 Task: Find connections with filter location Purbalingga with filter topic #CEOwith filter profile language German with filter current company Notion with filter school Goa Engineering College - Government of Goa with filter industry Market Research with filter service category Information Management with filter keywords title Physicist
Action: Mouse moved to (704, 72)
Screenshot: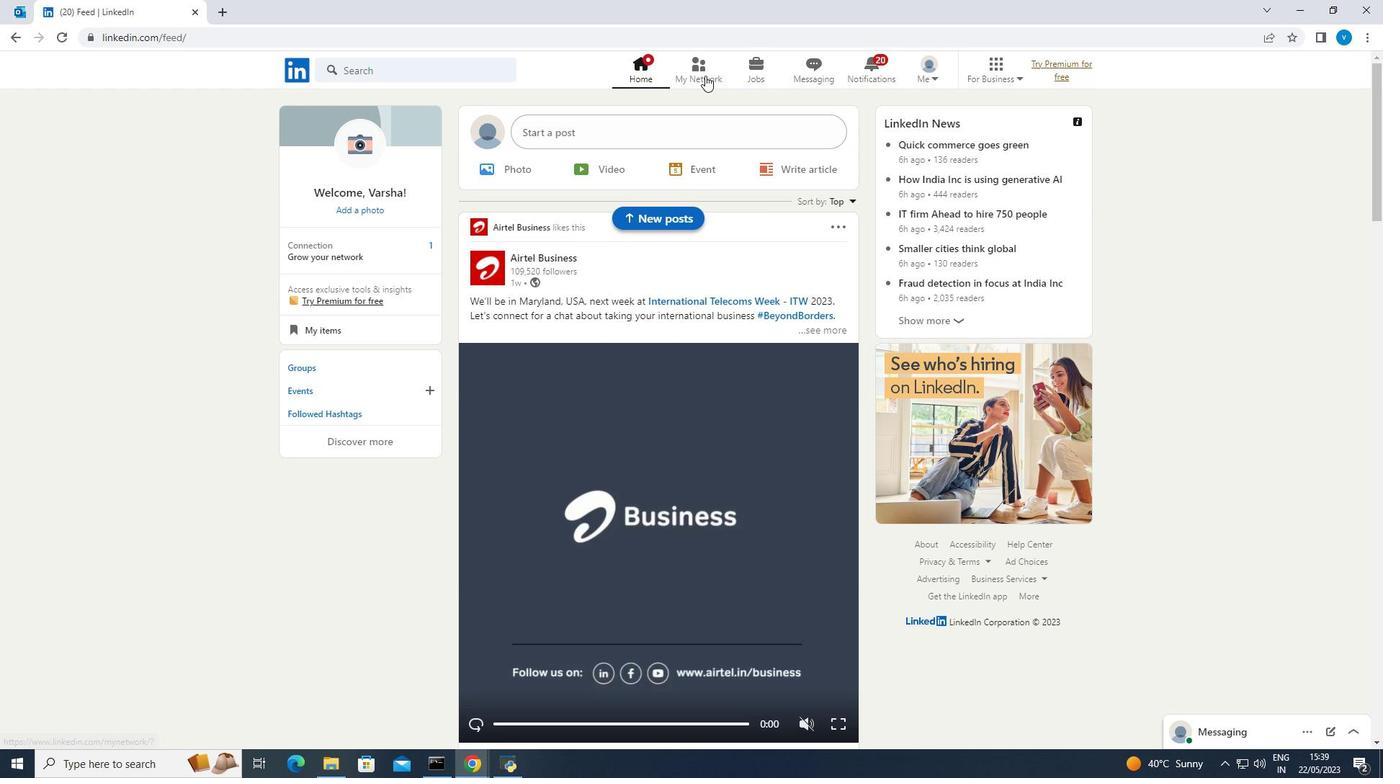
Action: Mouse pressed left at (704, 72)
Screenshot: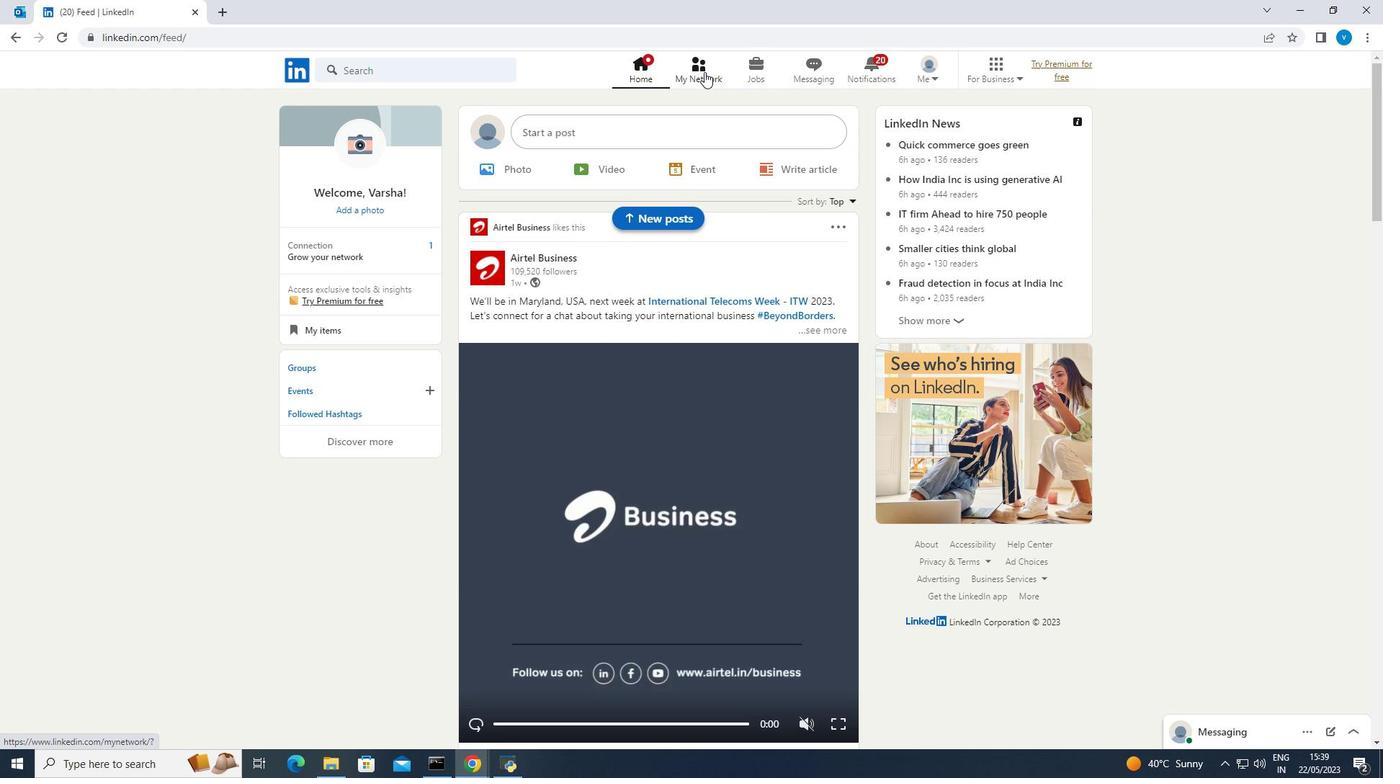 
Action: Mouse moved to (370, 155)
Screenshot: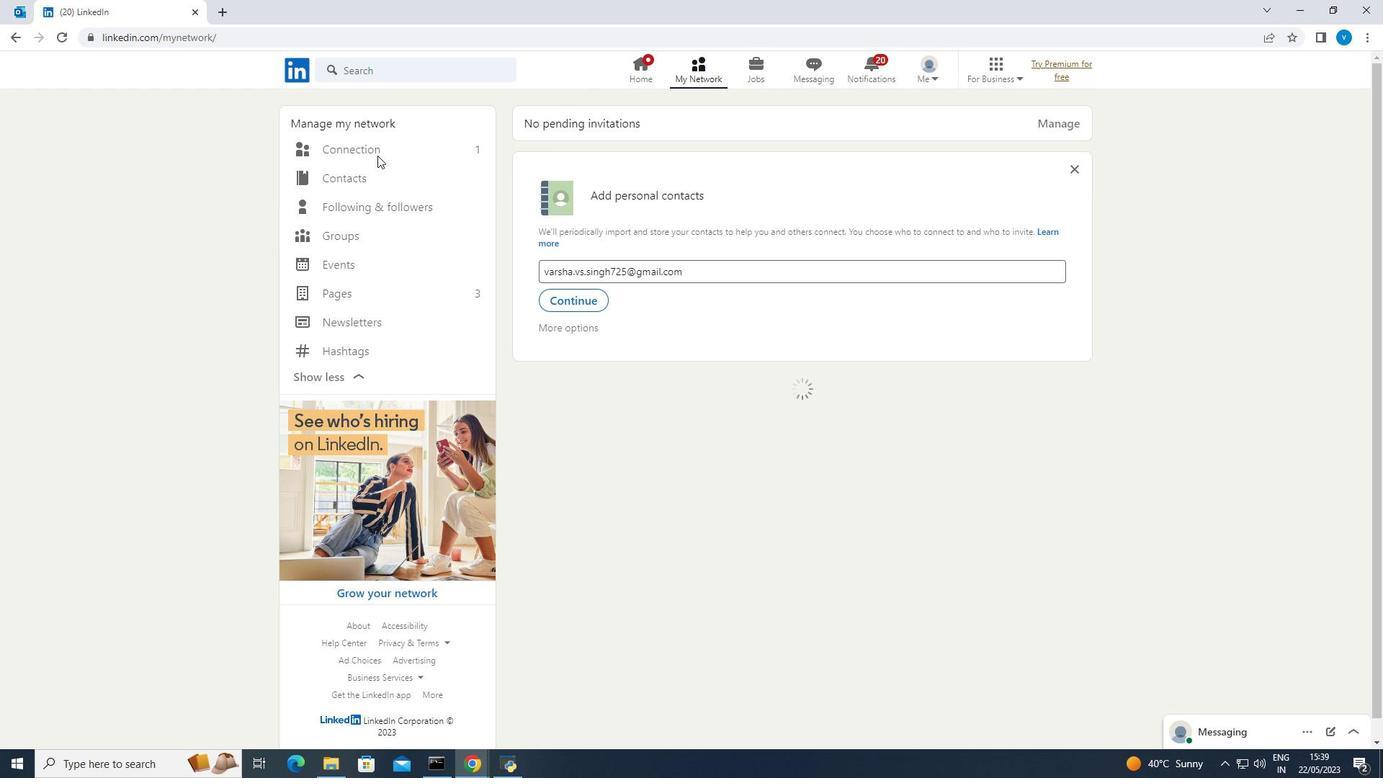 
Action: Mouse pressed left at (370, 155)
Screenshot: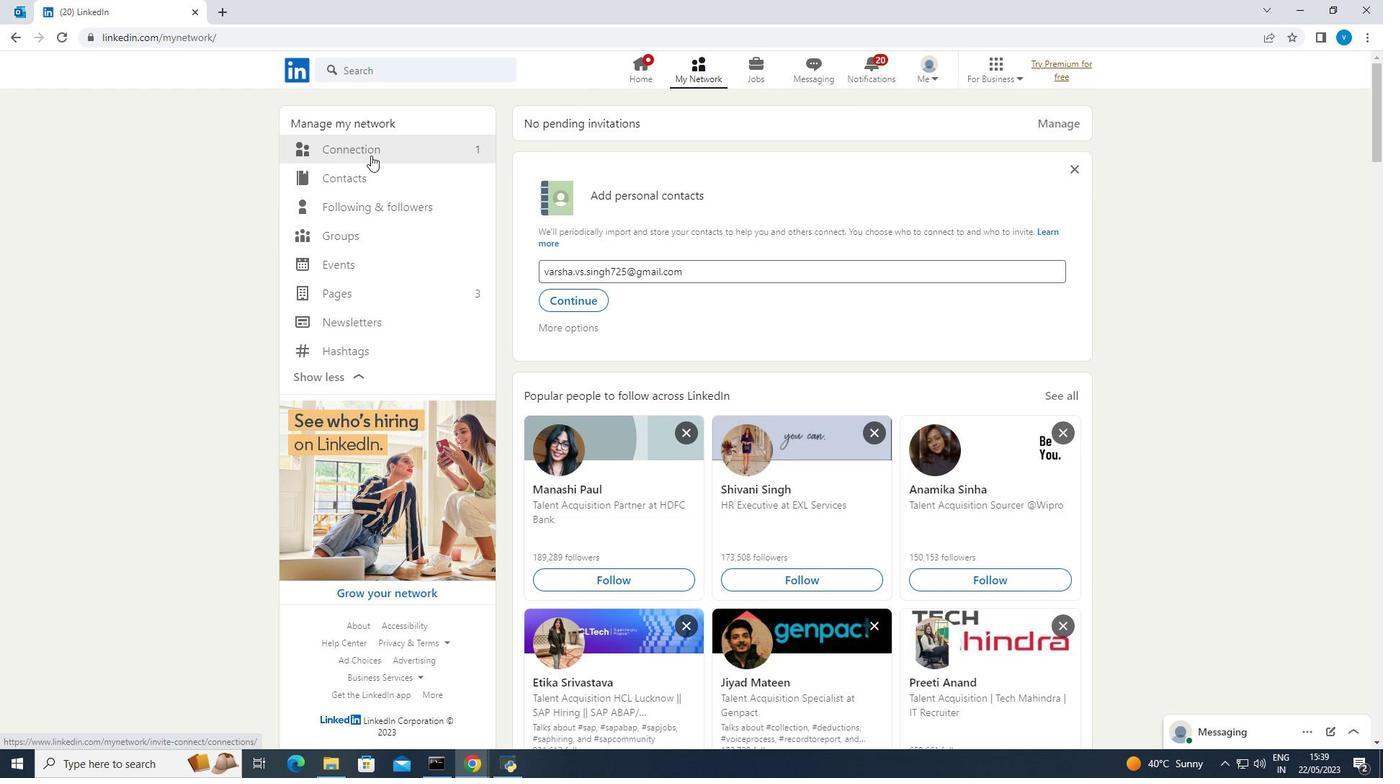 
Action: Mouse moved to (768, 154)
Screenshot: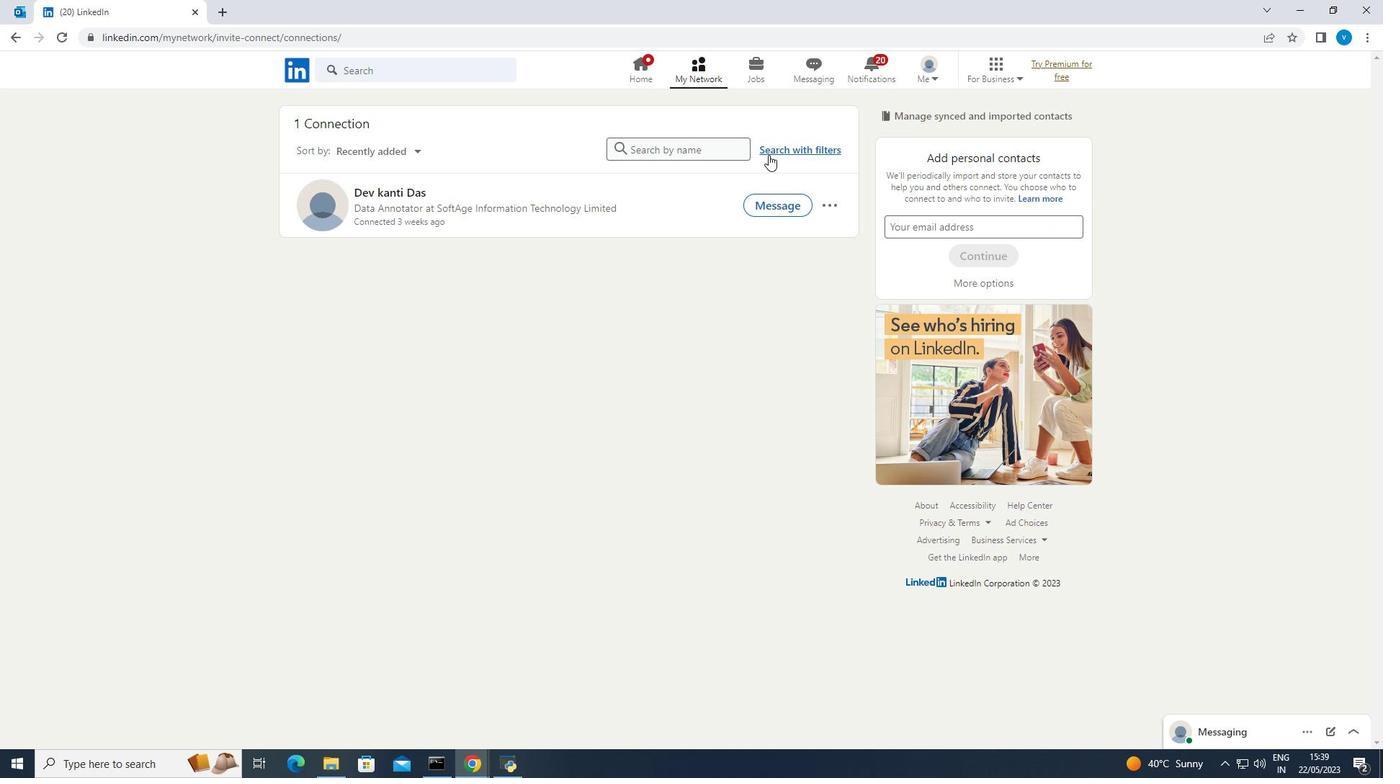 
Action: Mouse pressed left at (768, 154)
Screenshot: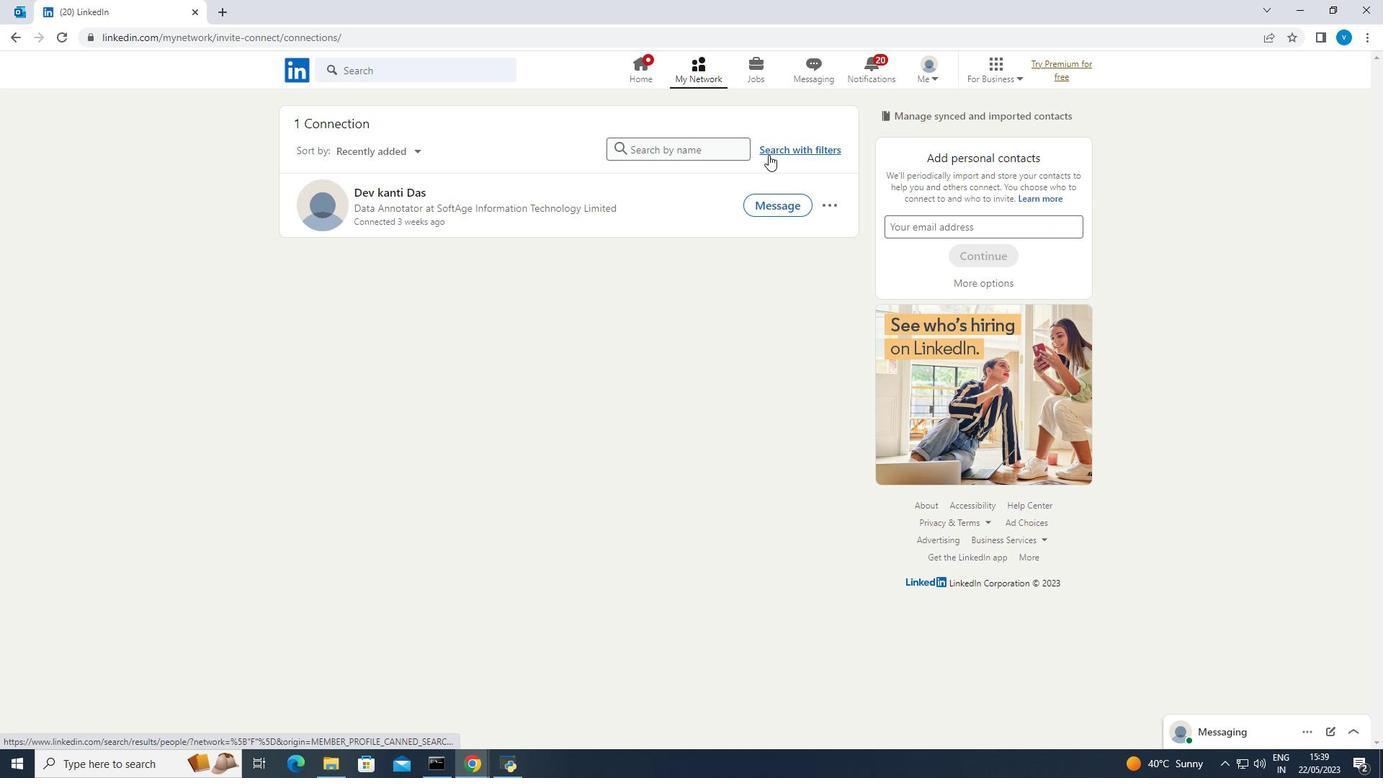 
Action: Mouse moved to (738, 110)
Screenshot: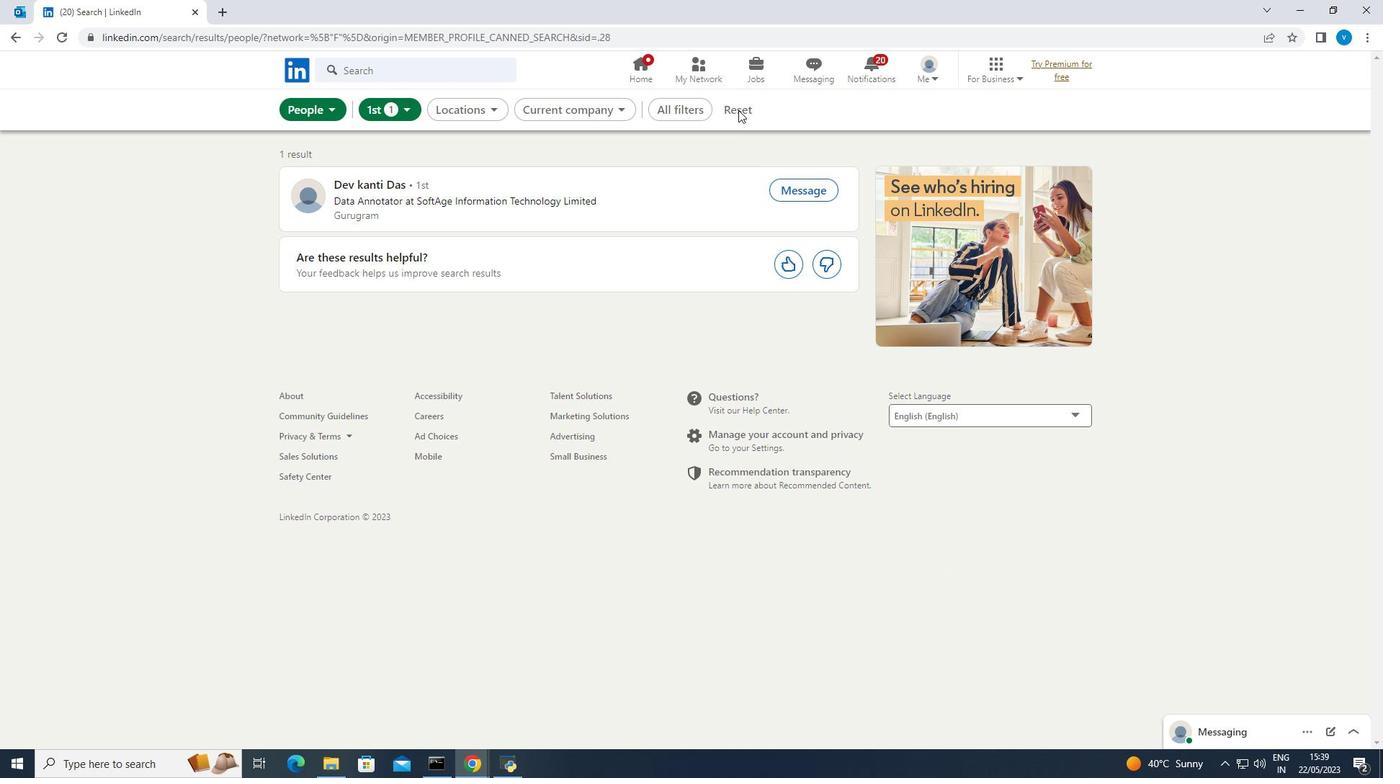 
Action: Mouse pressed left at (738, 110)
Screenshot: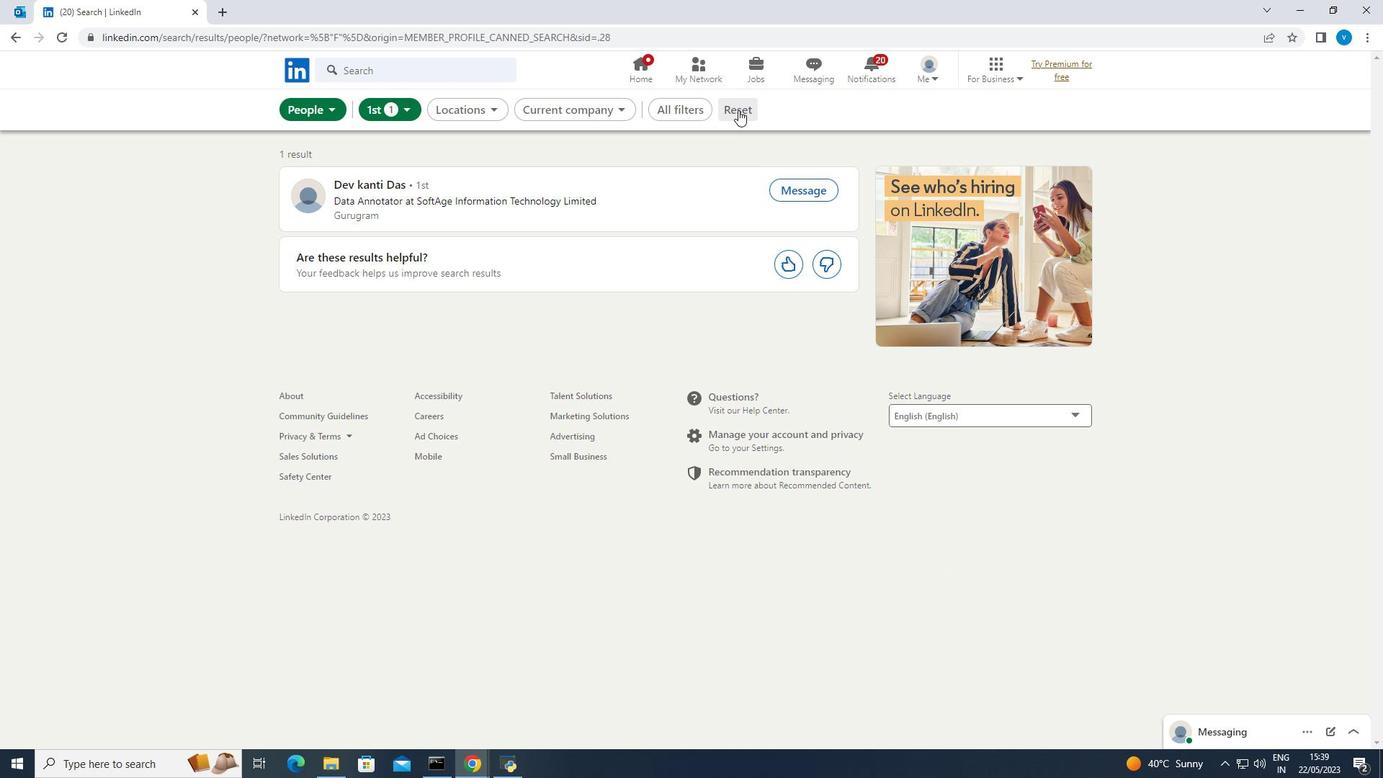 
Action: Mouse moved to (731, 111)
Screenshot: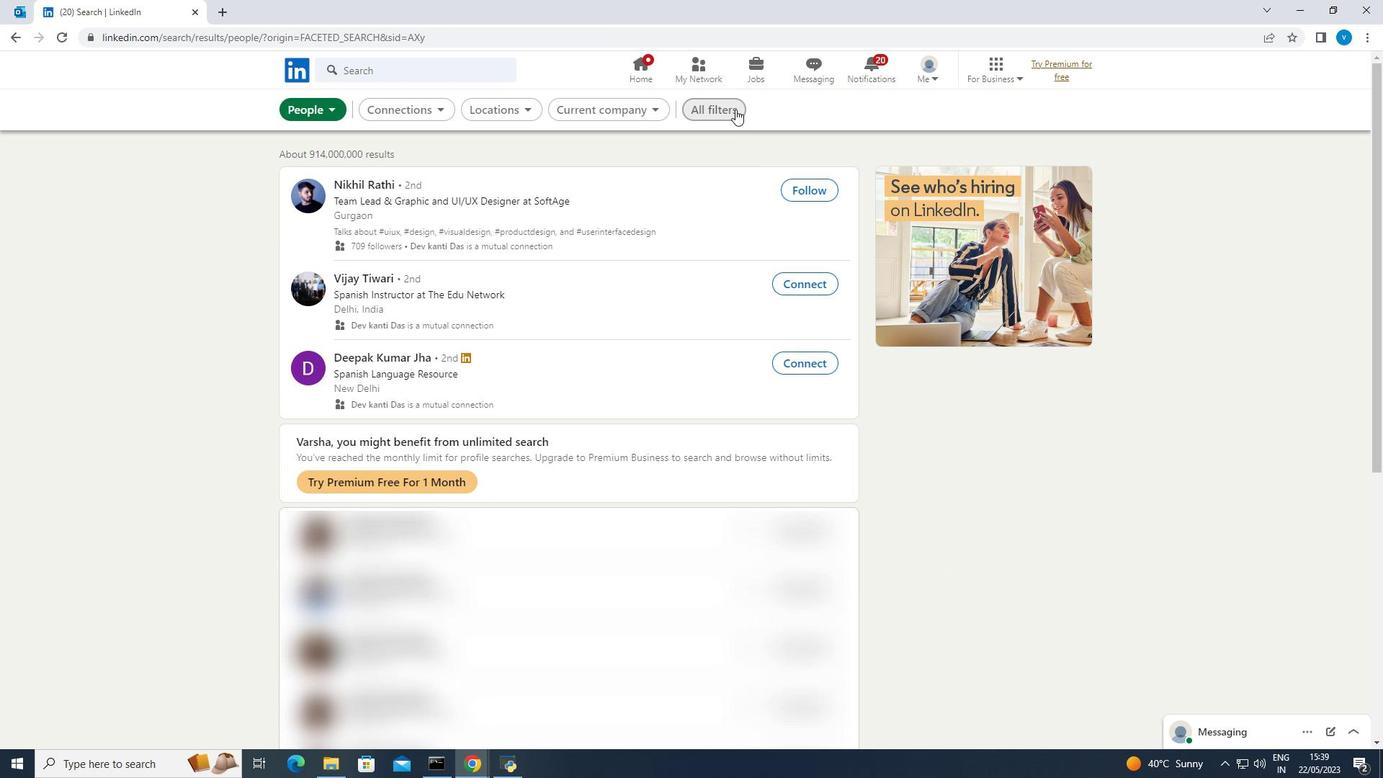 
Action: Mouse pressed left at (731, 111)
Screenshot: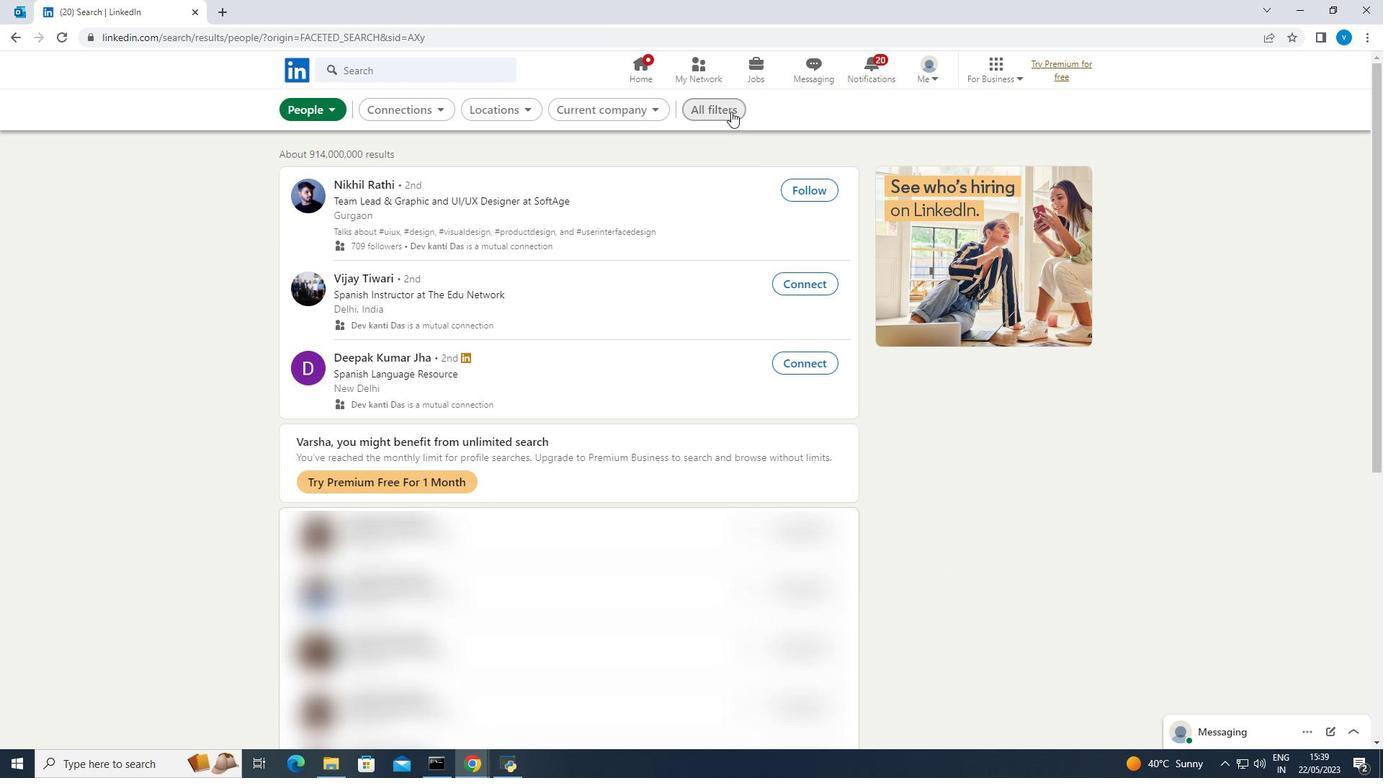 
Action: Mouse moved to (1078, 341)
Screenshot: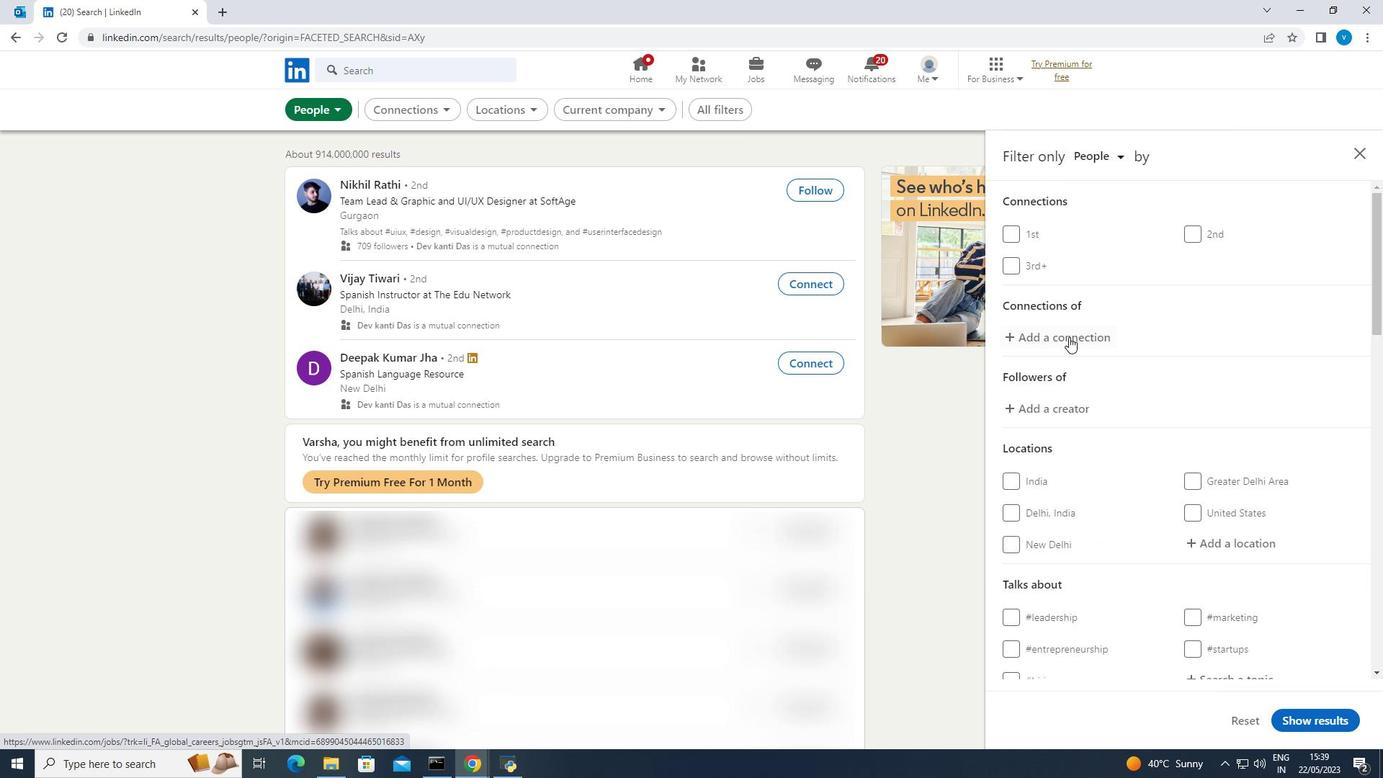 
Action: Mouse scrolled (1078, 340) with delta (0, 0)
Screenshot: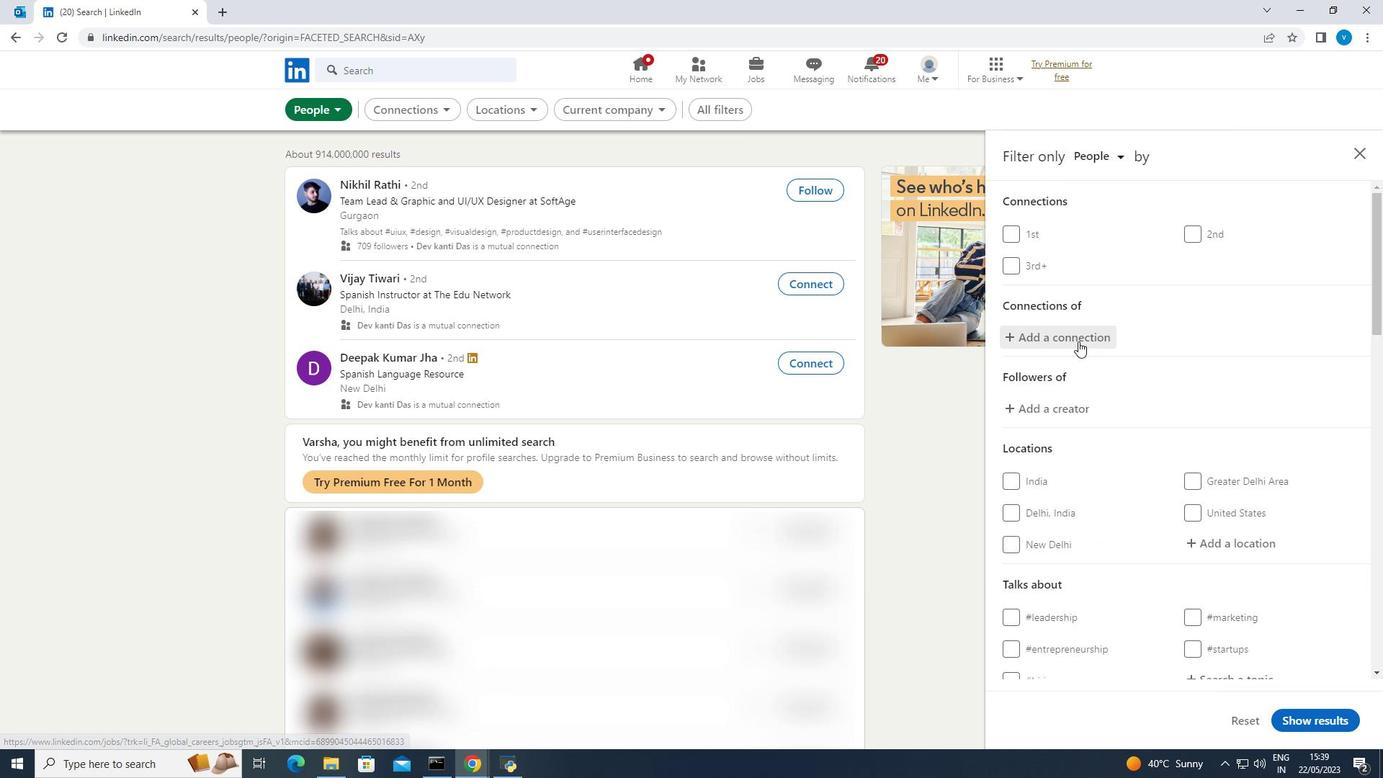 
Action: Mouse scrolled (1078, 340) with delta (0, 0)
Screenshot: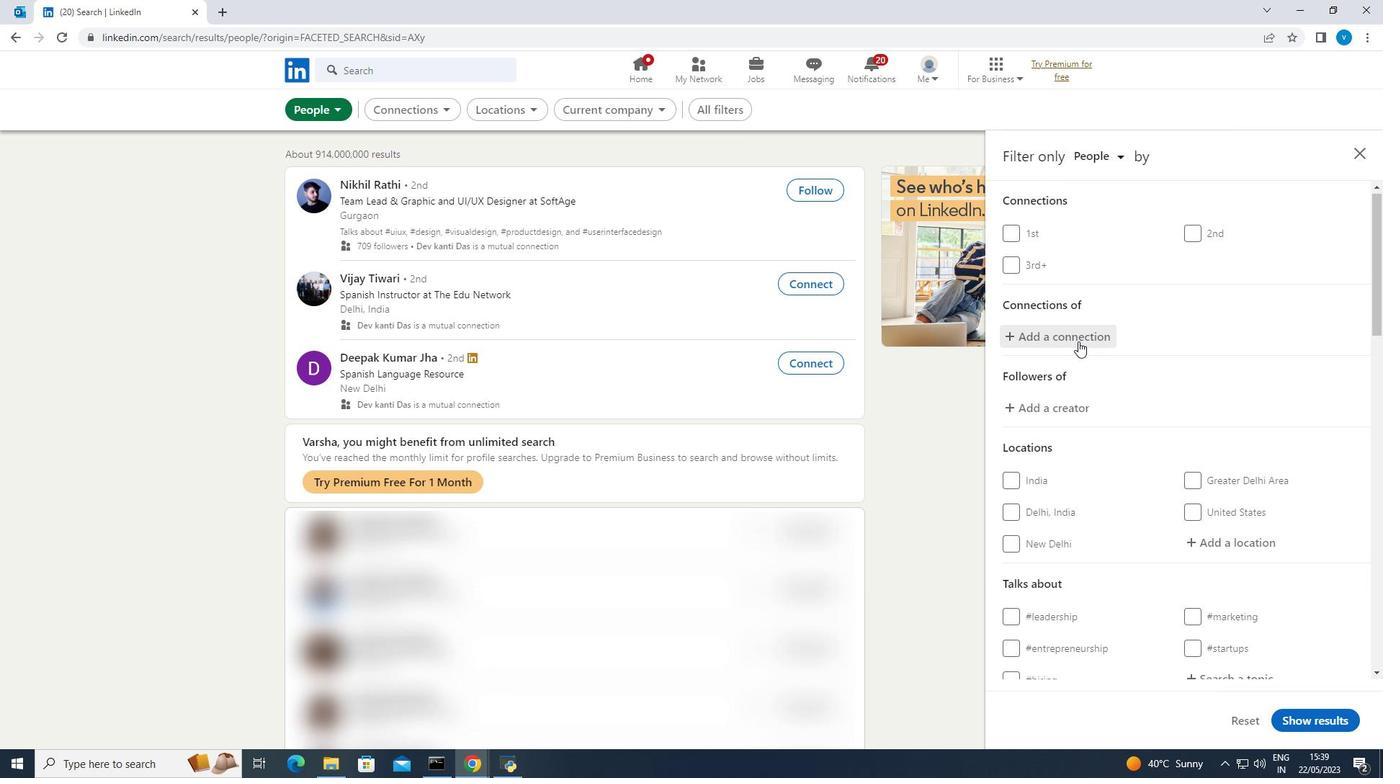 
Action: Mouse moved to (1221, 401)
Screenshot: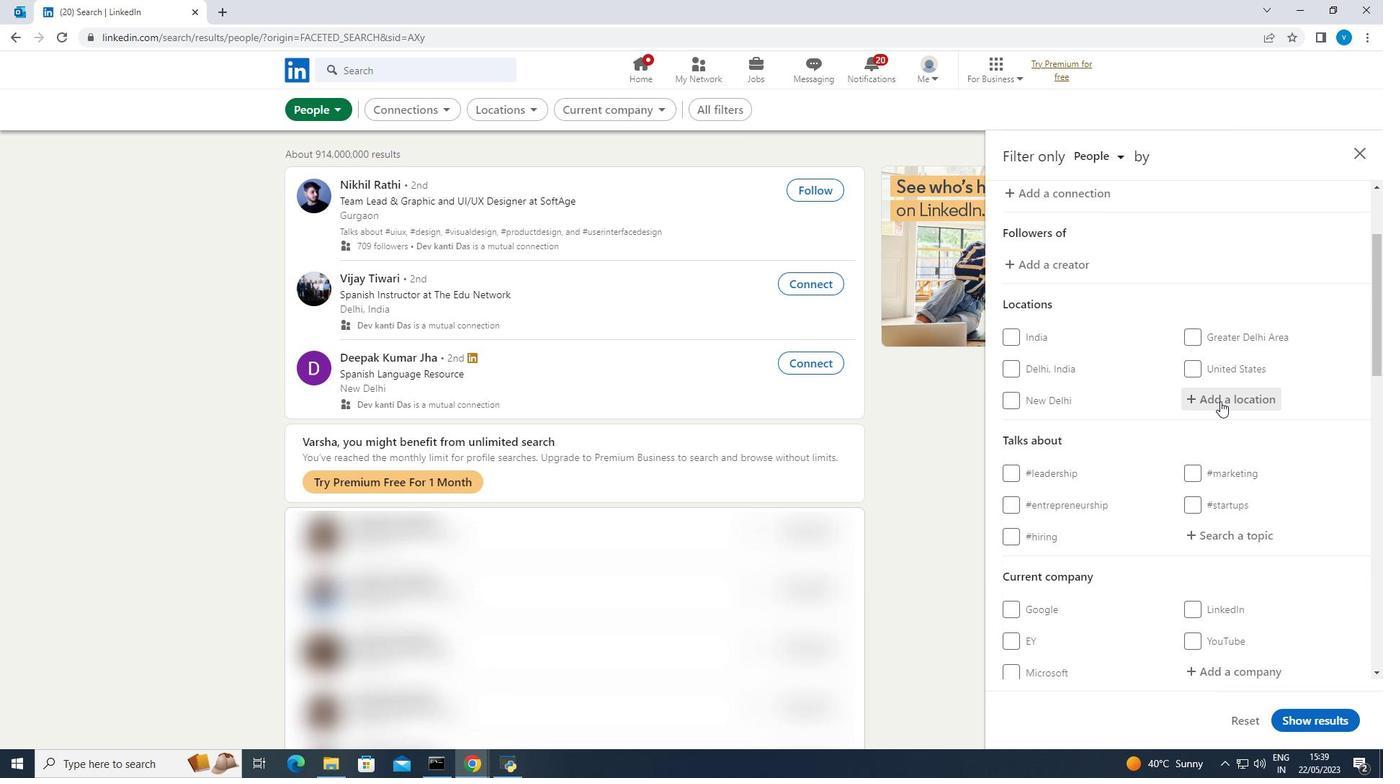 
Action: Mouse pressed left at (1221, 401)
Screenshot: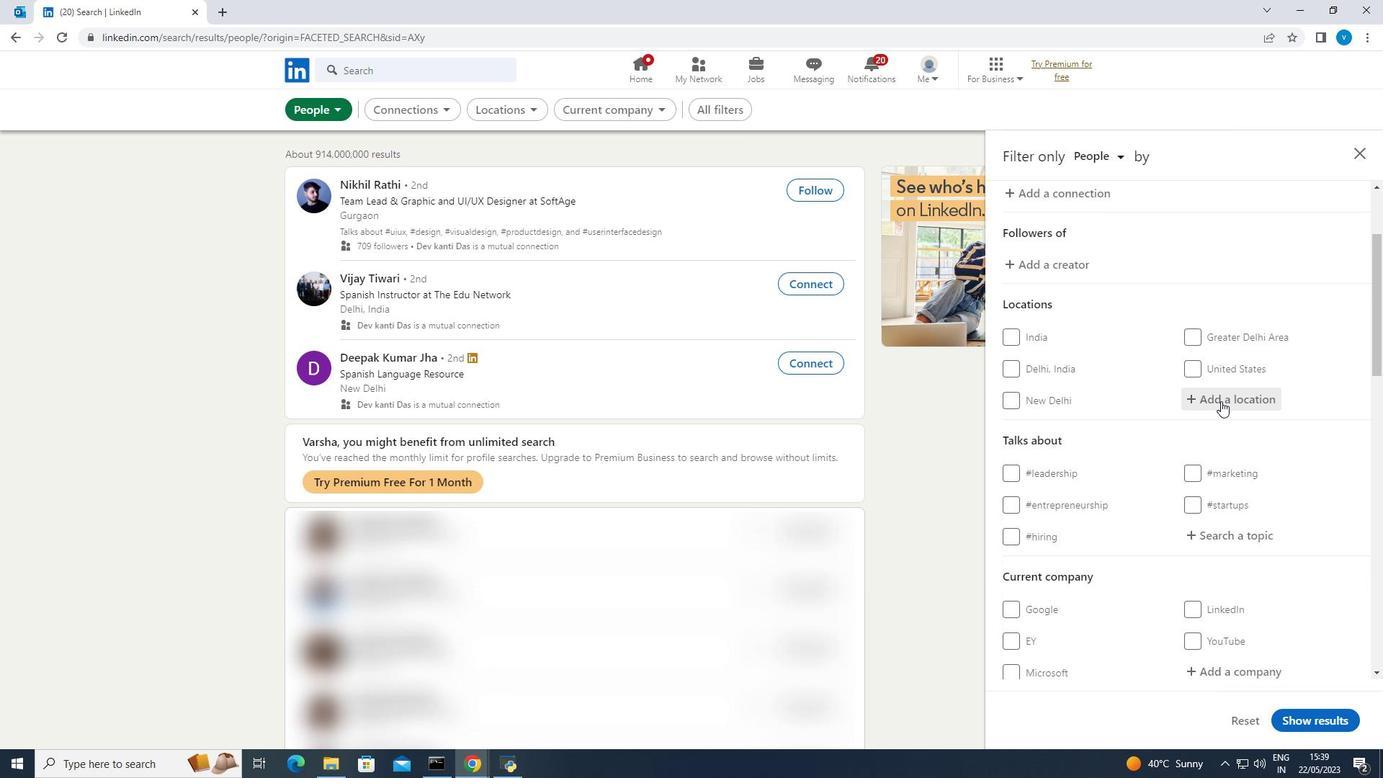 
Action: Mouse moved to (1132, 278)
Screenshot: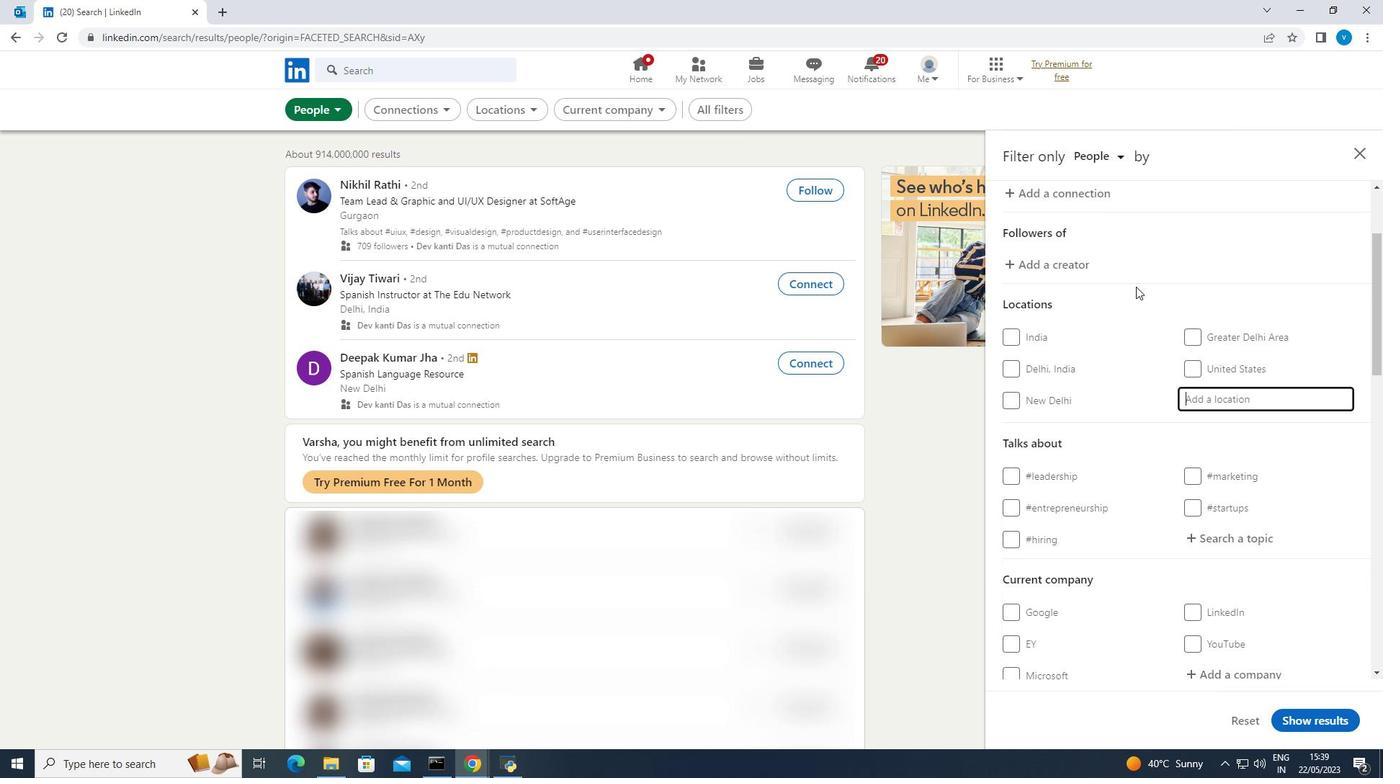 
Action: Key pressed <Key.shift><Key.shift><Key.shift><Key.shift><Key.shift><Key.shift><Key.shift><Key.shift><Key.shift><Key.shift><Key.shift><Key.shift>Purbalingga
Screenshot: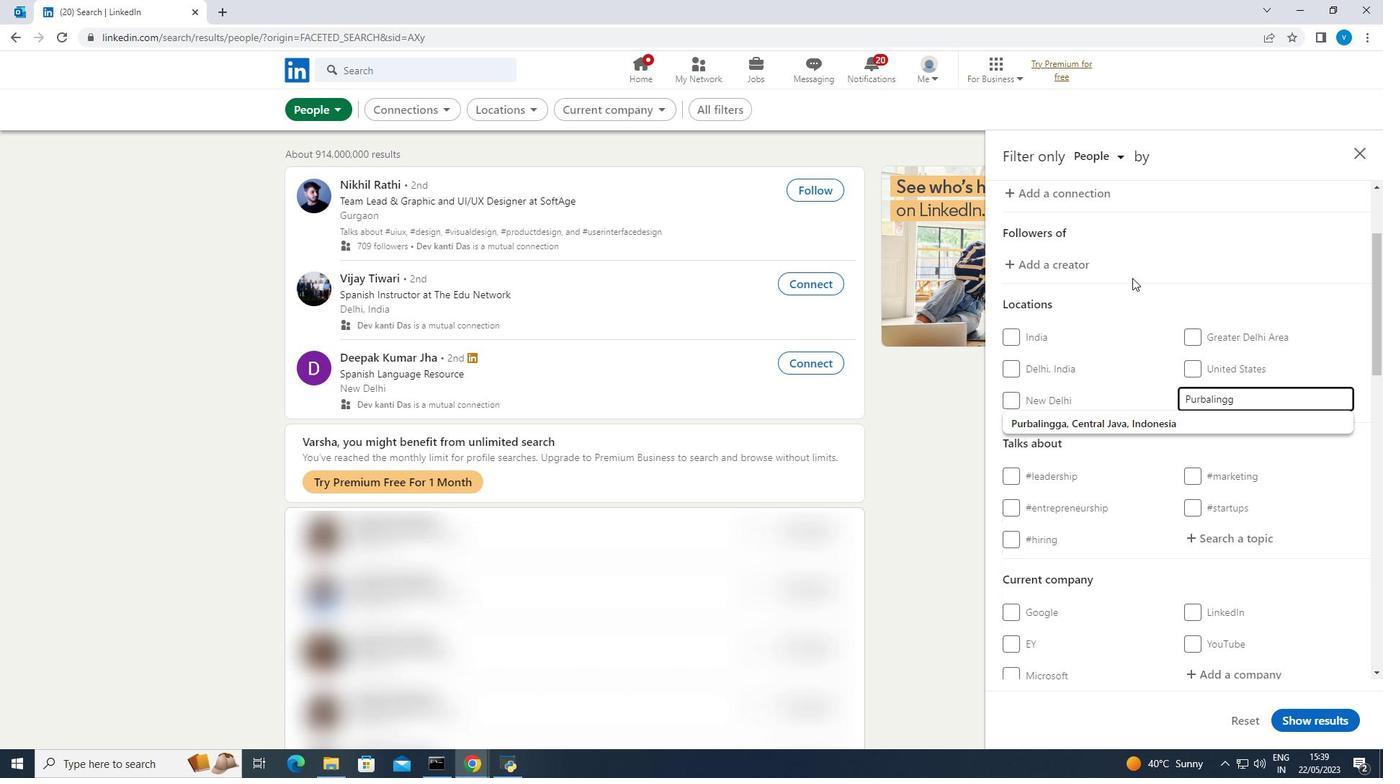 
Action: Mouse moved to (1205, 532)
Screenshot: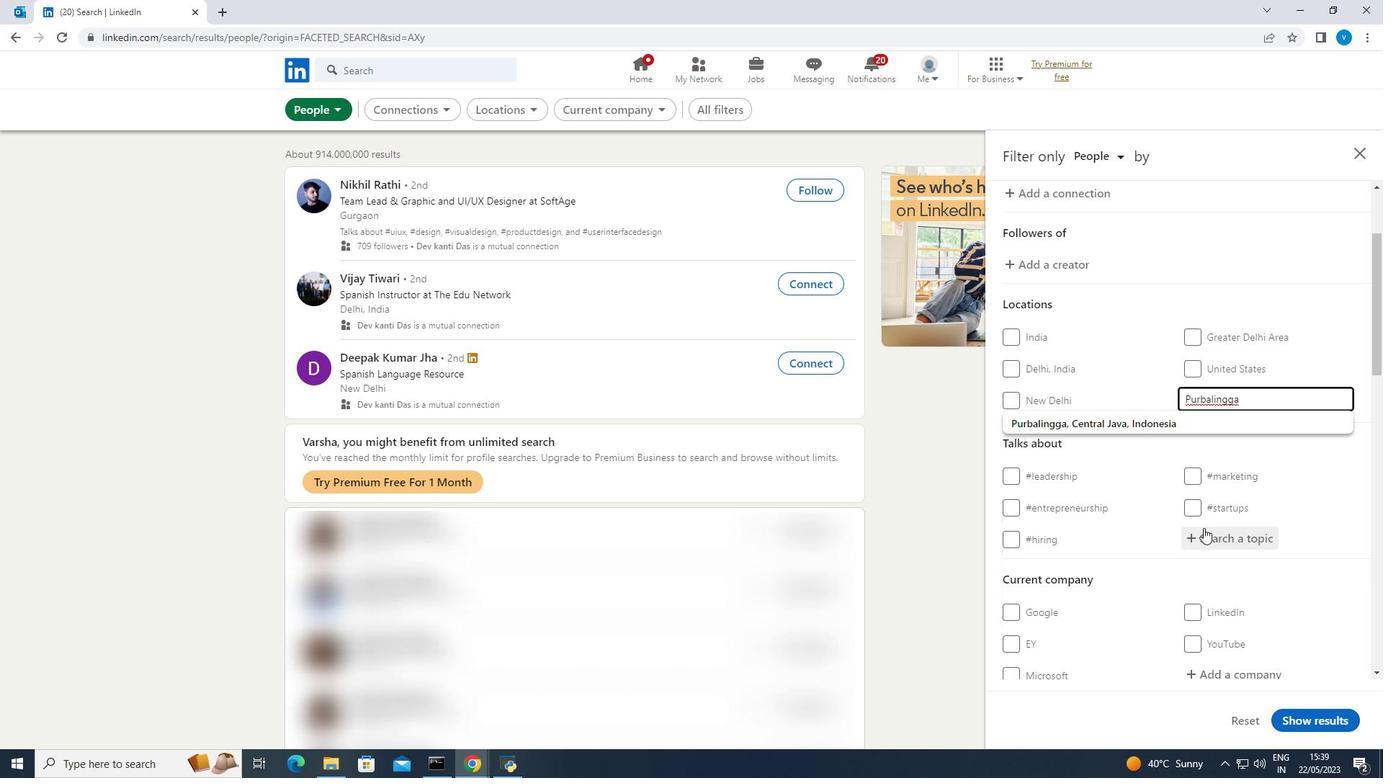 
Action: Mouse pressed left at (1205, 532)
Screenshot: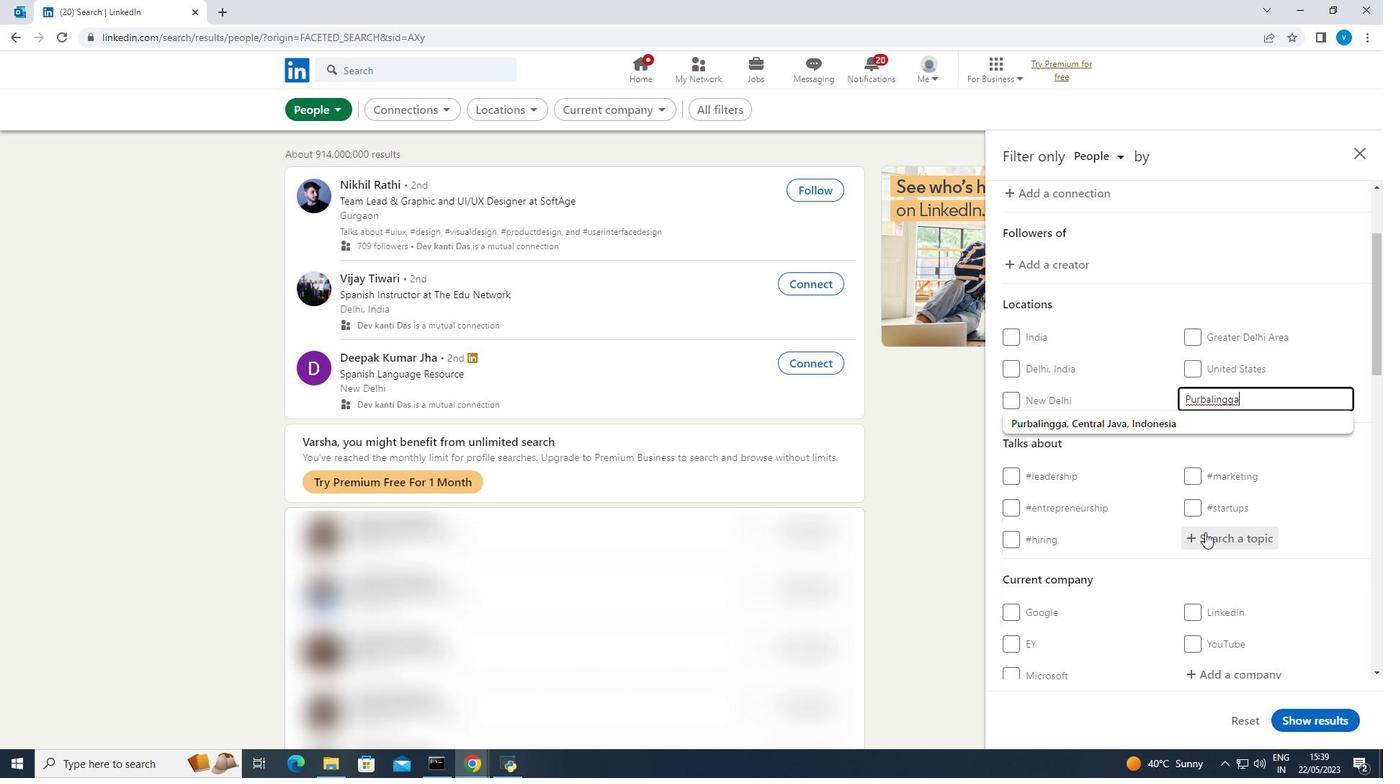 
Action: Mouse moved to (1270, 497)
Screenshot: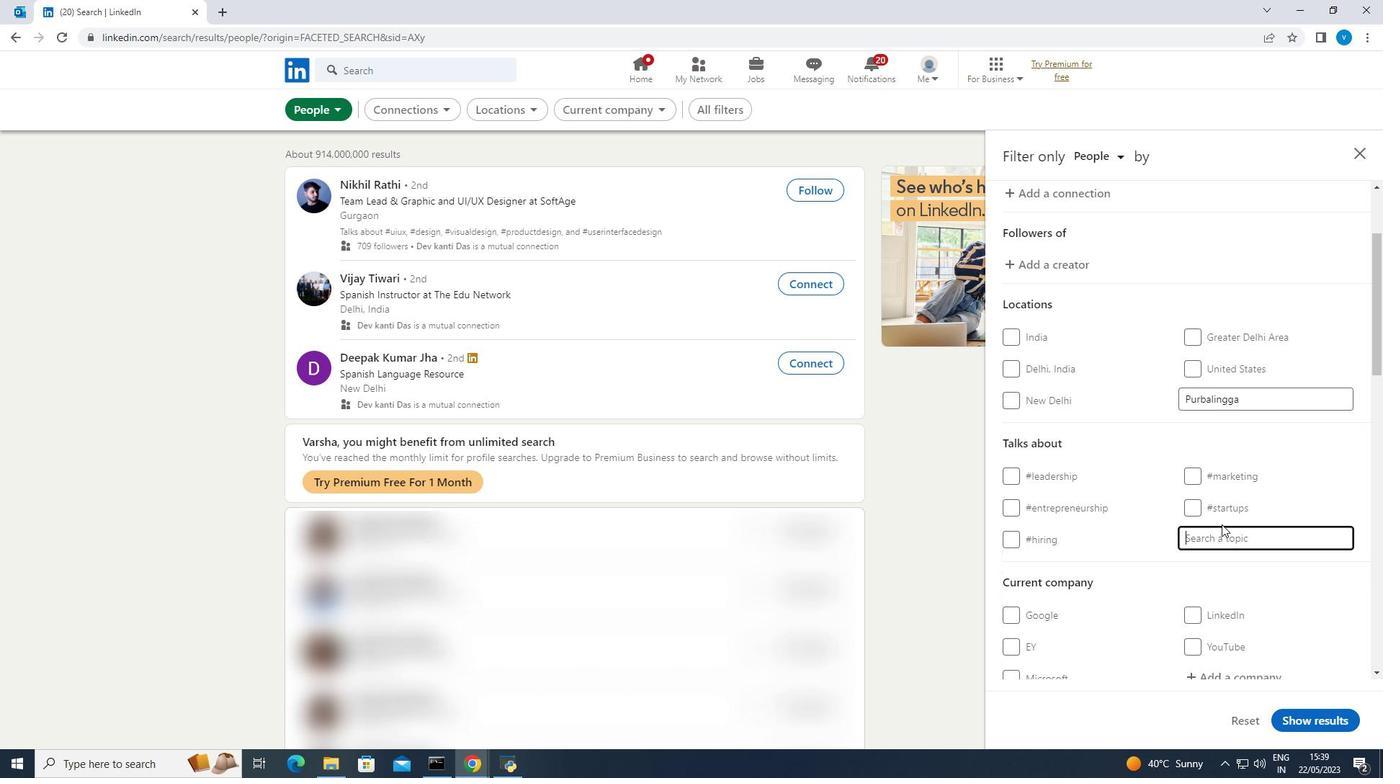 
Action: Key pressed <Key.shift><Key.shift><Key.shift><Key.shift><Key.shift><Key.shift><Key.shift><Key.shift><Key.shift>#<Key.shift><Key.shift><Key.shift><Key.shift><Key.shift><Key.shift><Key.shift><Key.shift>CEO
Screenshot: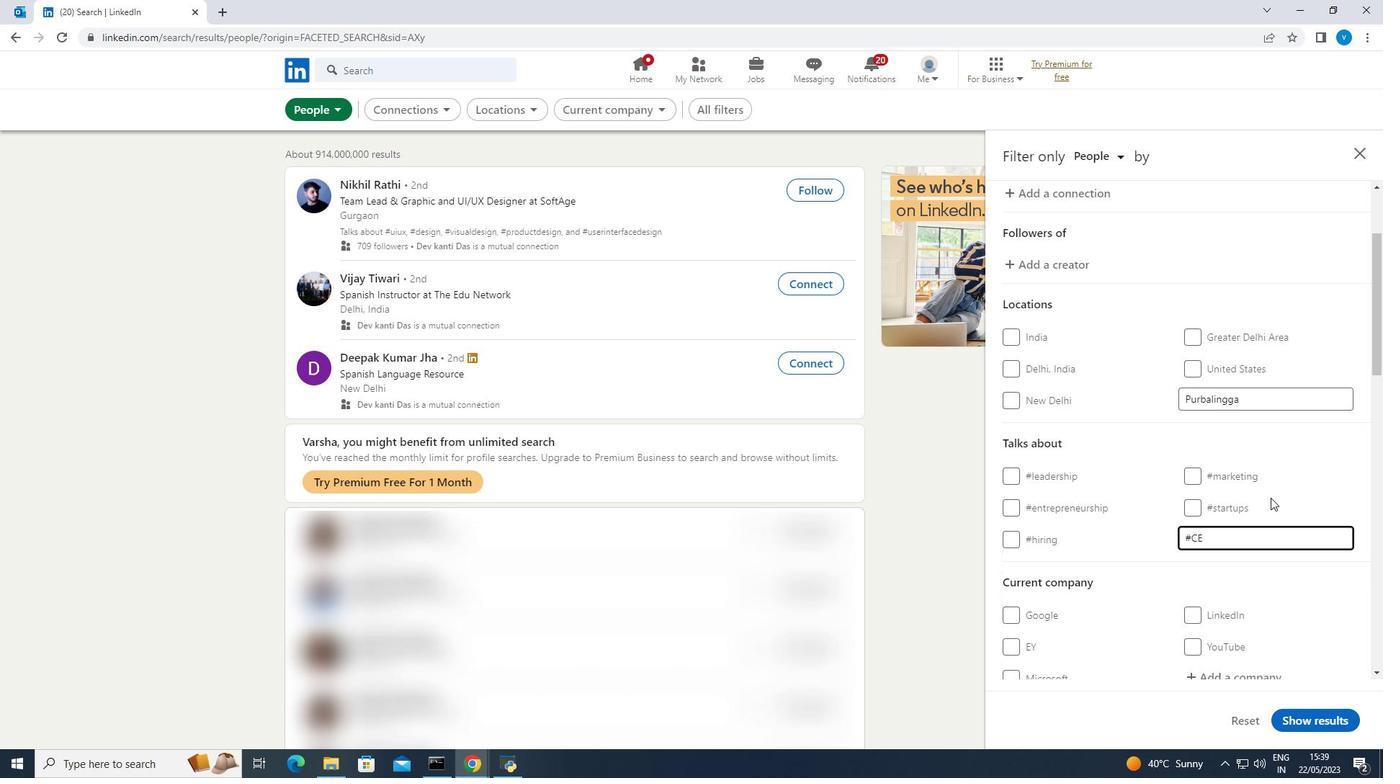 
Action: Mouse moved to (1183, 515)
Screenshot: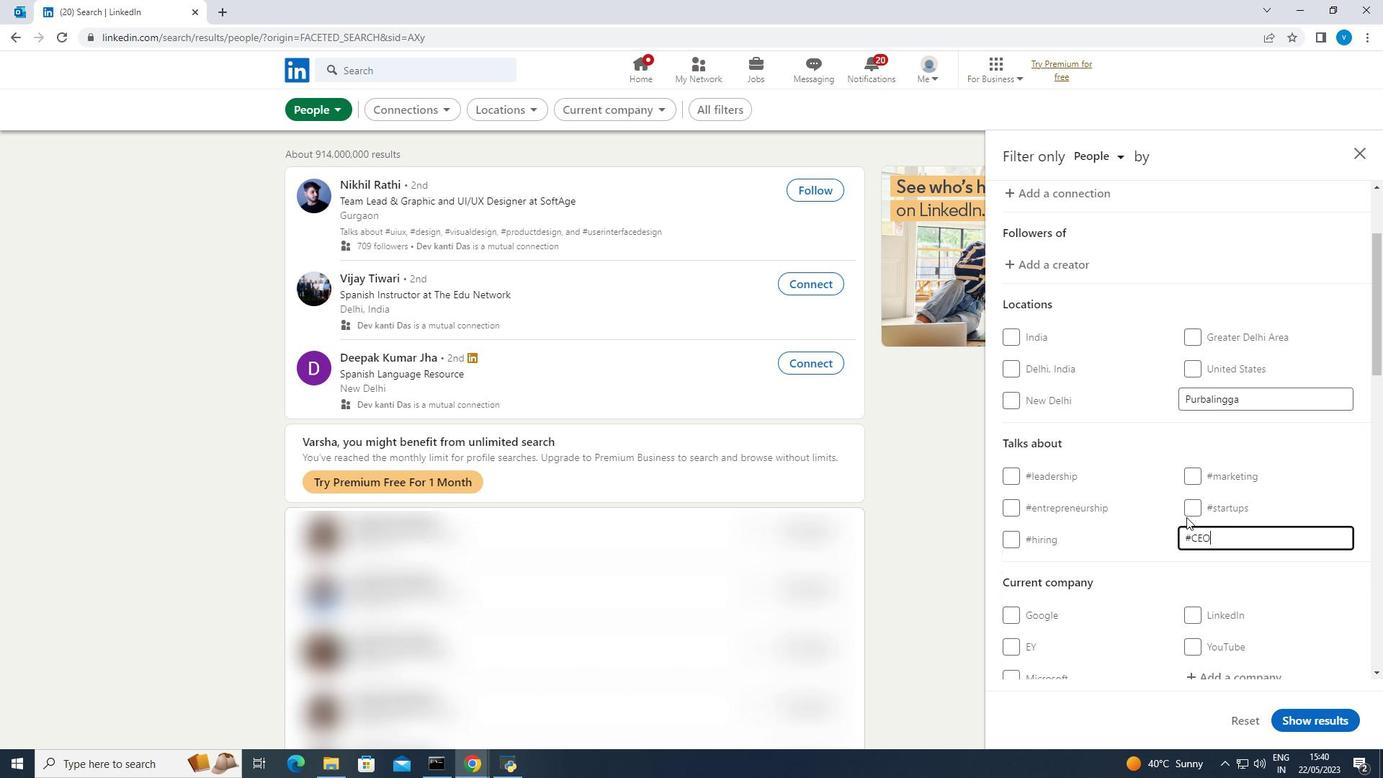 
Action: Mouse scrolled (1183, 515) with delta (0, 0)
Screenshot: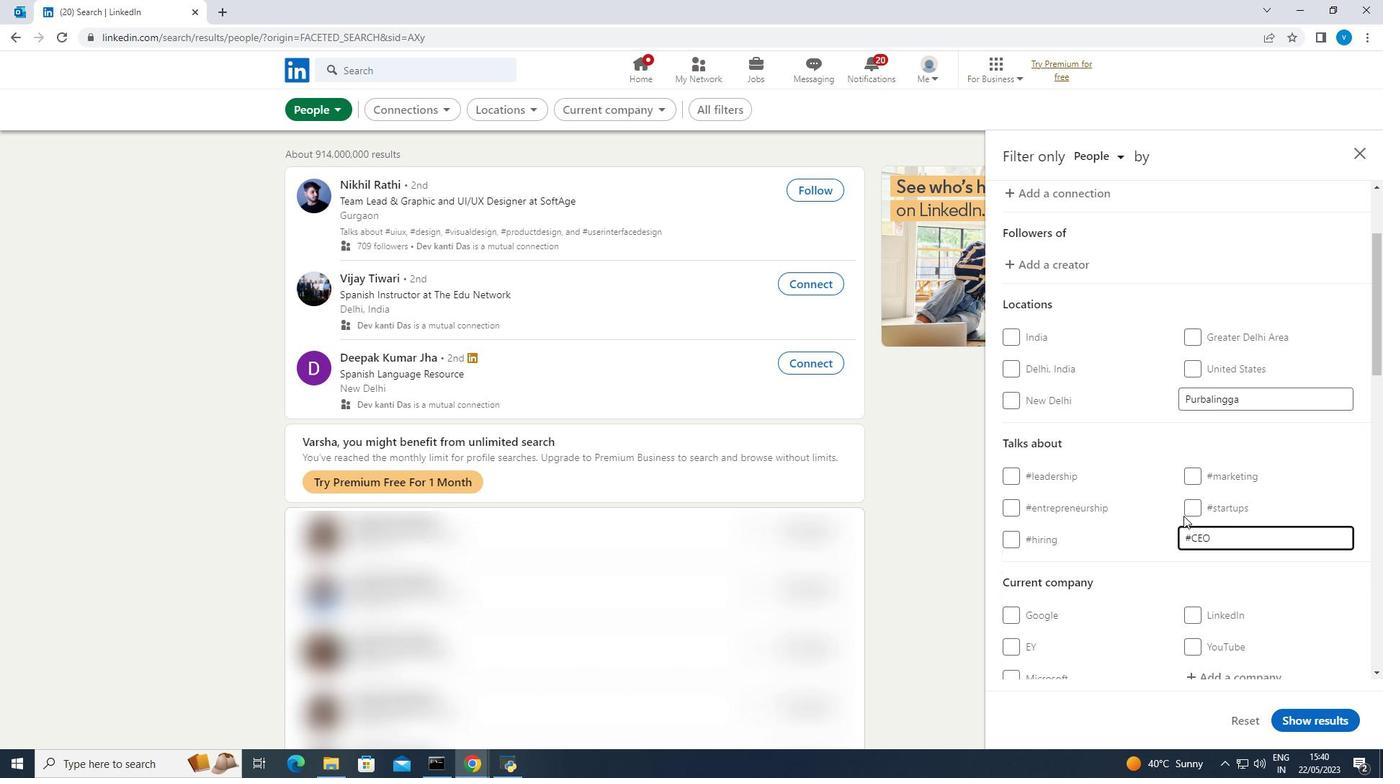 
Action: Mouse scrolled (1183, 515) with delta (0, 0)
Screenshot: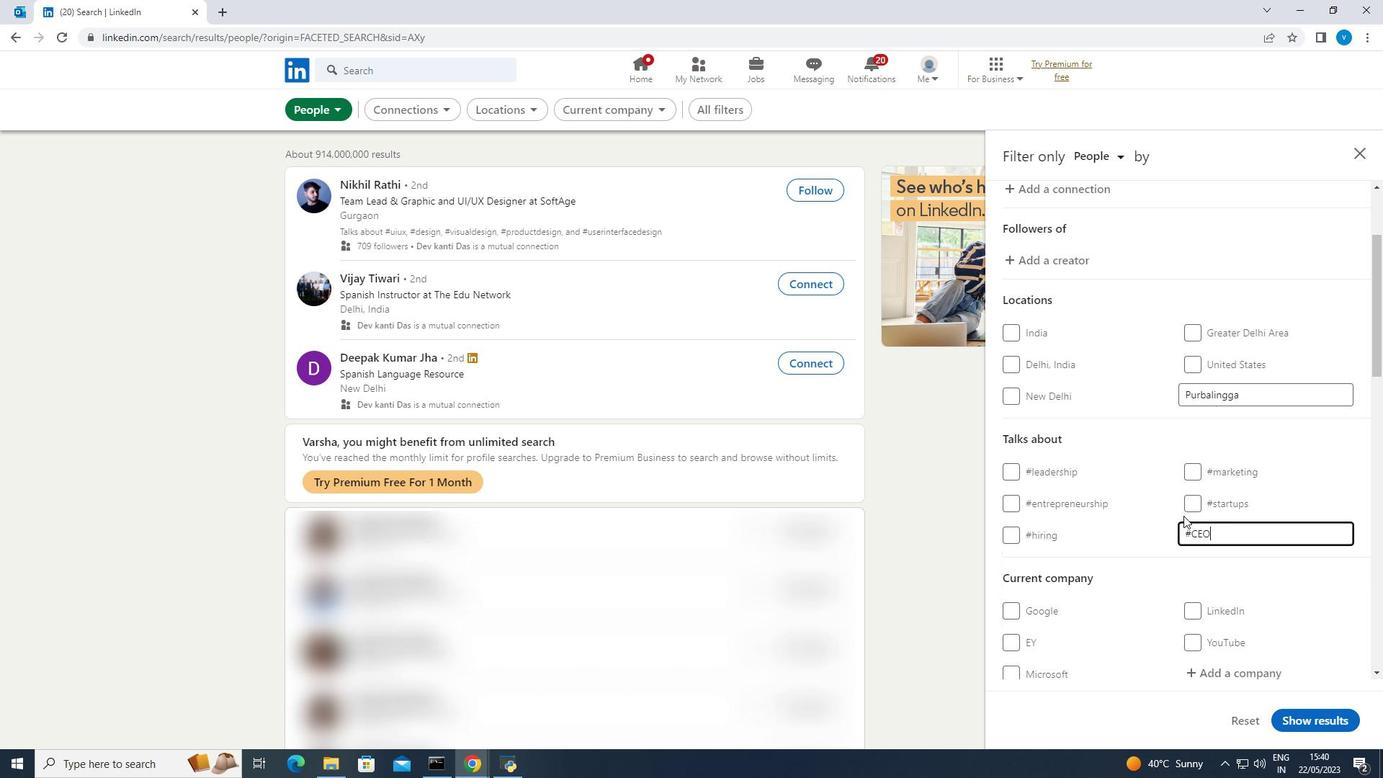 
Action: Mouse scrolled (1183, 515) with delta (0, 0)
Screenshot: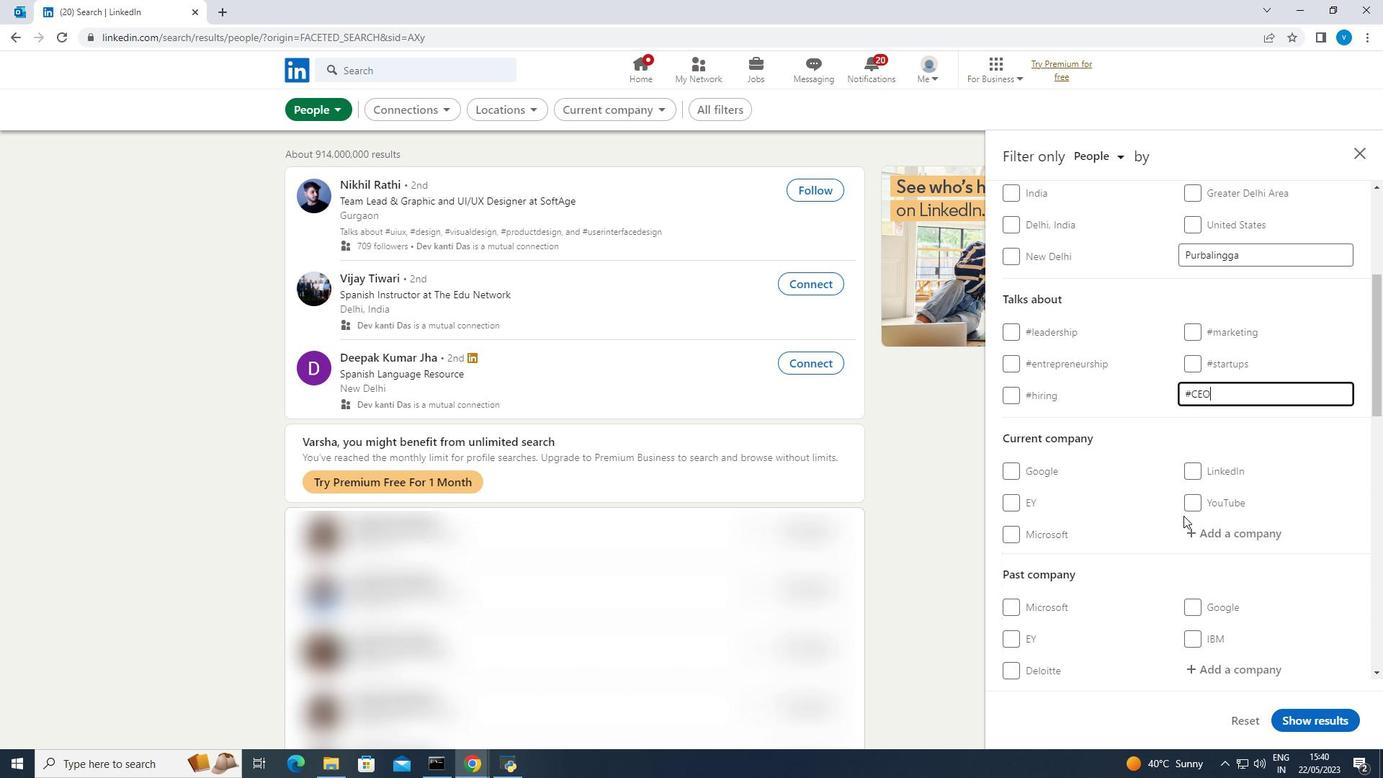 
Action: Mouse scrolled (1183, 515) with delta (0, 0)
Screenshot: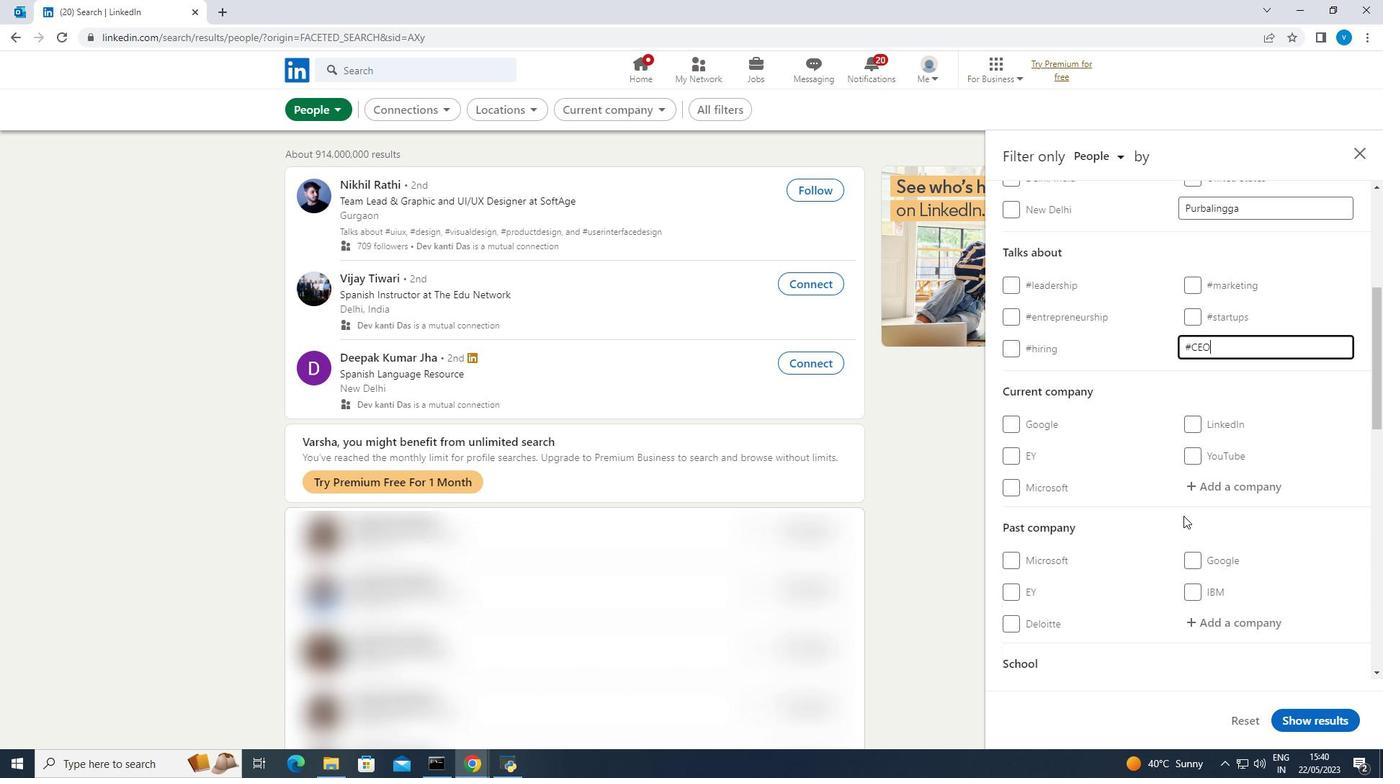 
Action: Mouse moved to (1211, 522)
Screenshot: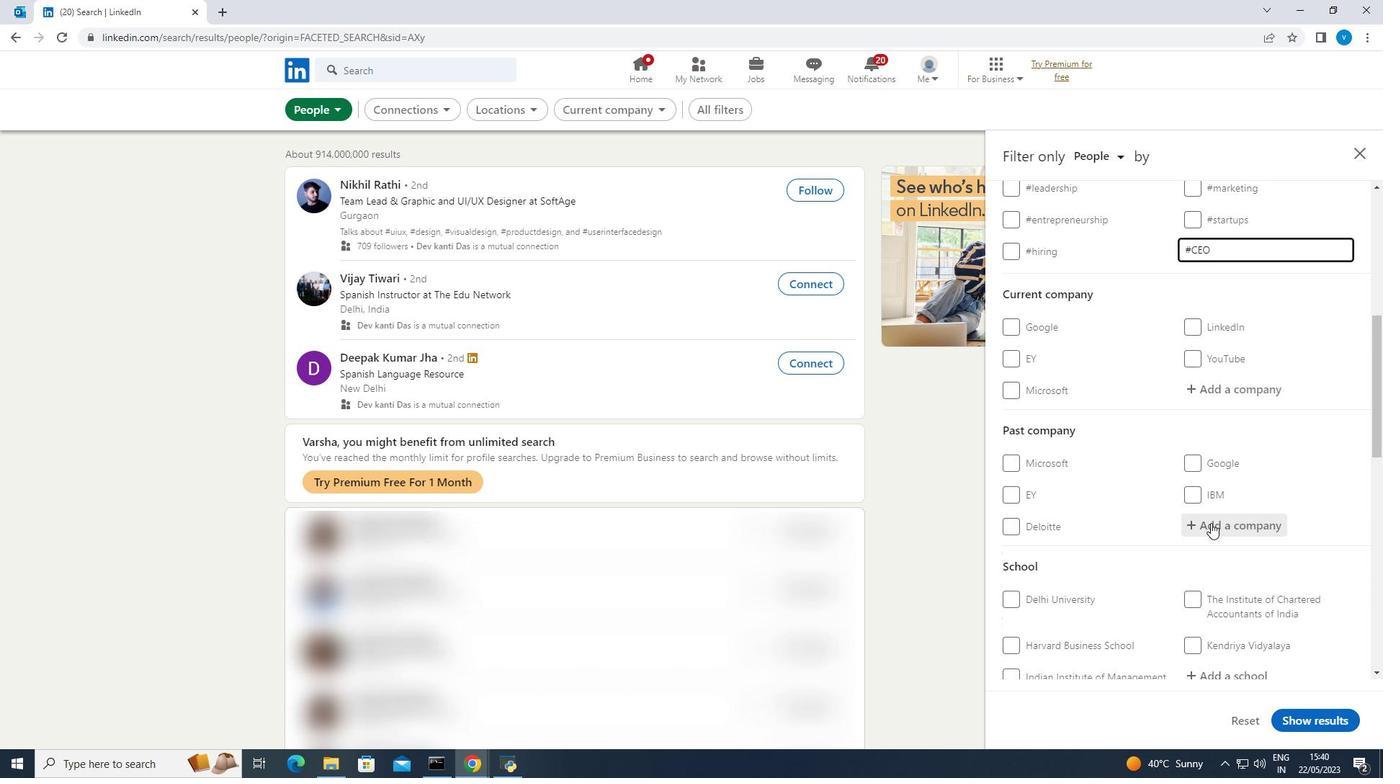 
Action: Mouse scrolled (1211, 521) with delta (0, 0)
Screenshot: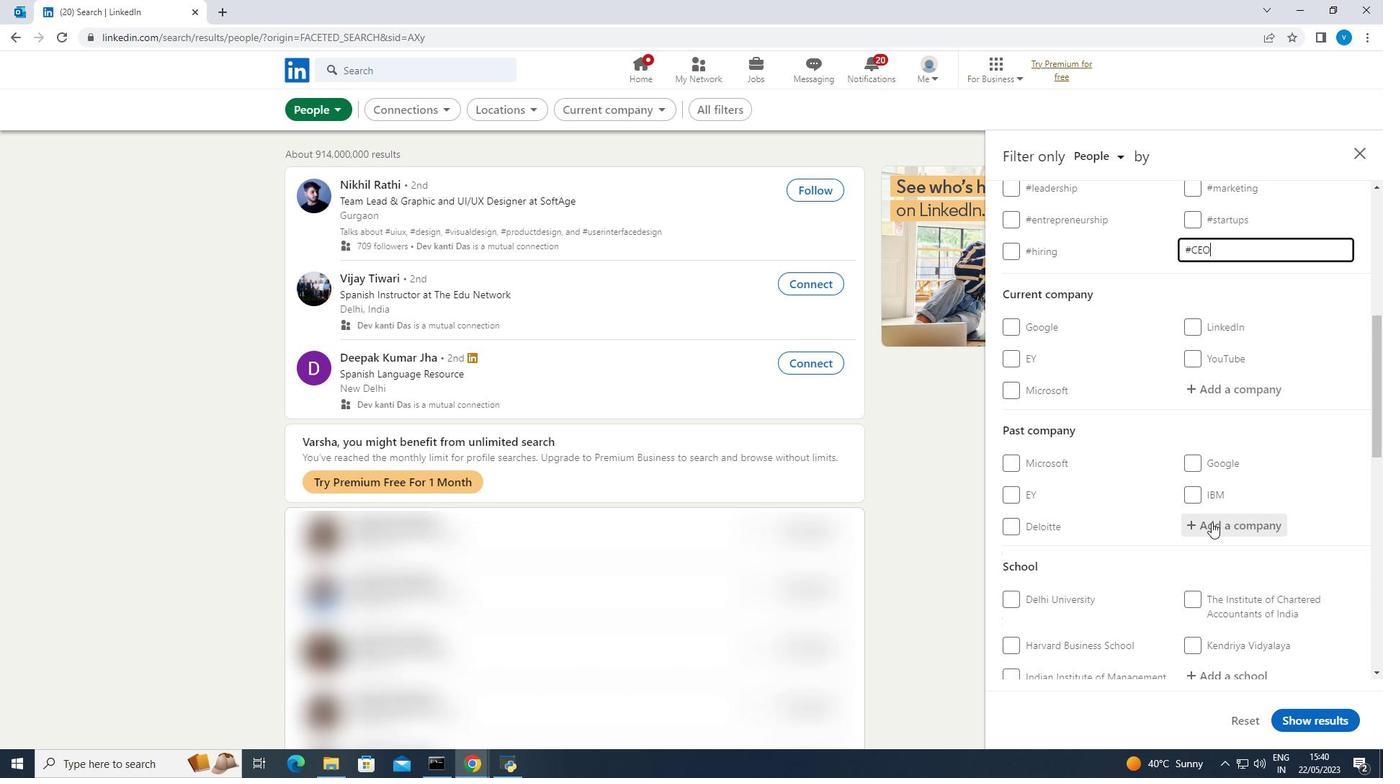 
Action: Mouse scrolled (1211, 521) with delta (0, 0)
Screenshot: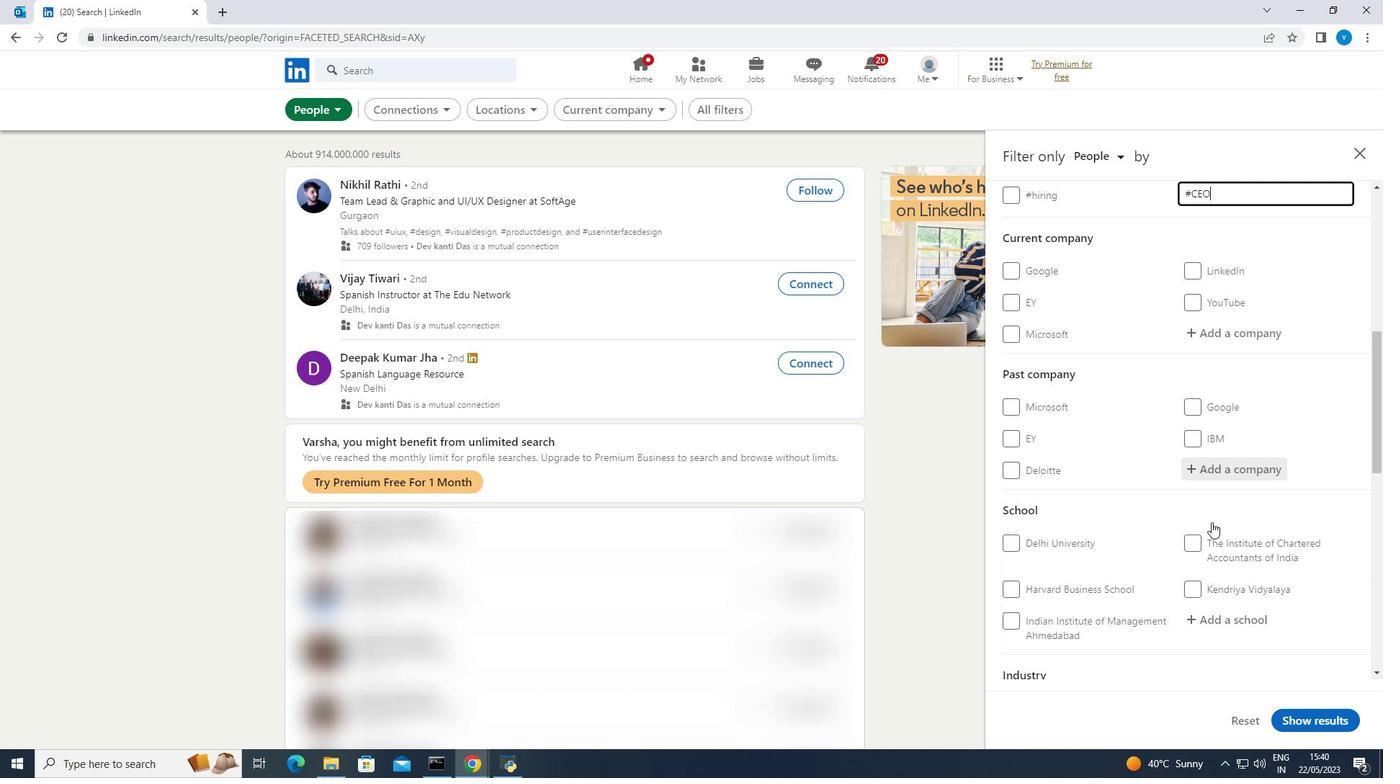 
Action: Mouse scrolled (1211, 521) with delta (0, 0)
Screenshot: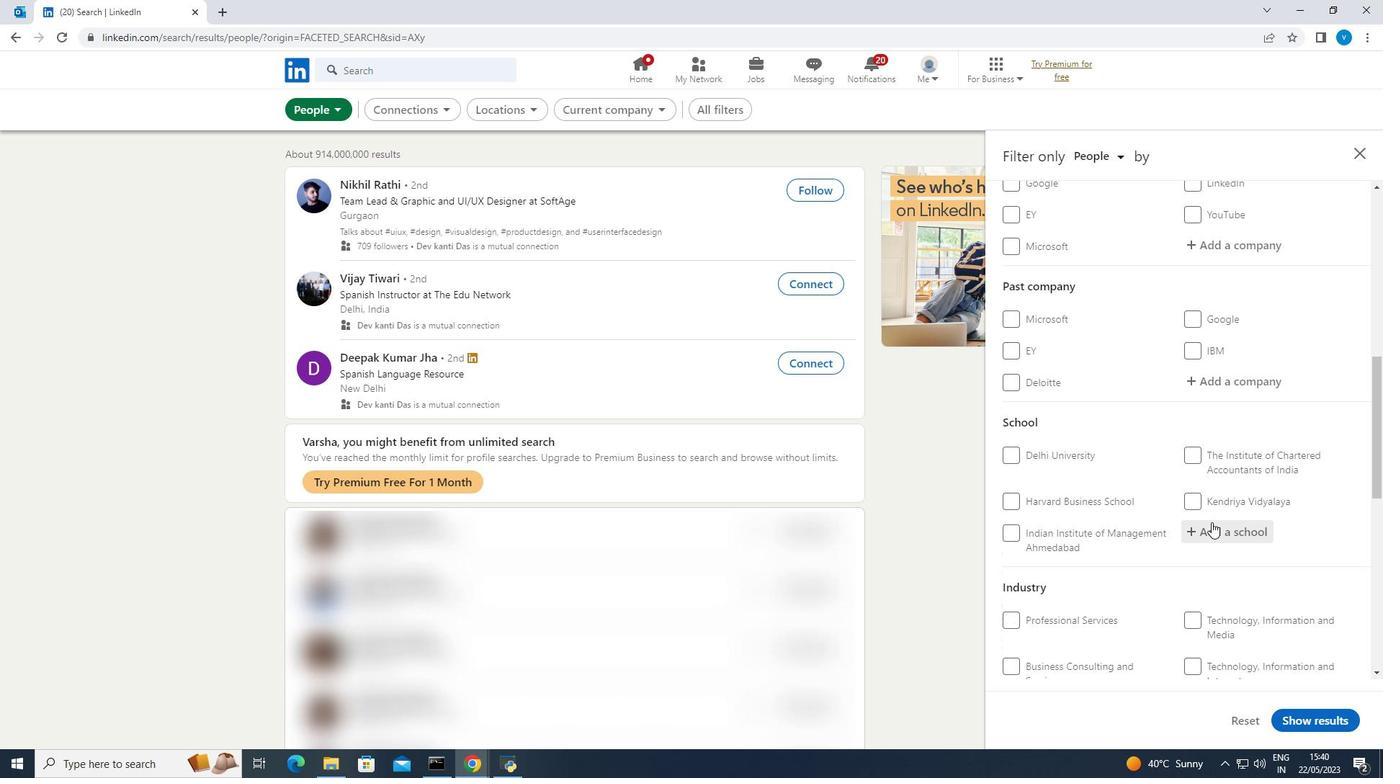 
Action: Mouse moved to (1211, 522)
Screenshot: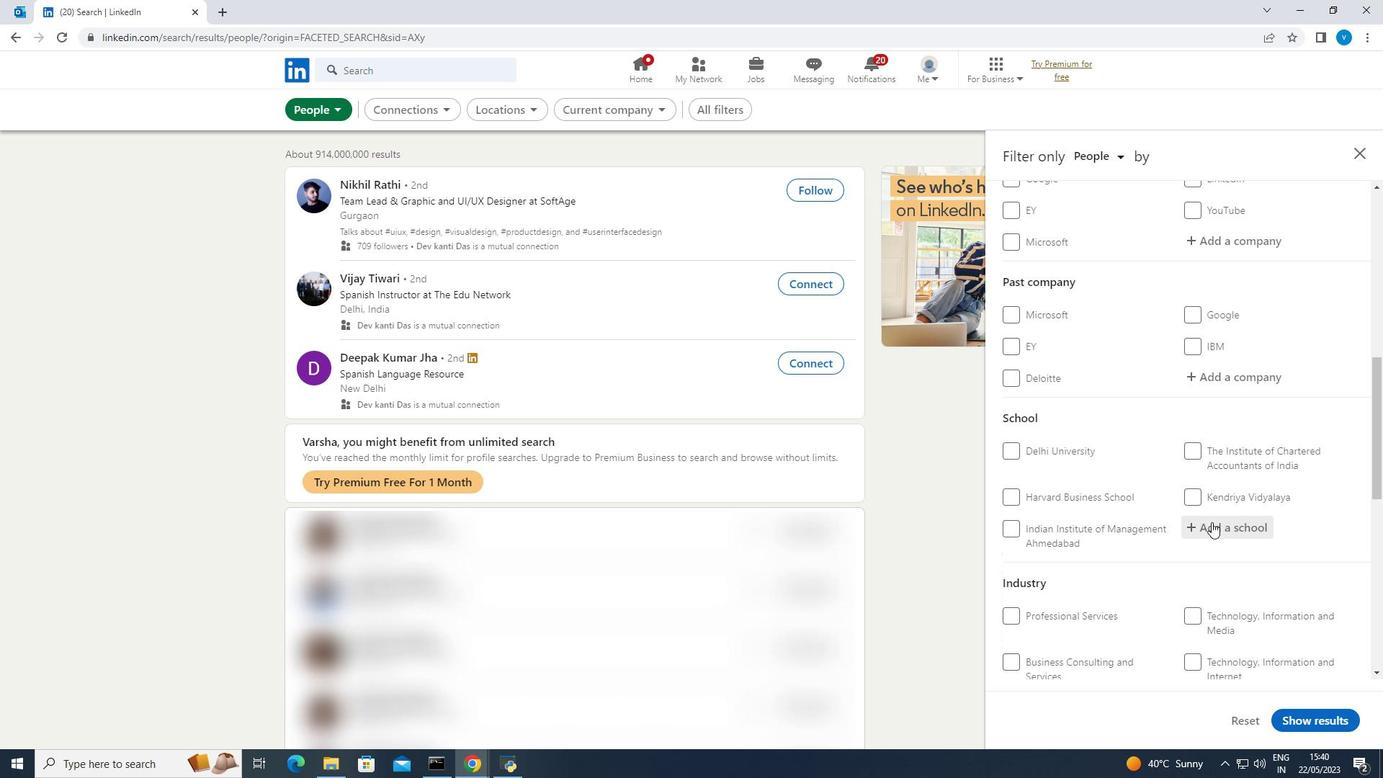 
Action: Mouse scrolled (1211, 522) with delta (0, 0)
Screenshot: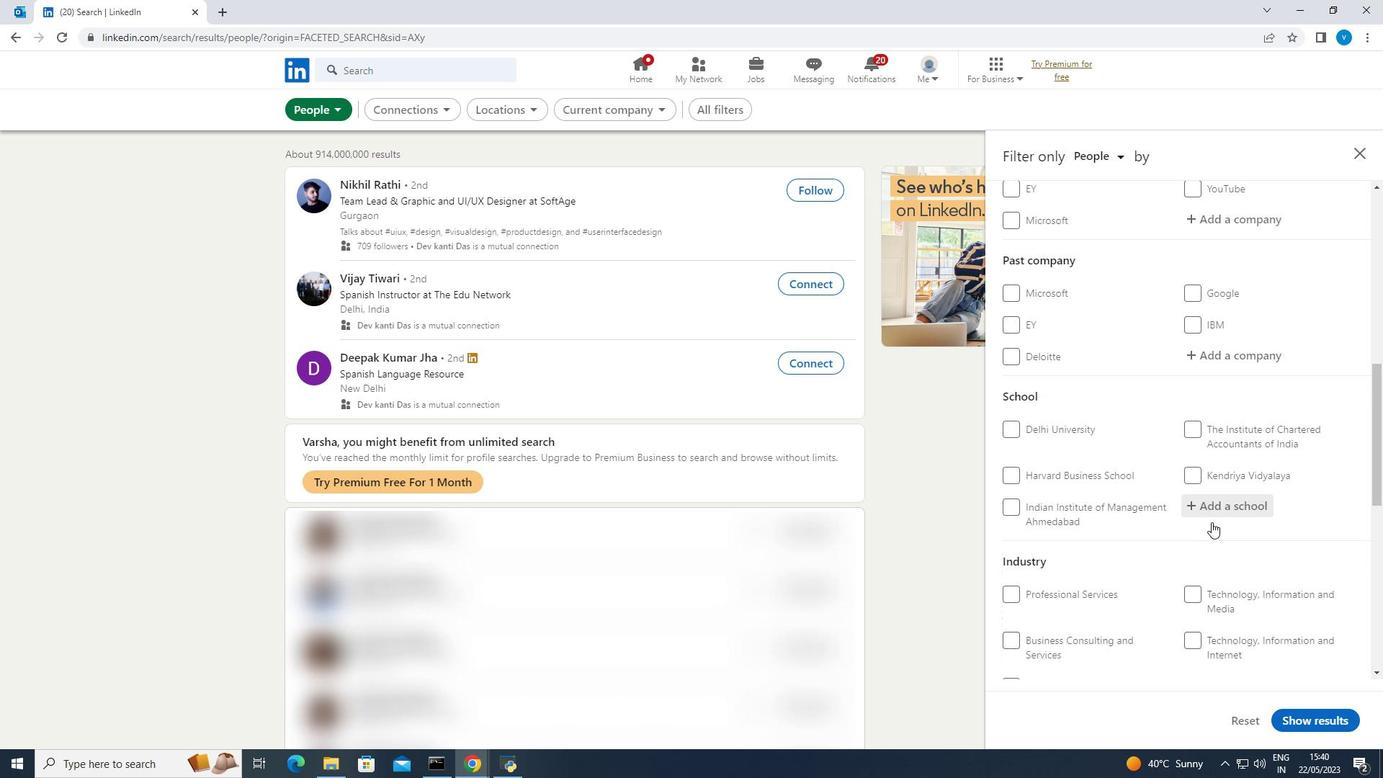 
Action: Mouse scrolled (1211, 522) with delta (0, 0)
Screenshot: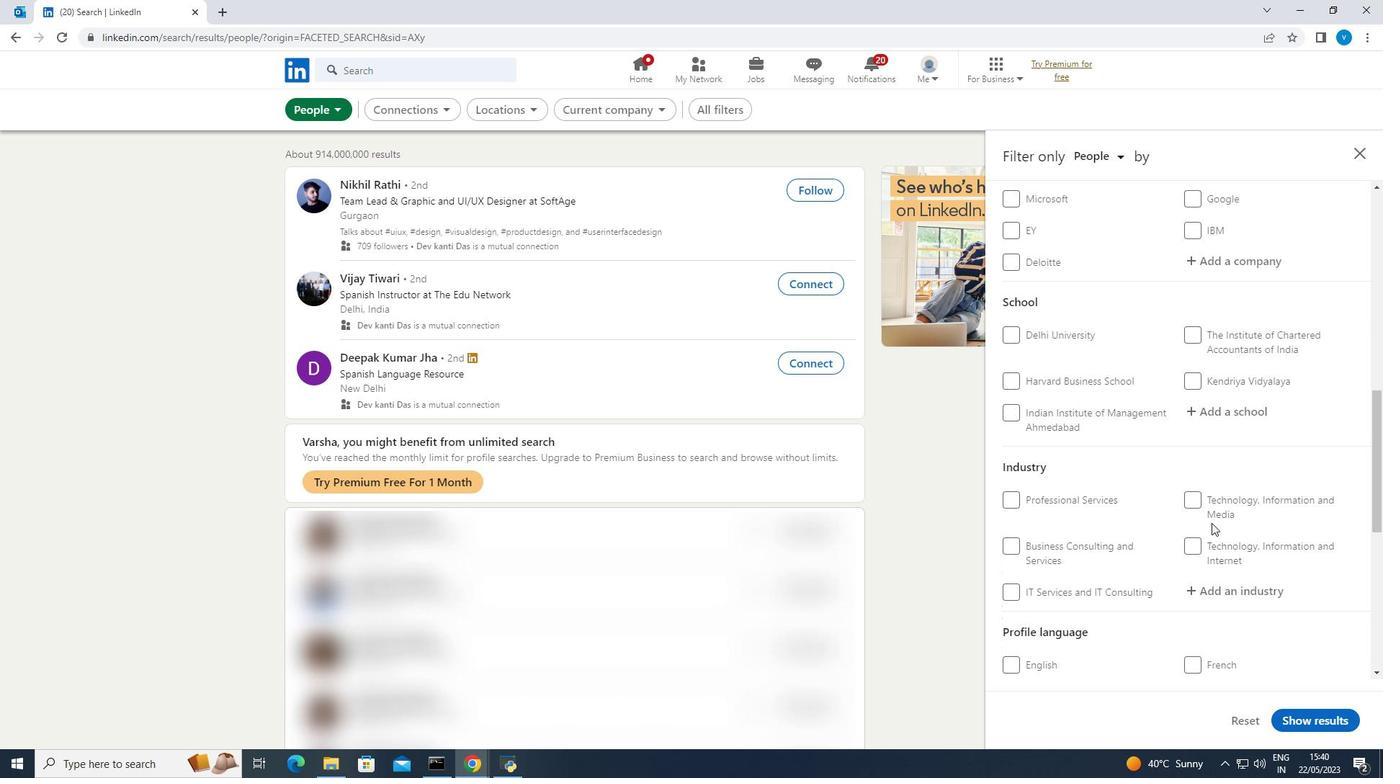 
Action: Mouse moved to (1010, 628)
Screenshot: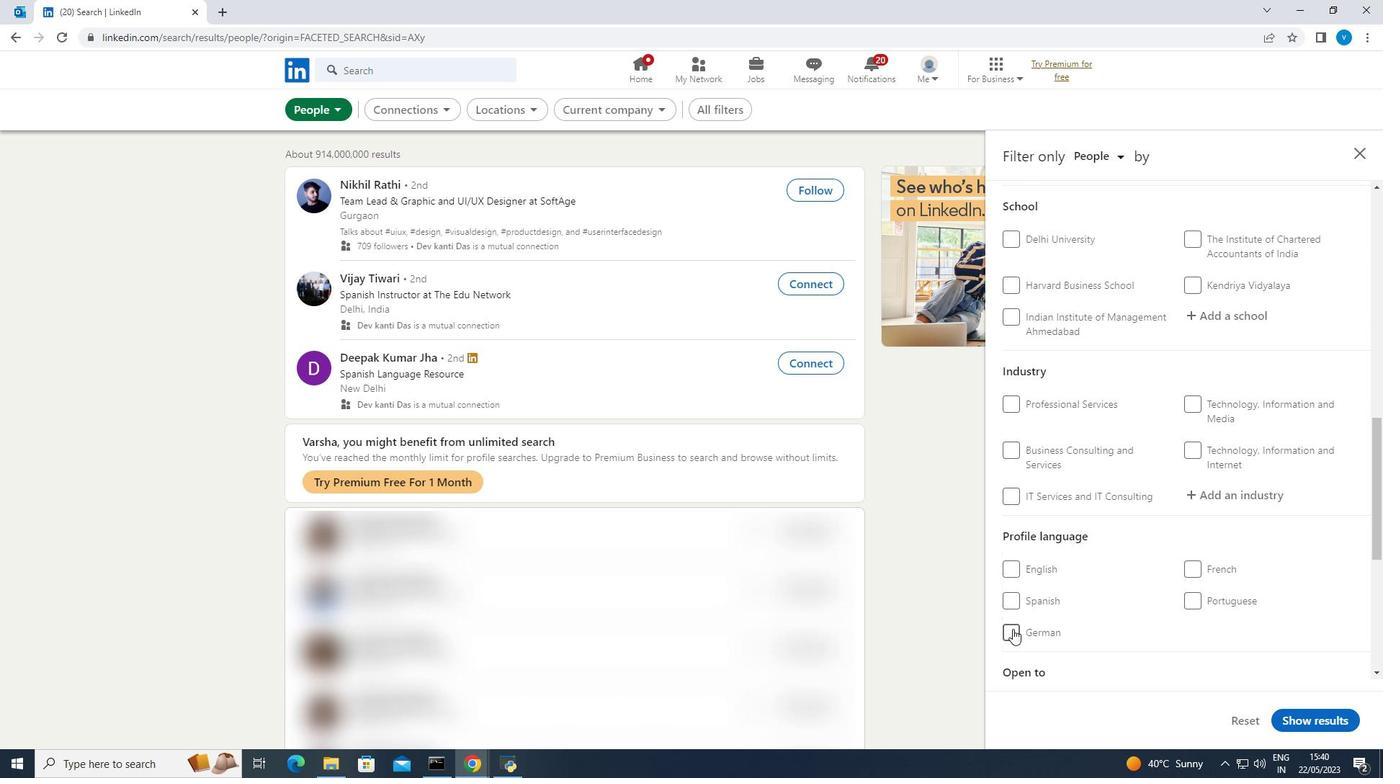 
Action: Mouse pressed left at (1010, 628)
Screenshot: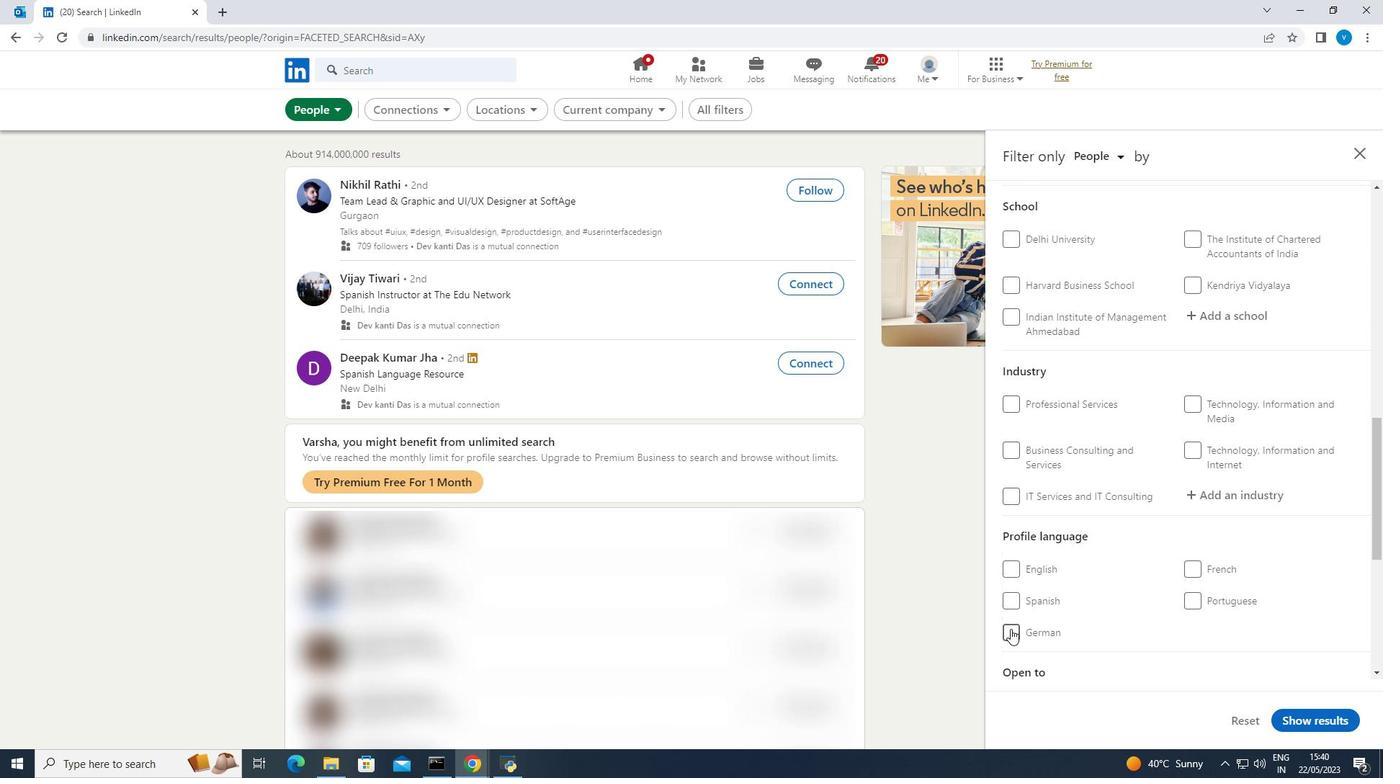 
Action: Mouse moved to (1086, 595)
Screenshot: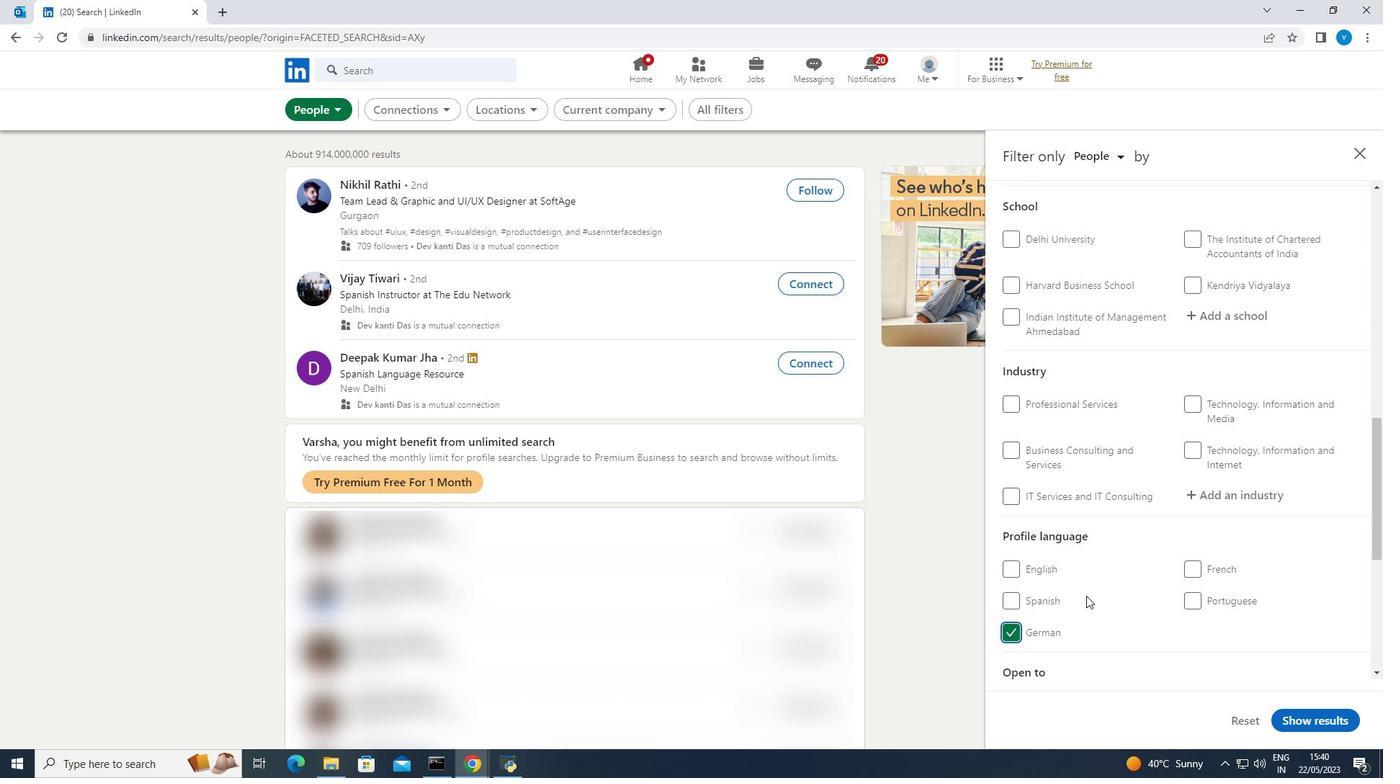 
Action: Mouse scrolled (1086, 595) with delta (0, 0)
Screenshot: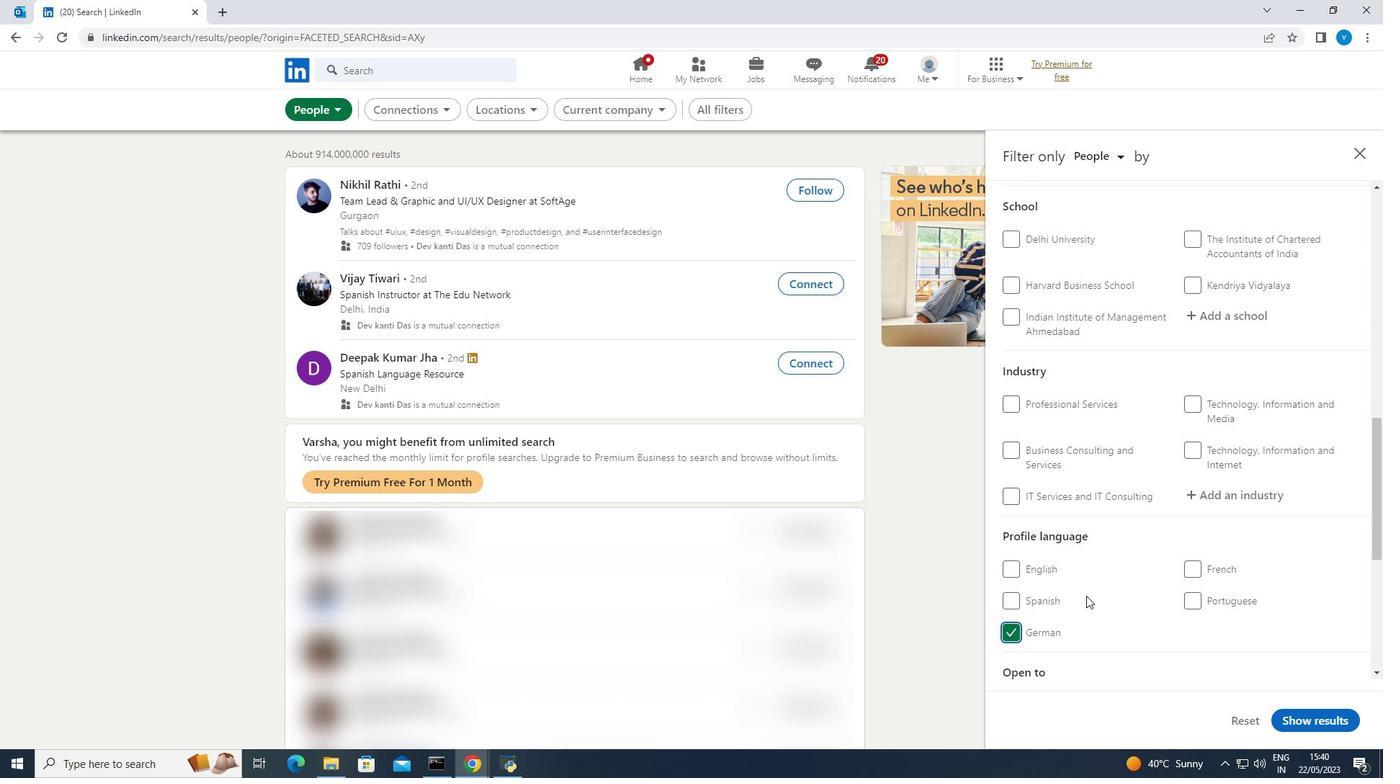 
Action: Mouse moved to (1088, 592)
Screenshot: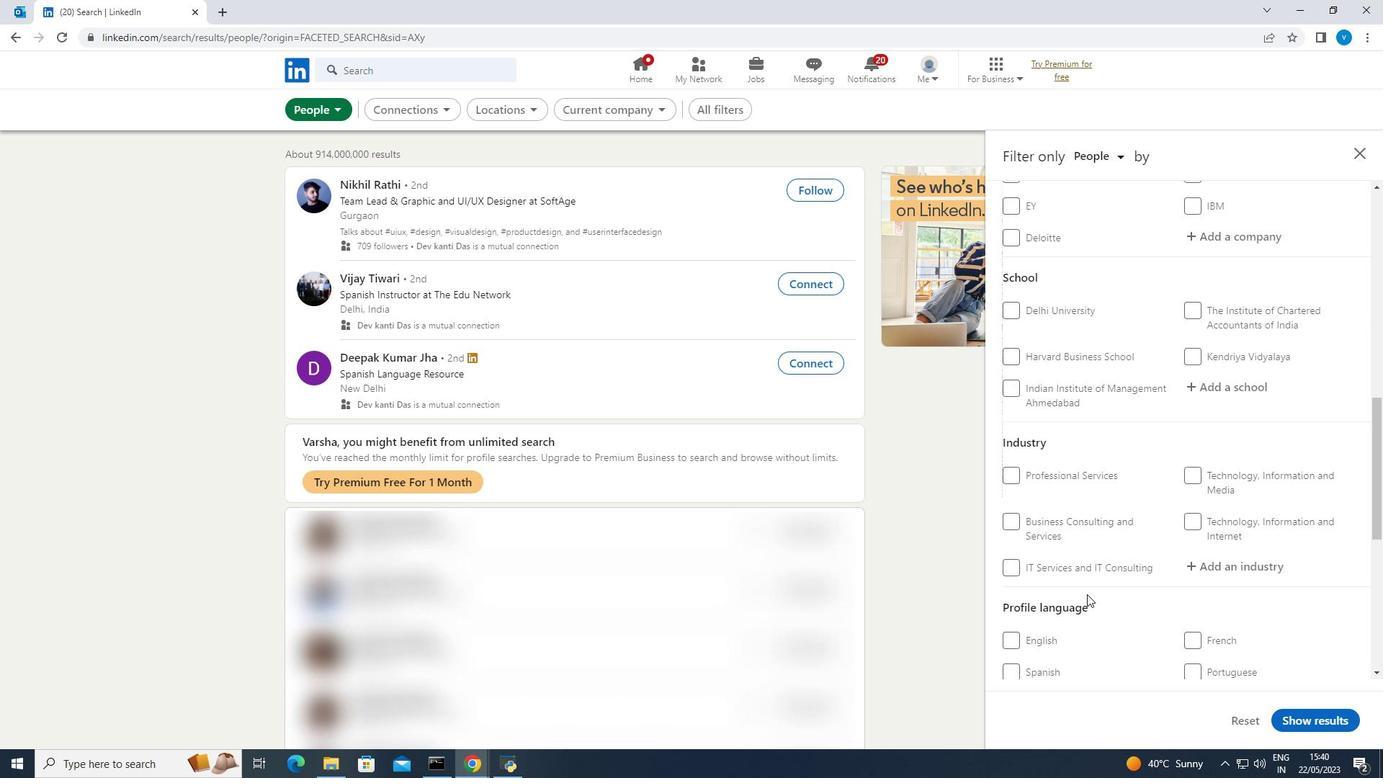 
Action: Mouse scrolled (1088, 593) with delta (0, 0)
Screenshot: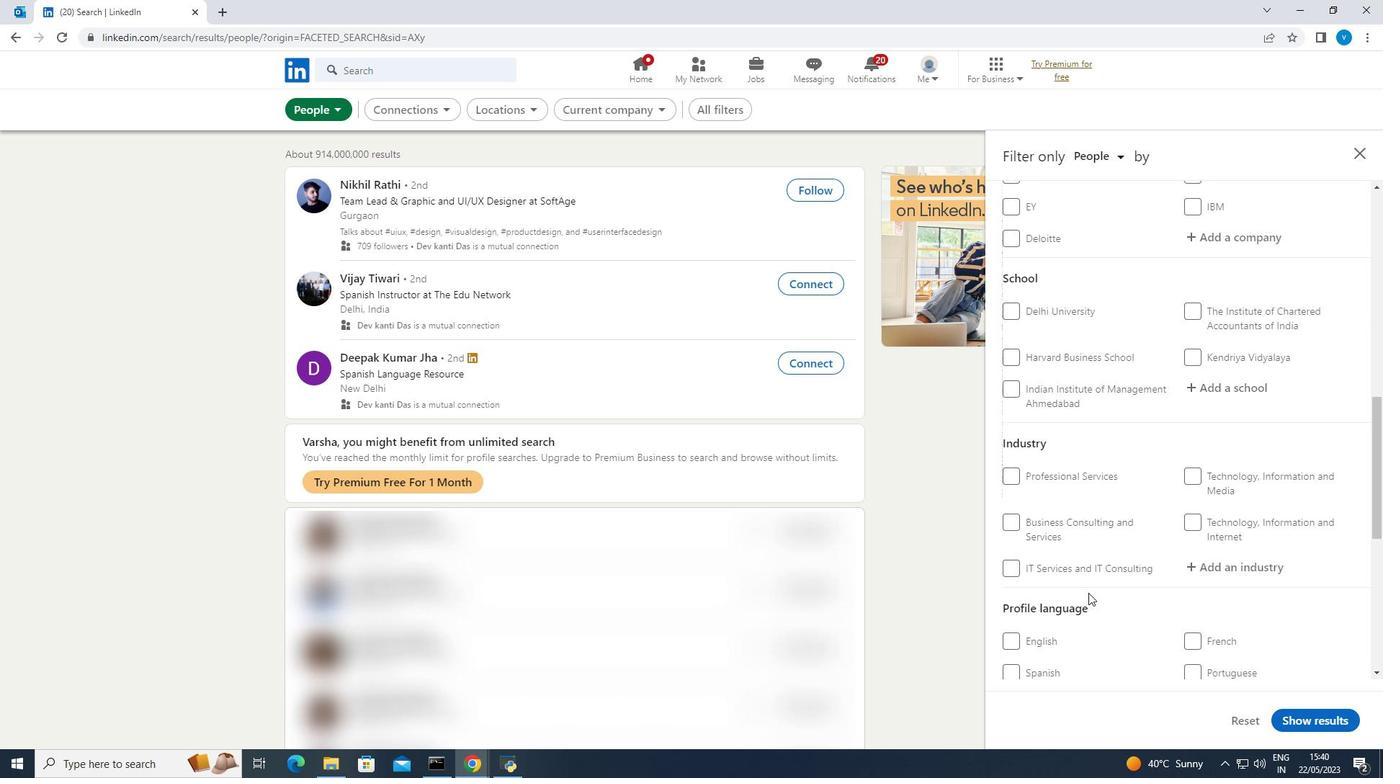 
Action: Mouse scrolled (1088, 593) with delta (0, 0)
Screenshot: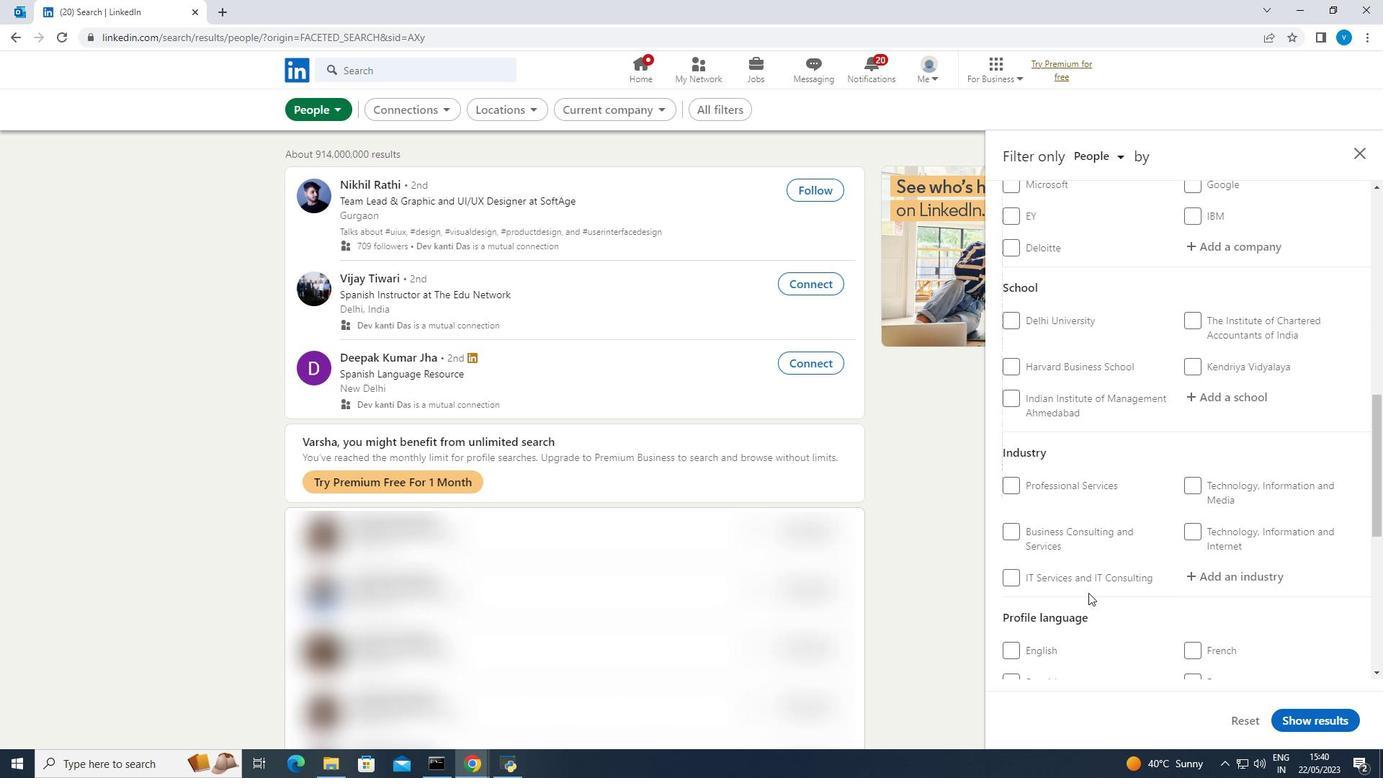 
Action: Mouse scrolled (1088, 593) with delta (0, 0)
Screenshot: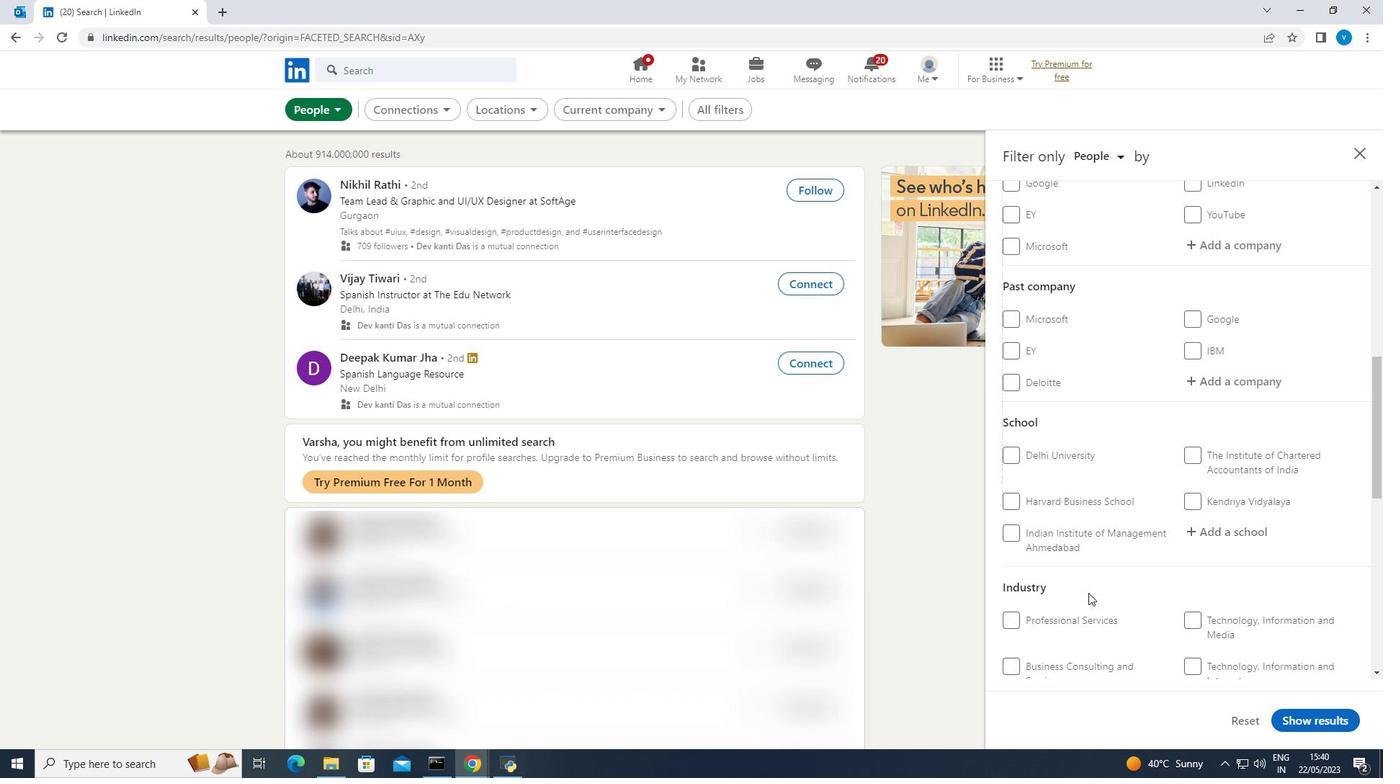 
Action: Mouse scrolled (1088, 593) with delta (0, 0)
Screenshot: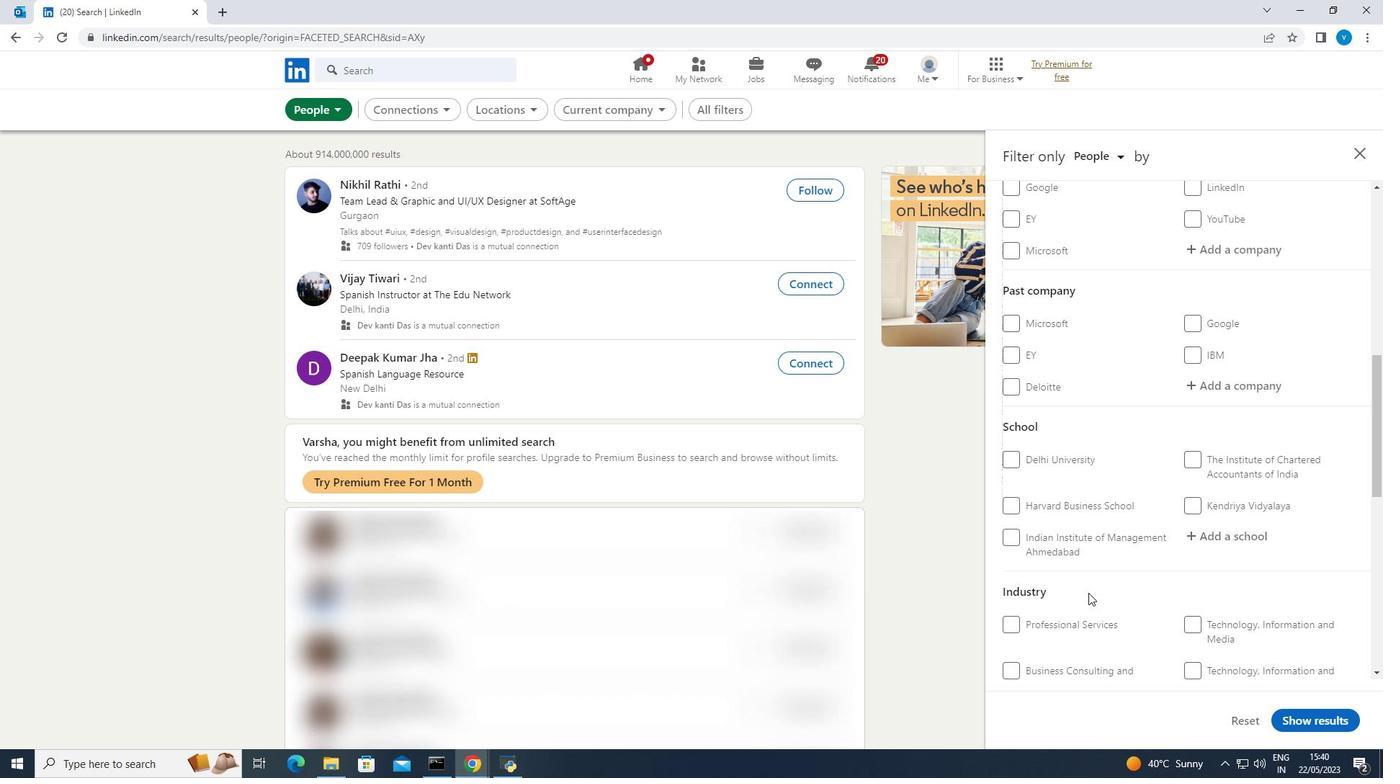 
Action: Mouse moved to (1207, 391)
Screenshot: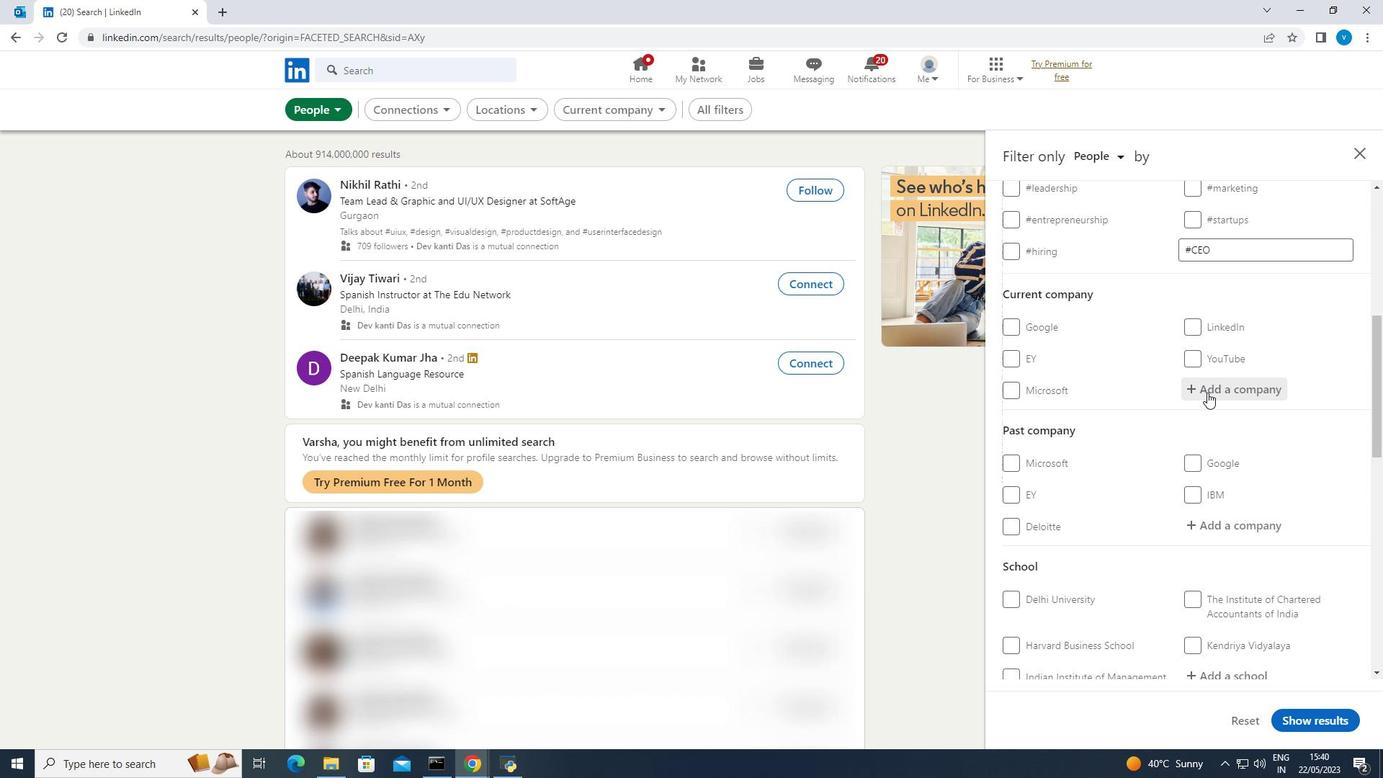 
Action: Mouse pressed left at (1207, 391)
Screenshot: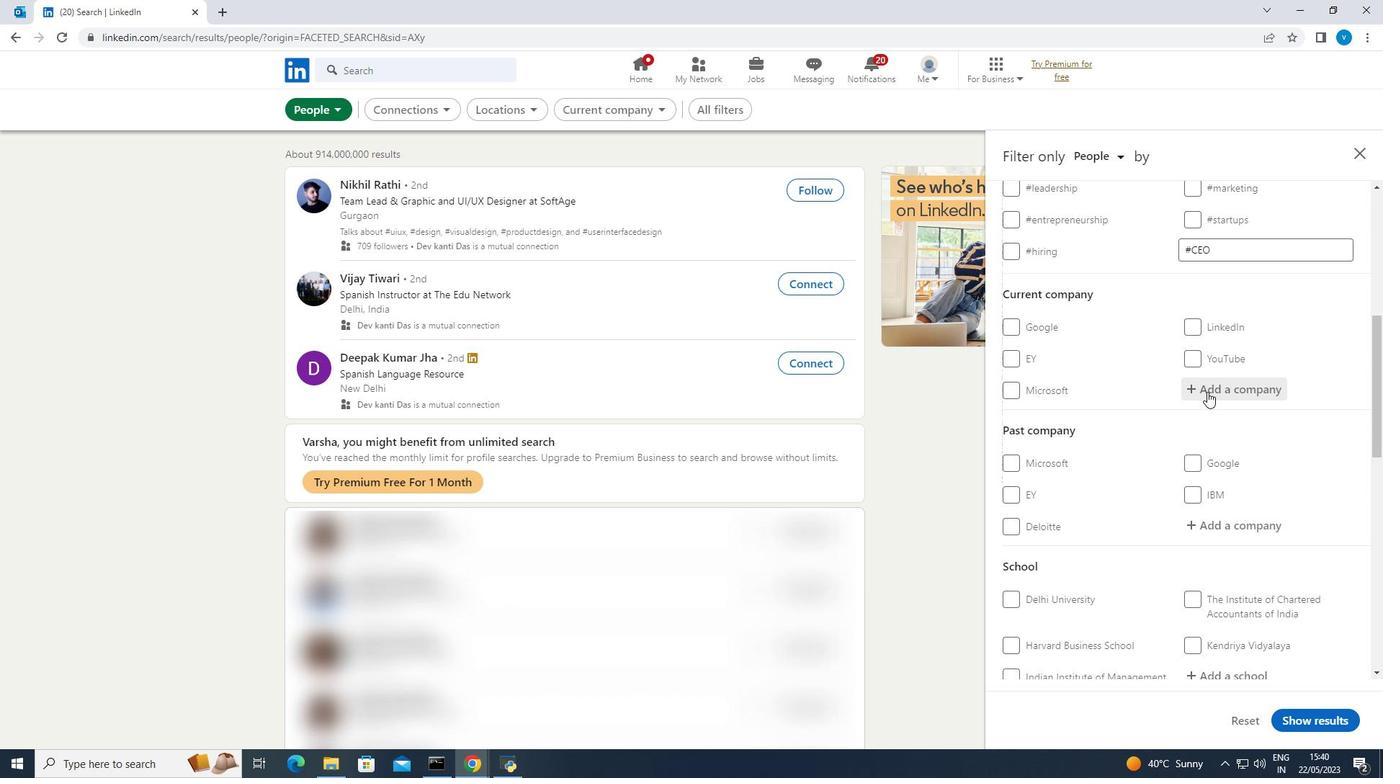 
Action: Mouse moved to (1219, 377)
Screenshot: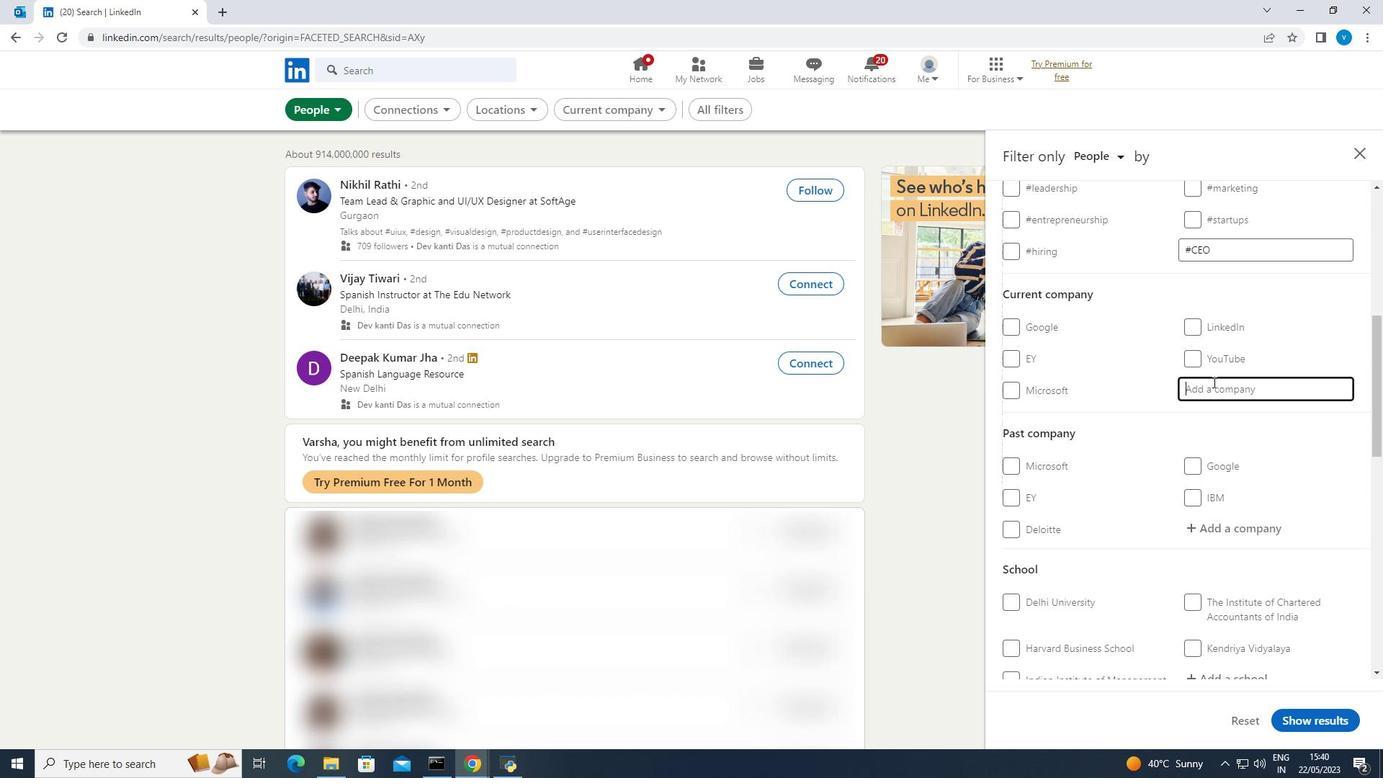 
Action: Key pressed <Key.shift><Key.shift><Key.shift><Key.shift><Key.shift><Key.shift><Key.shift><Key.shift><Key.shift>Notion
Screenshot: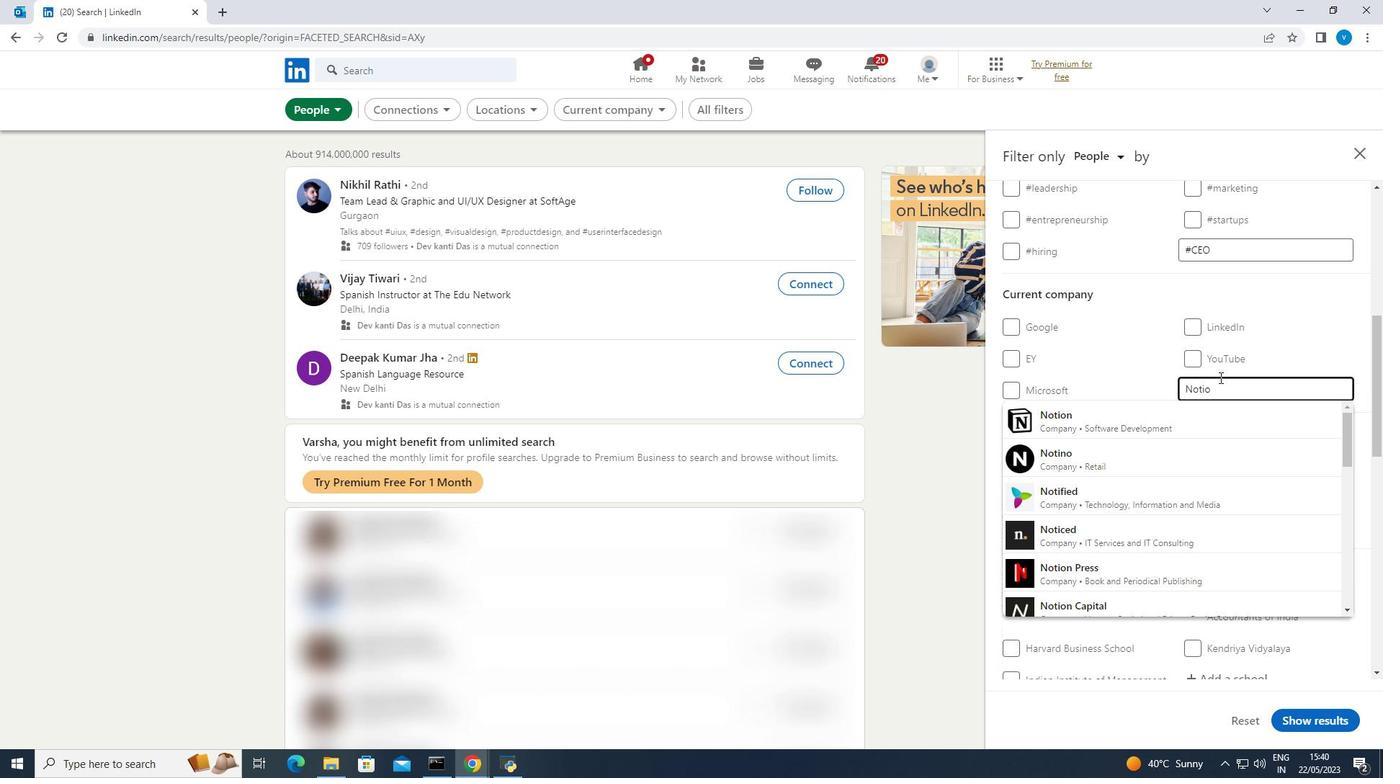
Action: Mouse moved to (1134, 412)
Screenshot: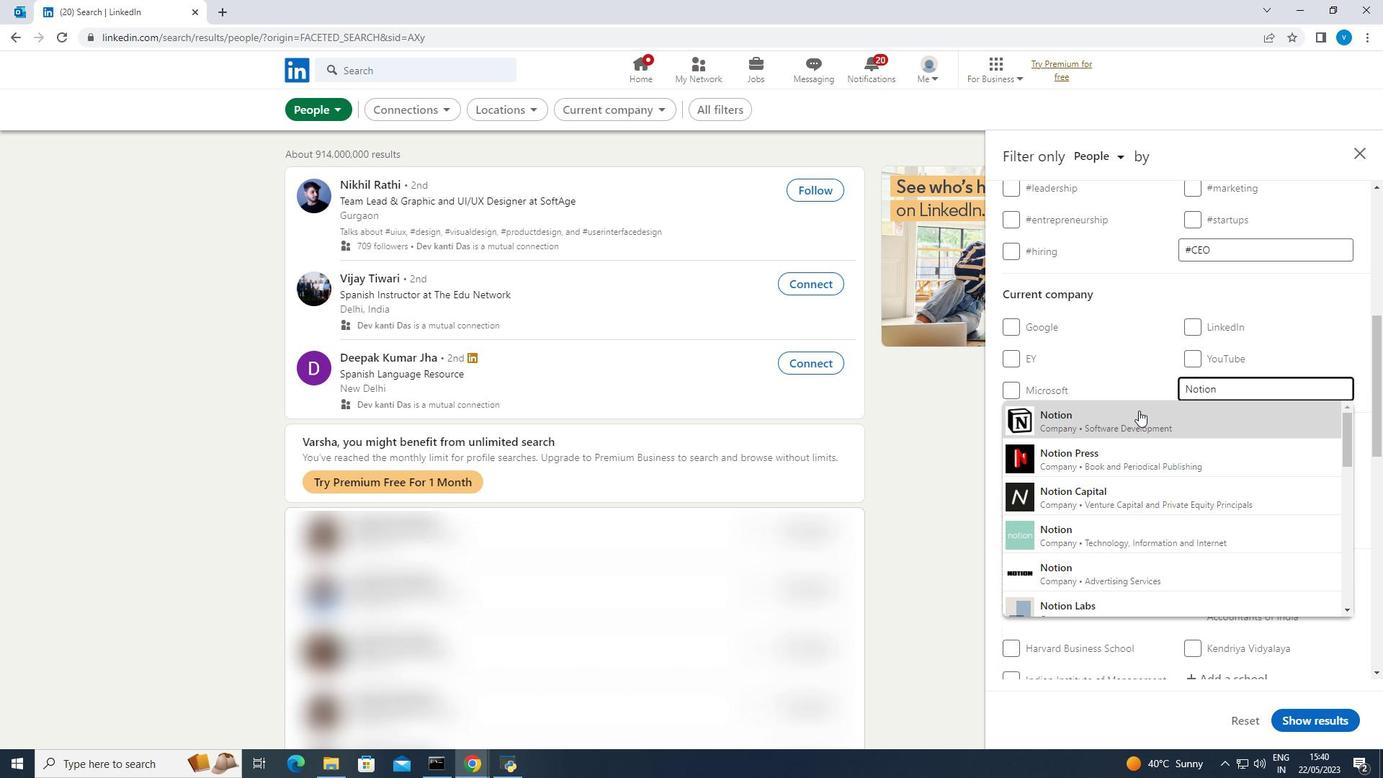 
Action: Mouse pressed left at (1134, 412)
Screenshot: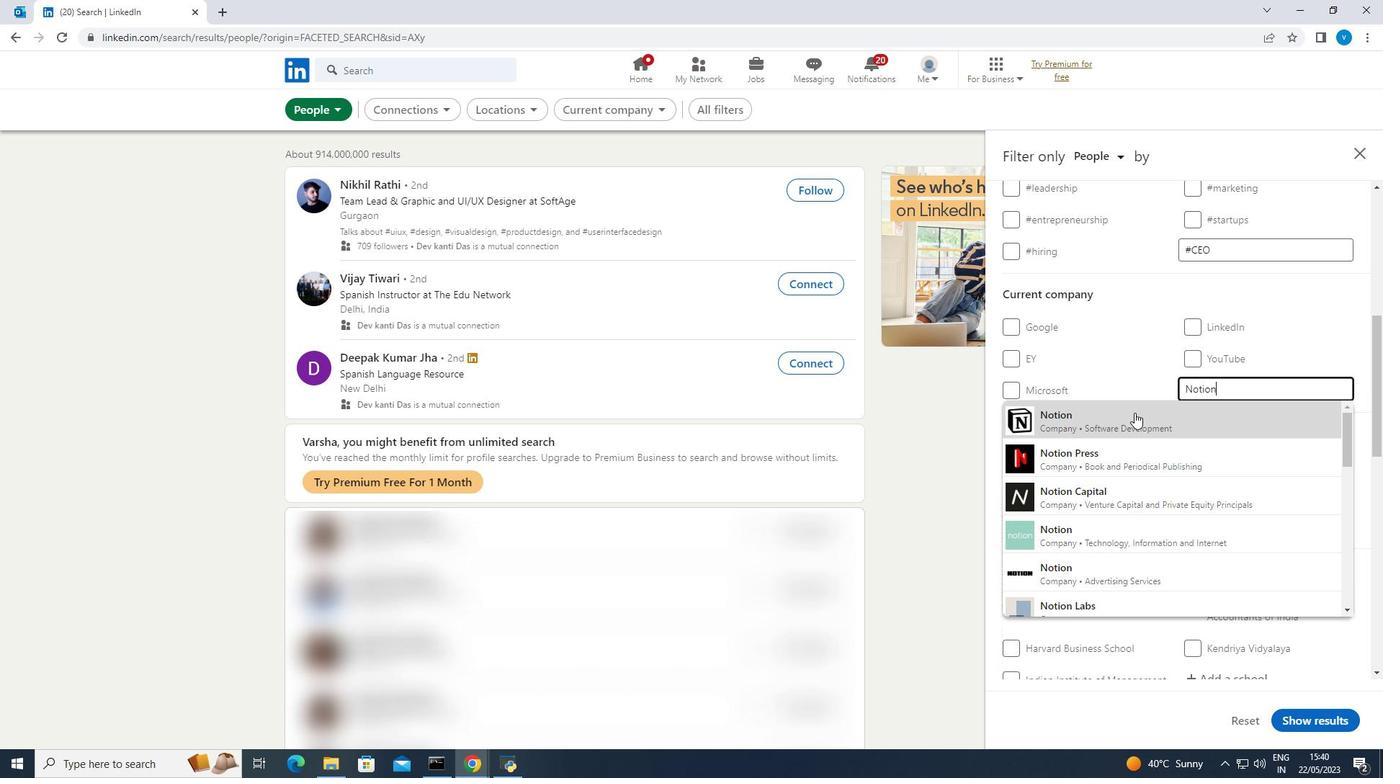 
Action: Mouse moved to (1135, 412)
Screenshot: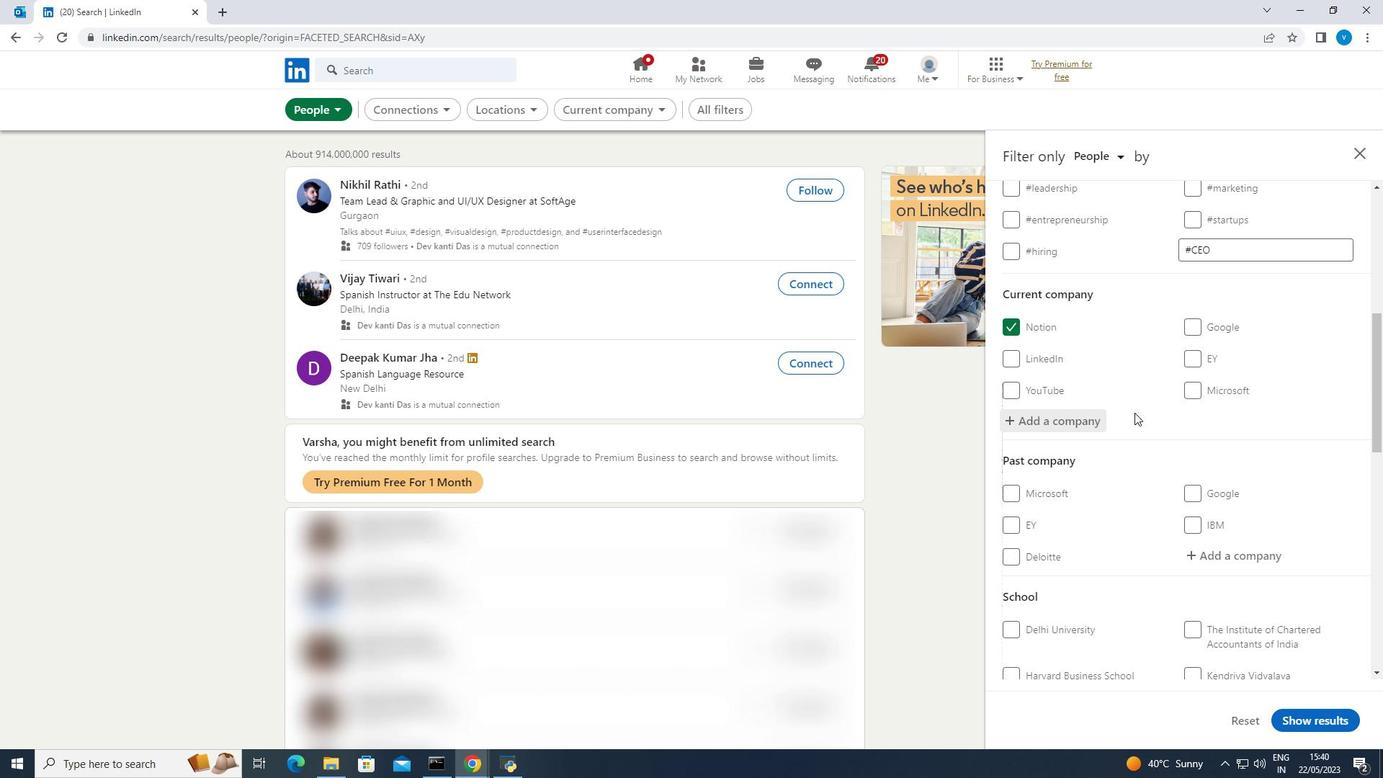 
Action: Mouse scrolled (1135, 411) with delta (0, 0)
Screenshot: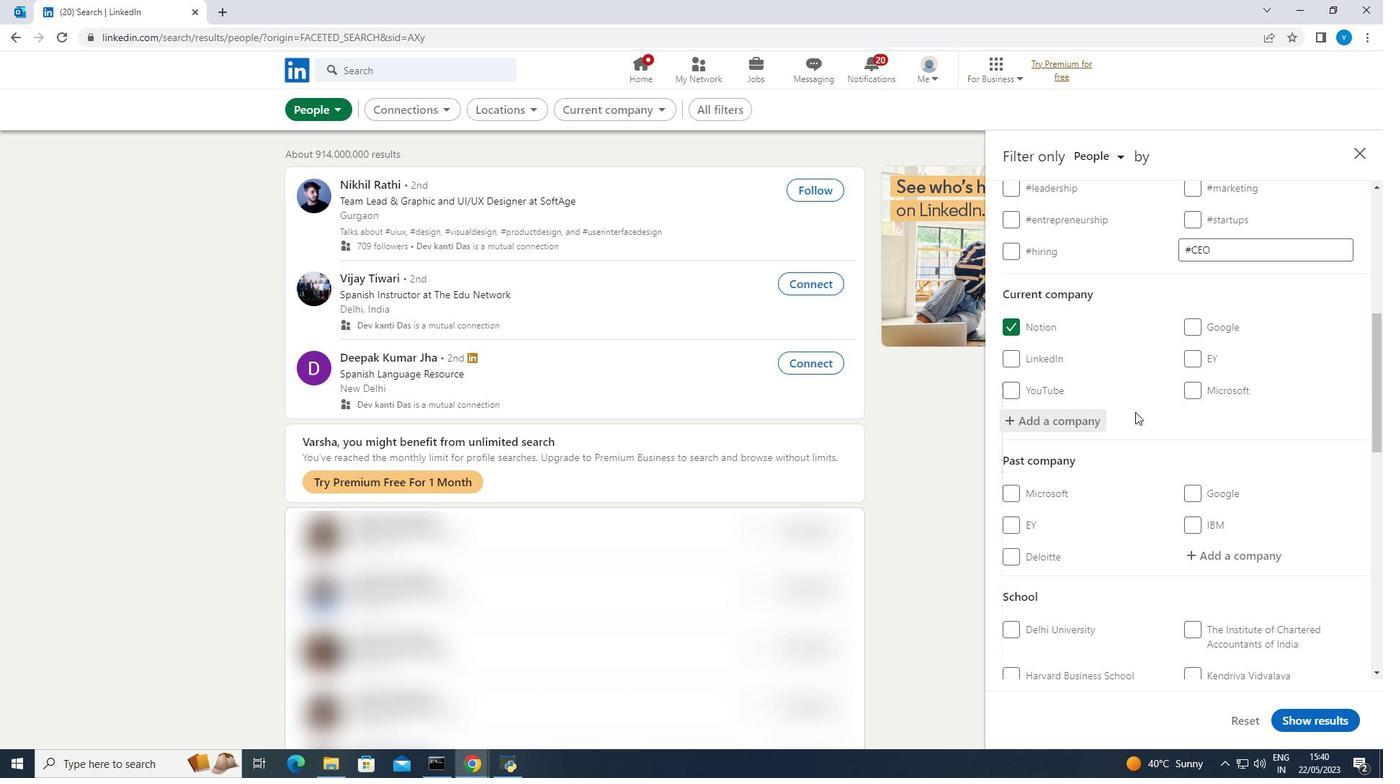 
Action: Mouse moved to (1135, 411)
Screenshot: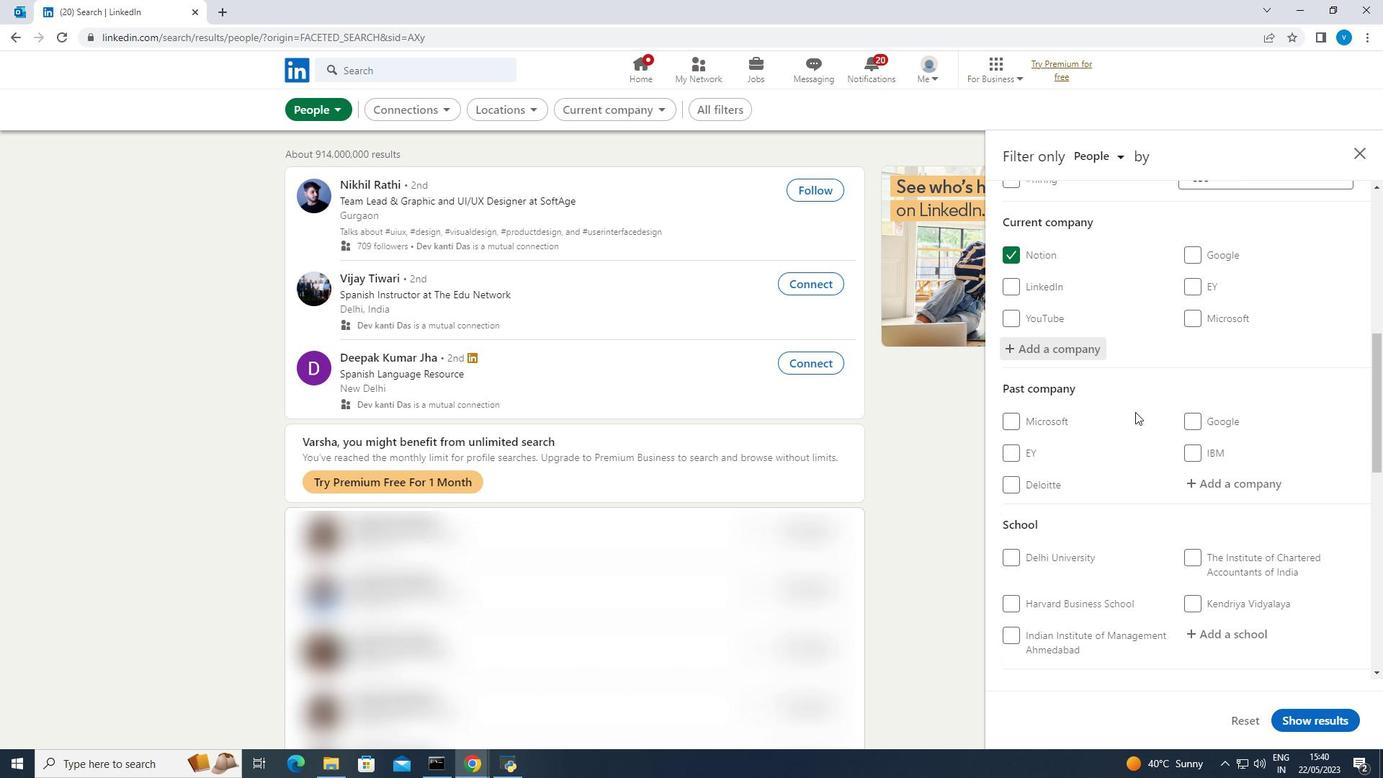 
Action: Mouse scrolled (1135, 410) with delta (0, 0)
Screenshot: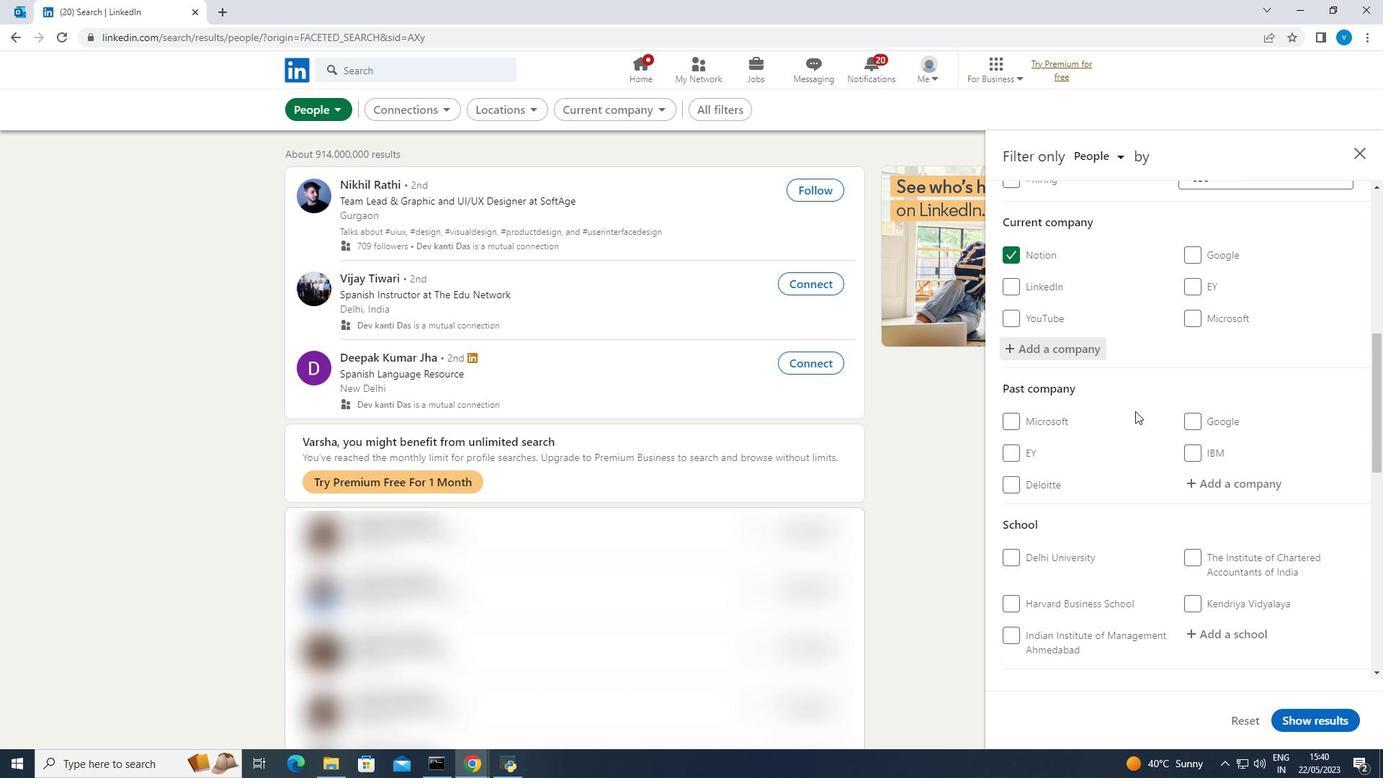 
Action: Mouse scrolled (1135, 410) with delta (0, 0)
Screenshot: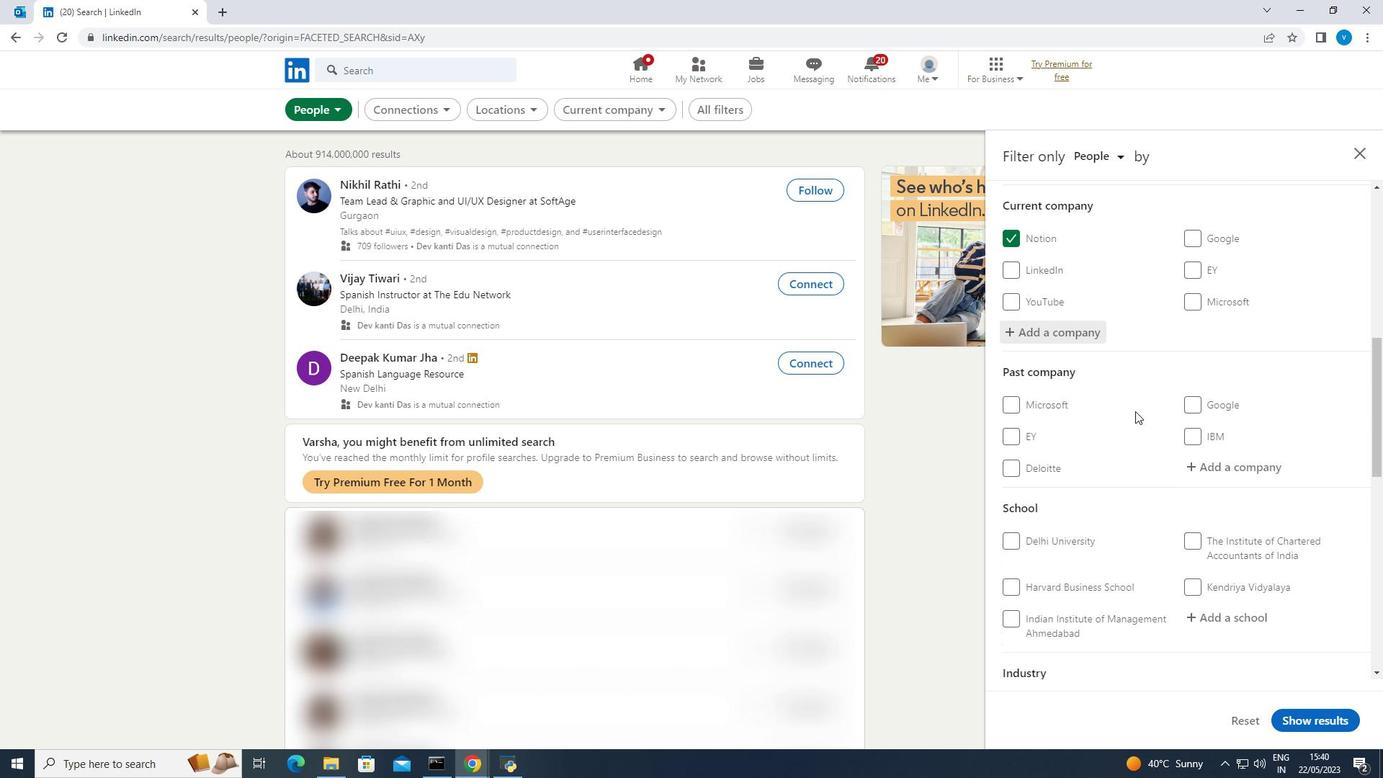 
Action: Mouse scrolled (1135, 410) with delta (0, 0)
Screenshot: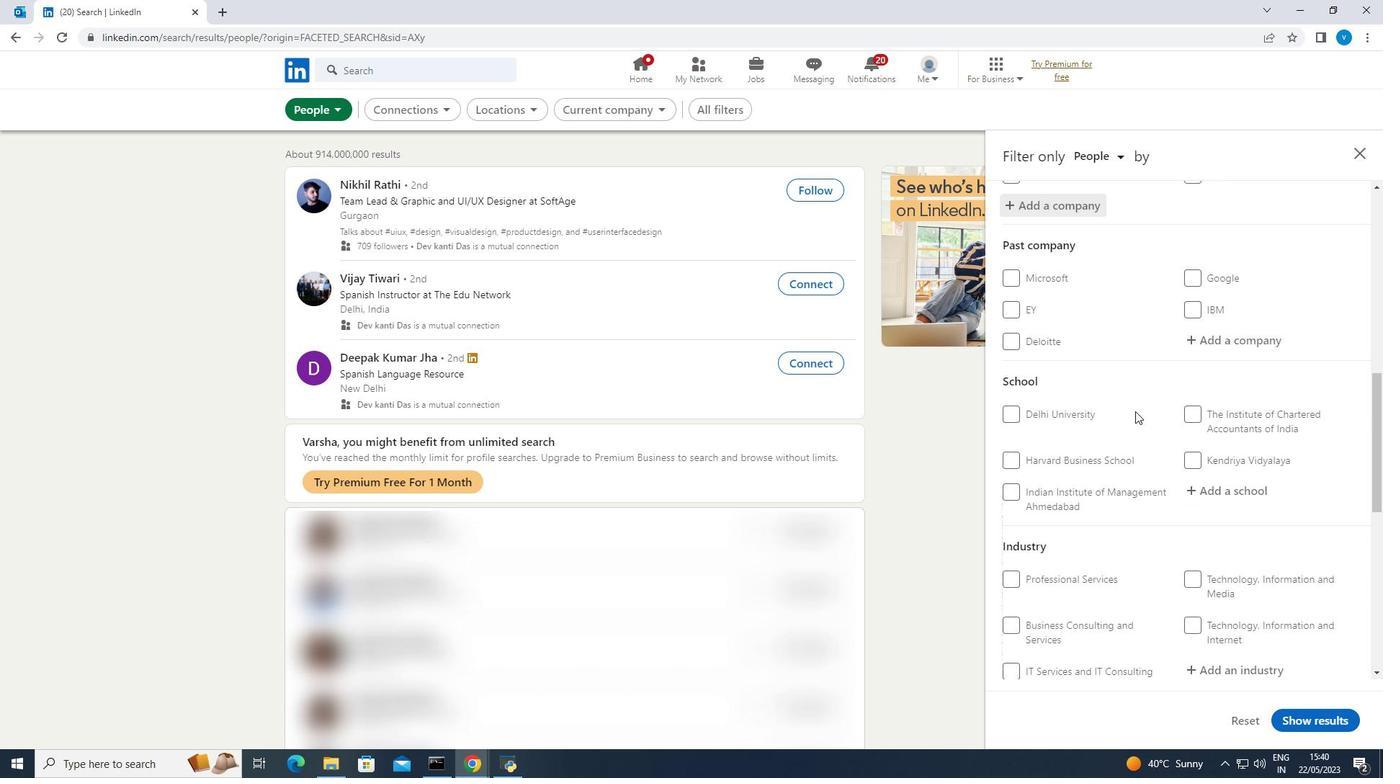 
Action: Mouse moved to (1197, 417)
Screenshot: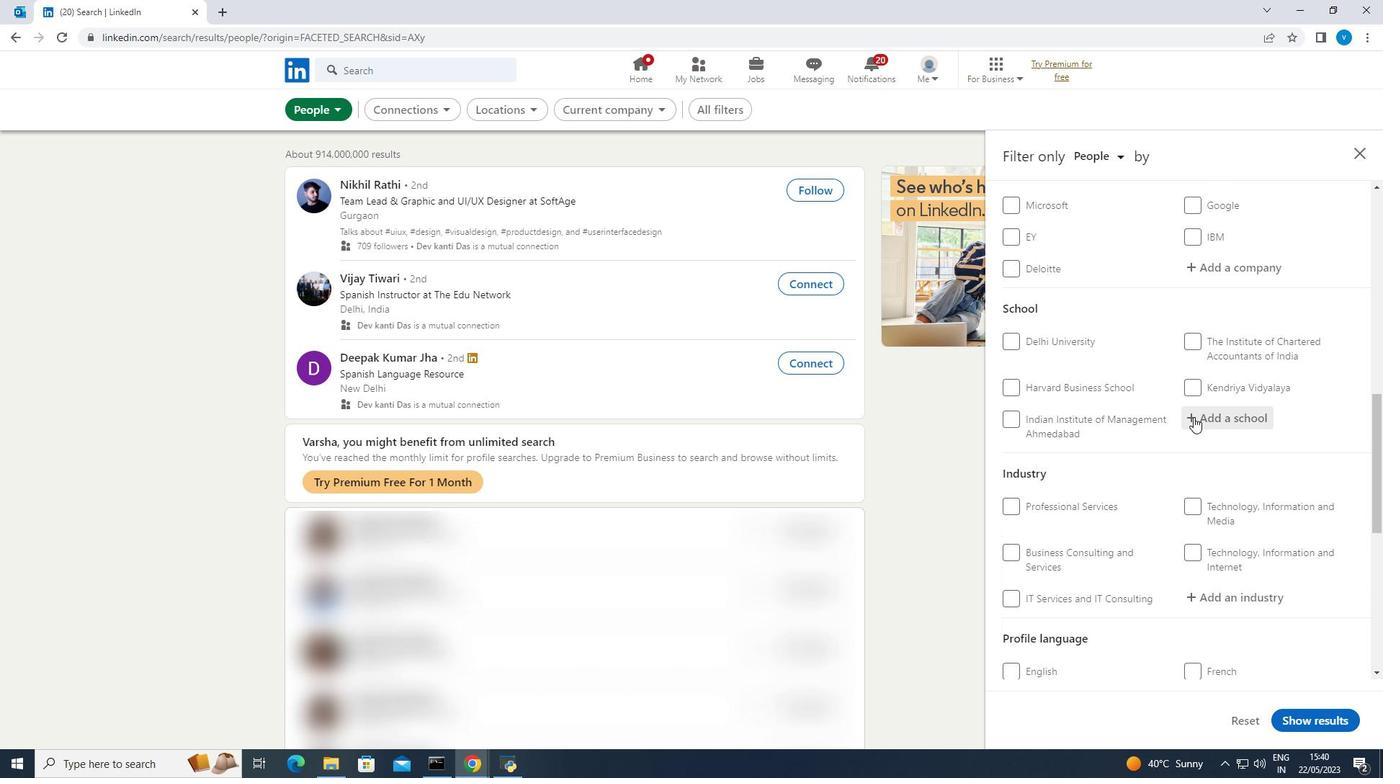 
Action: Mouse pressed left at (1197, 417)
Screenshot: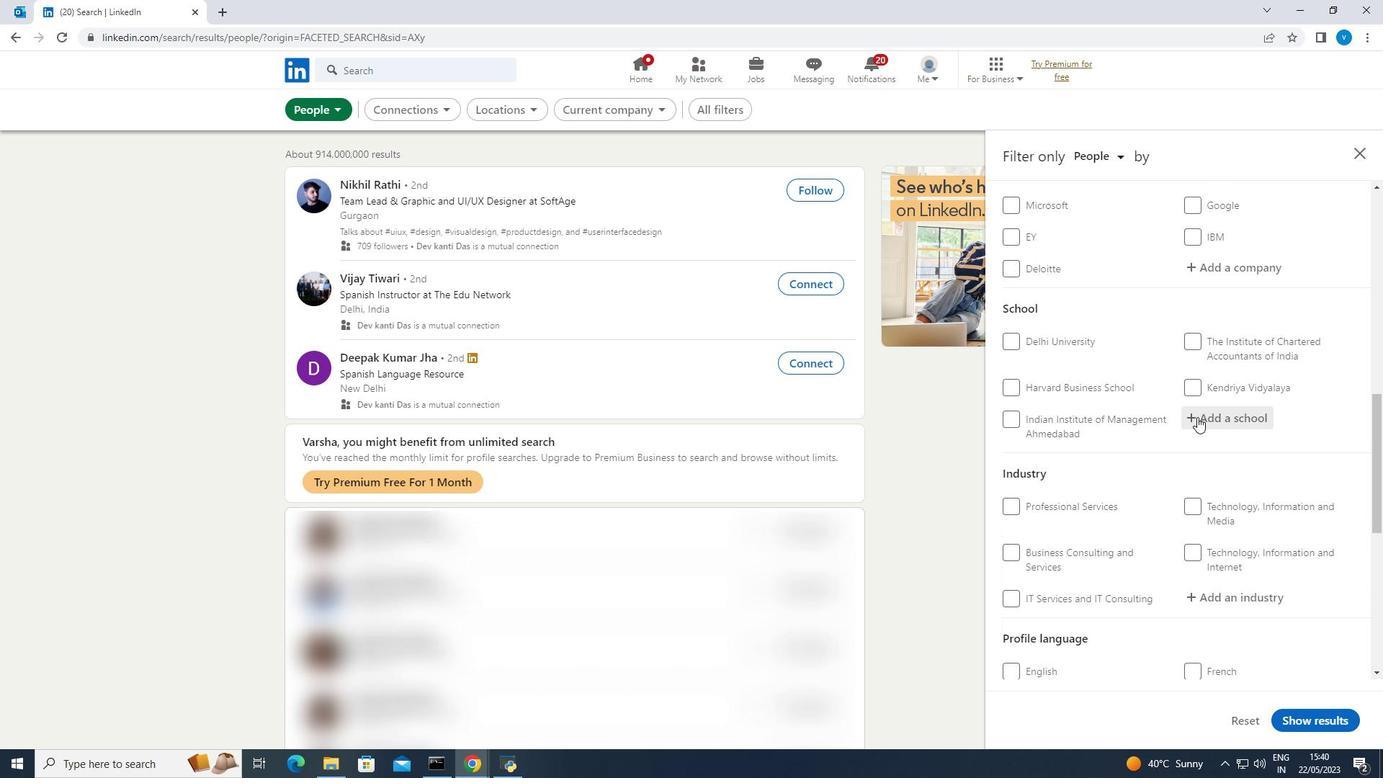 
Action: Key pressed <Key.shift><Key.shift><Key.shift><Key.shift><Key.shift><Key.shift>G
Screenshot: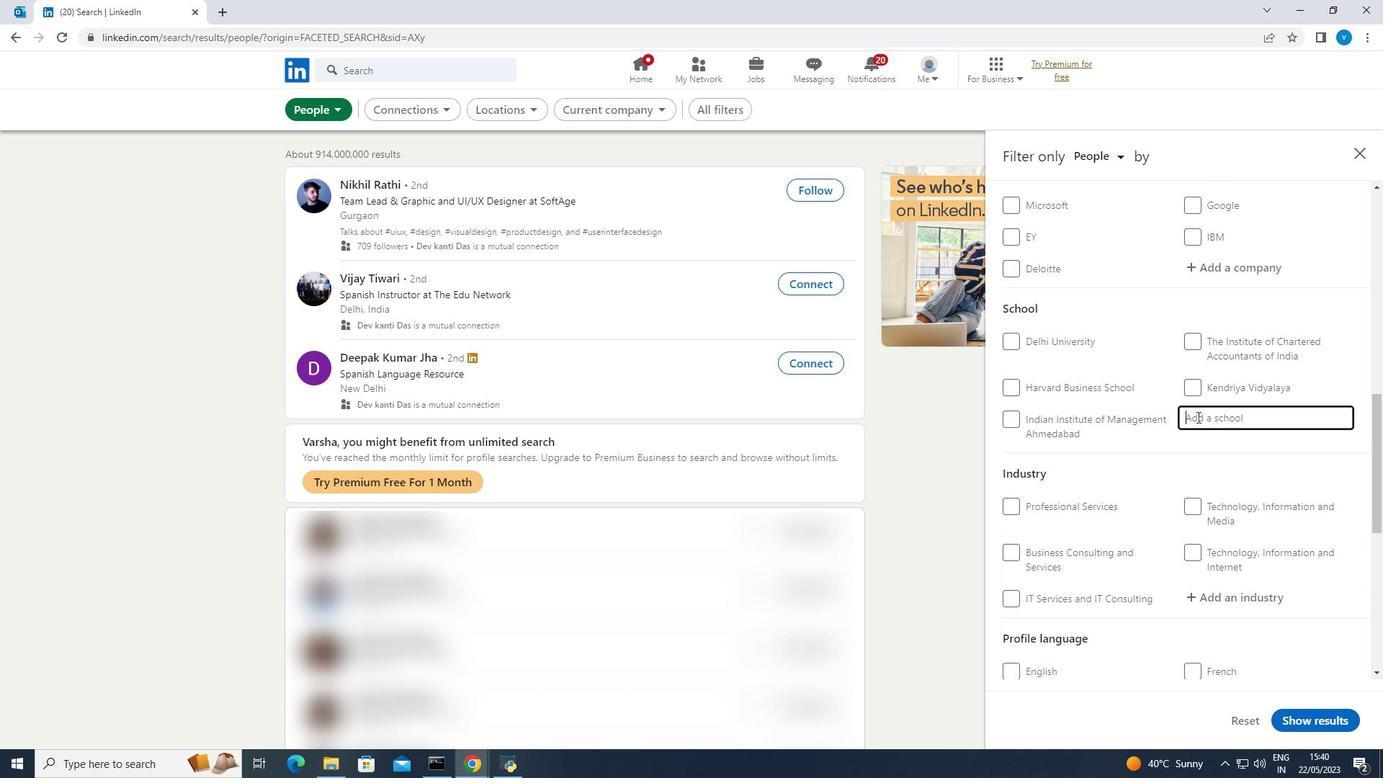 
Action: Mouse moved to (1197, 417)
Screenshot: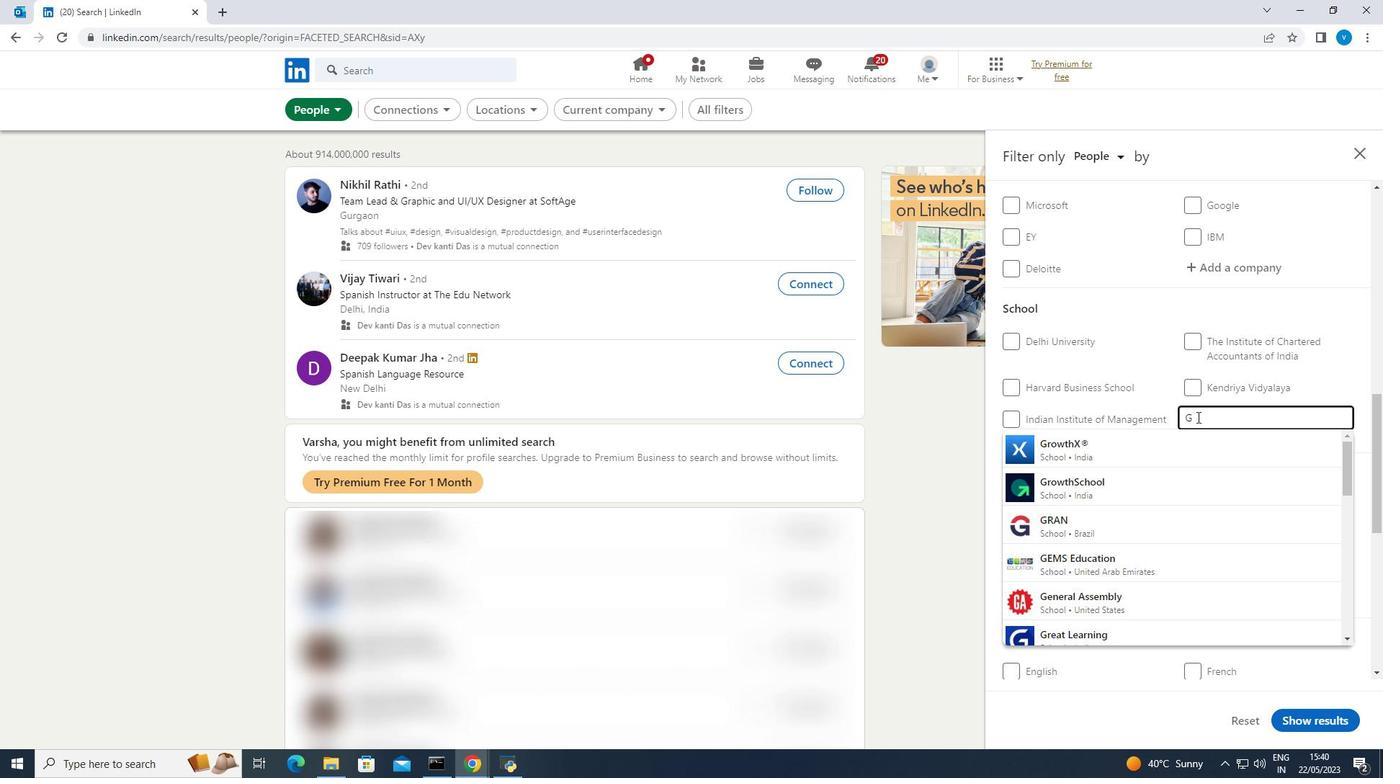 
Action: Key pressed oa<Key.space><Key.shift><Key.shift><Key.shift><Key.shift><Key.shift><Key.shift><Key.shift>Enginee
Screenshot: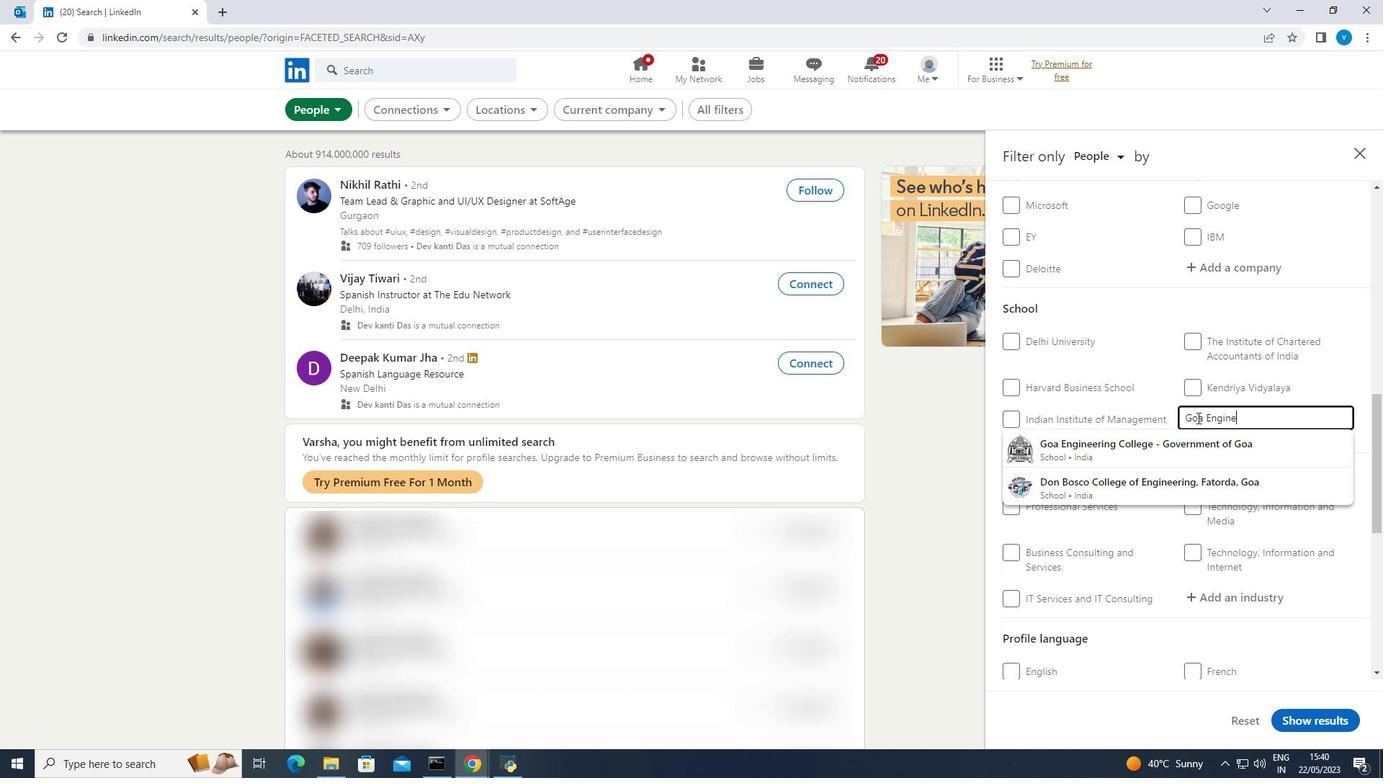 
Action: Mouse moved to (1171, 441)
Screenshot: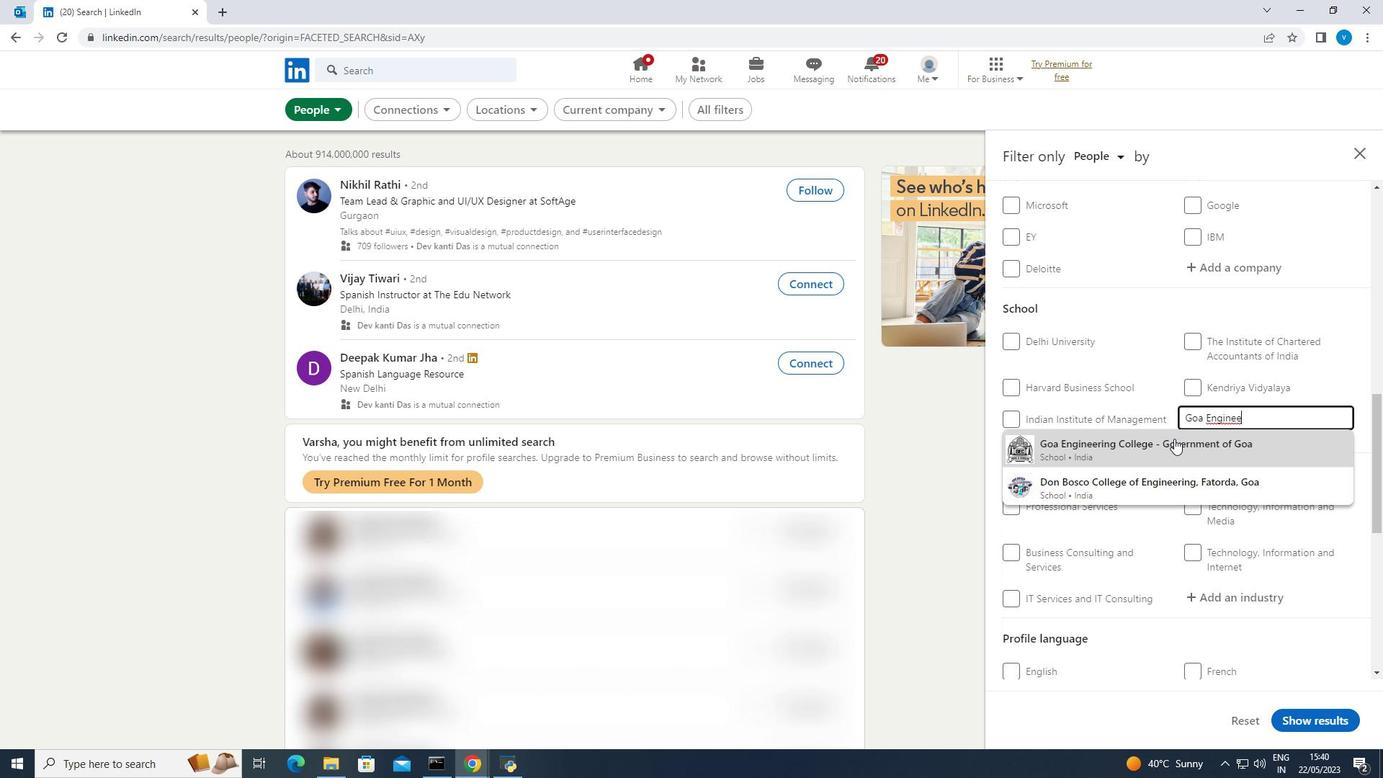 
Action: Mouse pressed left at (1171, 441)
Screenshot: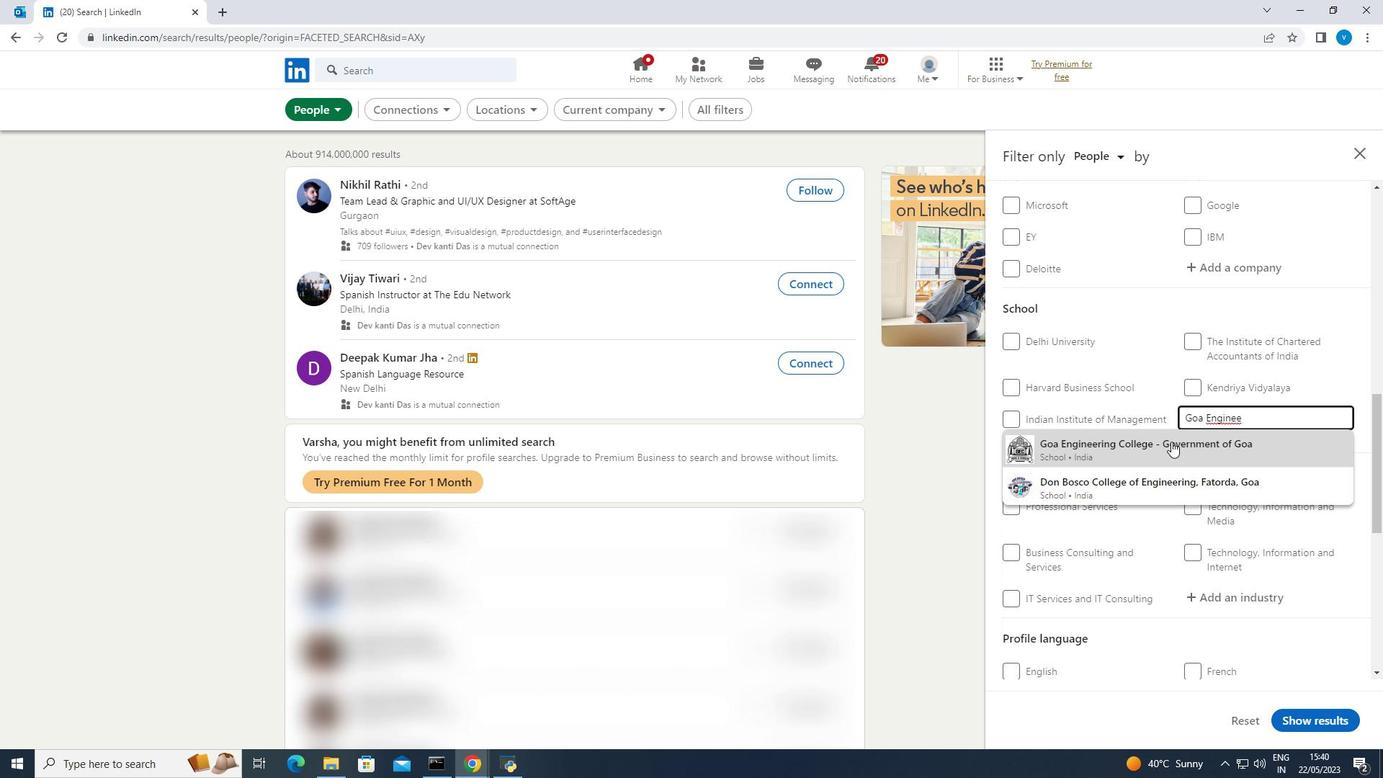 
Action: Mouse scrolled (1171, 440) with delta (0, 0)
Screenshot: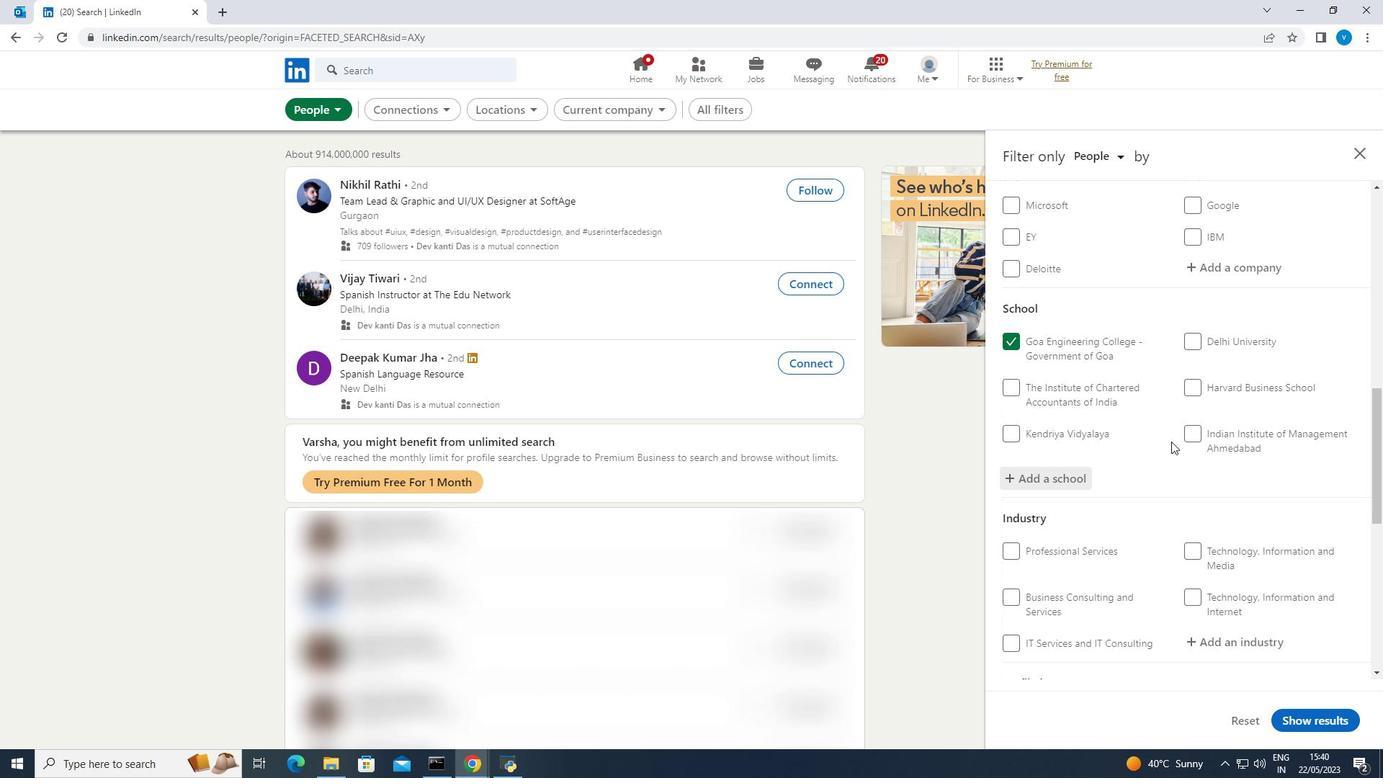 
Action: Mouse scrolled (1171, 440) with delta (0, 0)
Screenshot: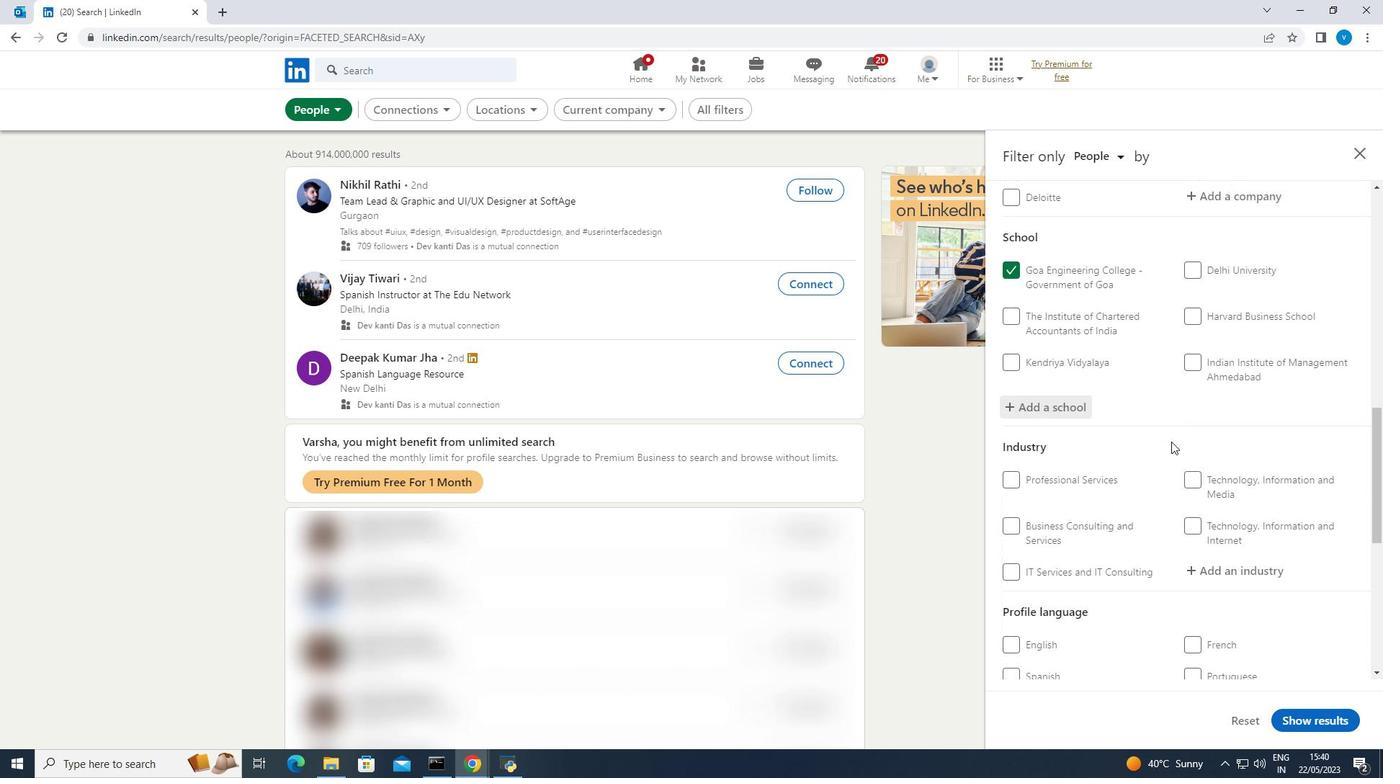 
Action: Mouse moved to (1170, 441)
Screenshot: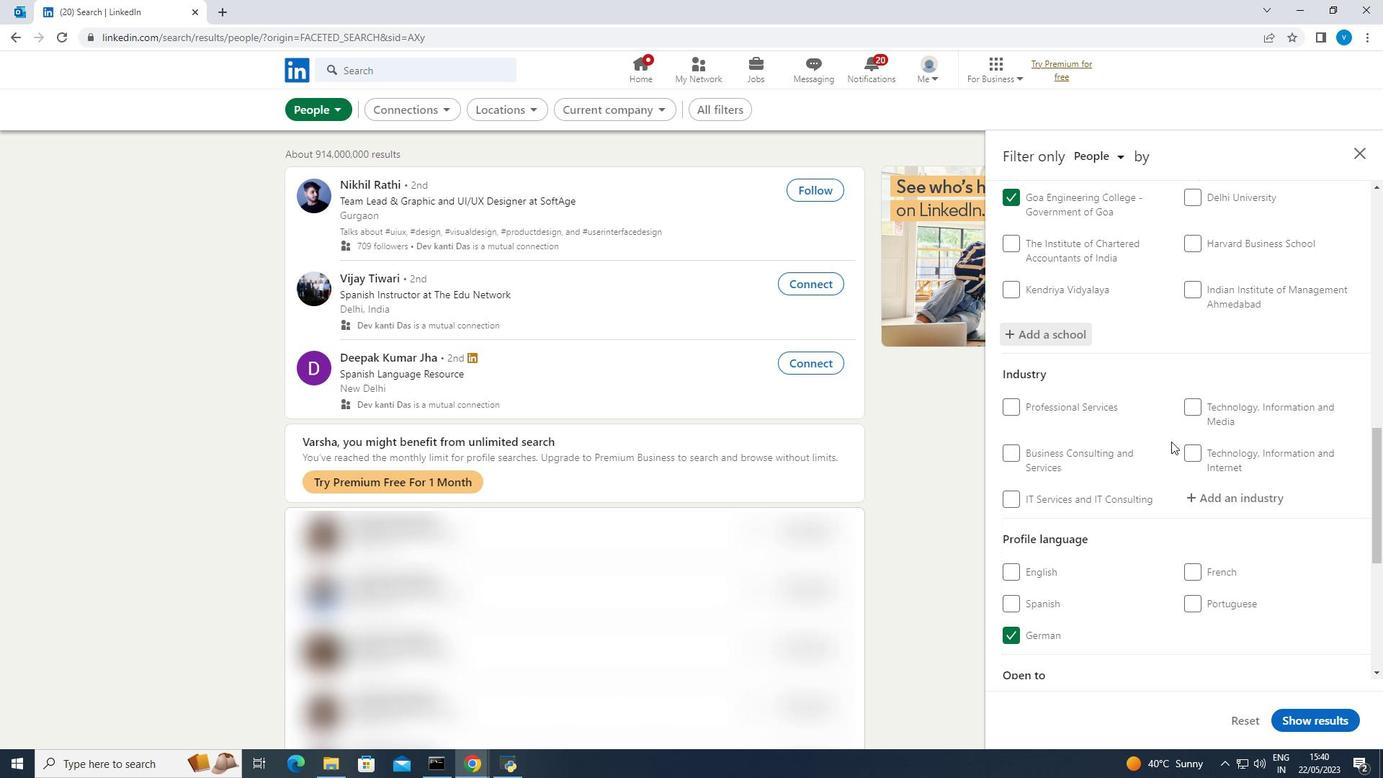 
Action: Mouse scrolled (1170, 440) with delta (0, 0)
Screenshot: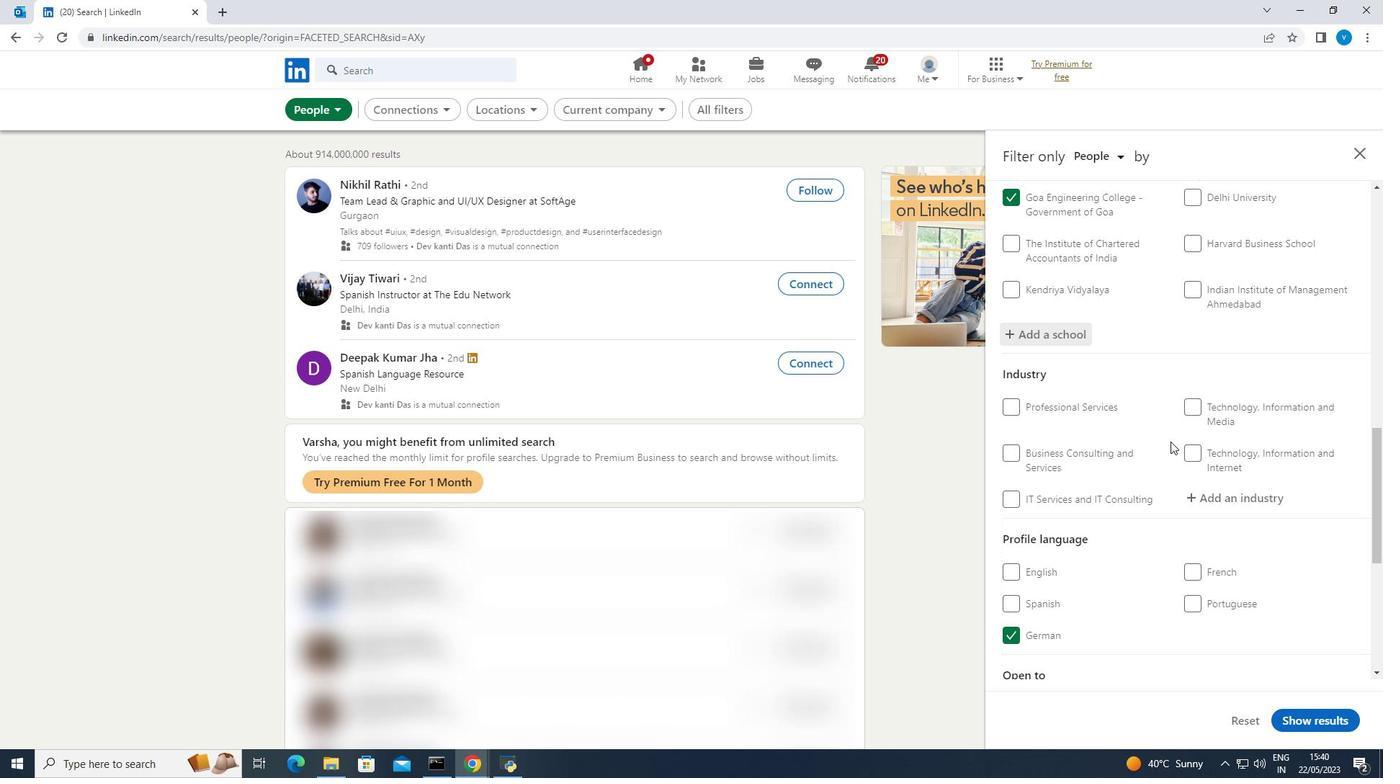 
Action: Mouse moved to (1207, 427)
Screenshot: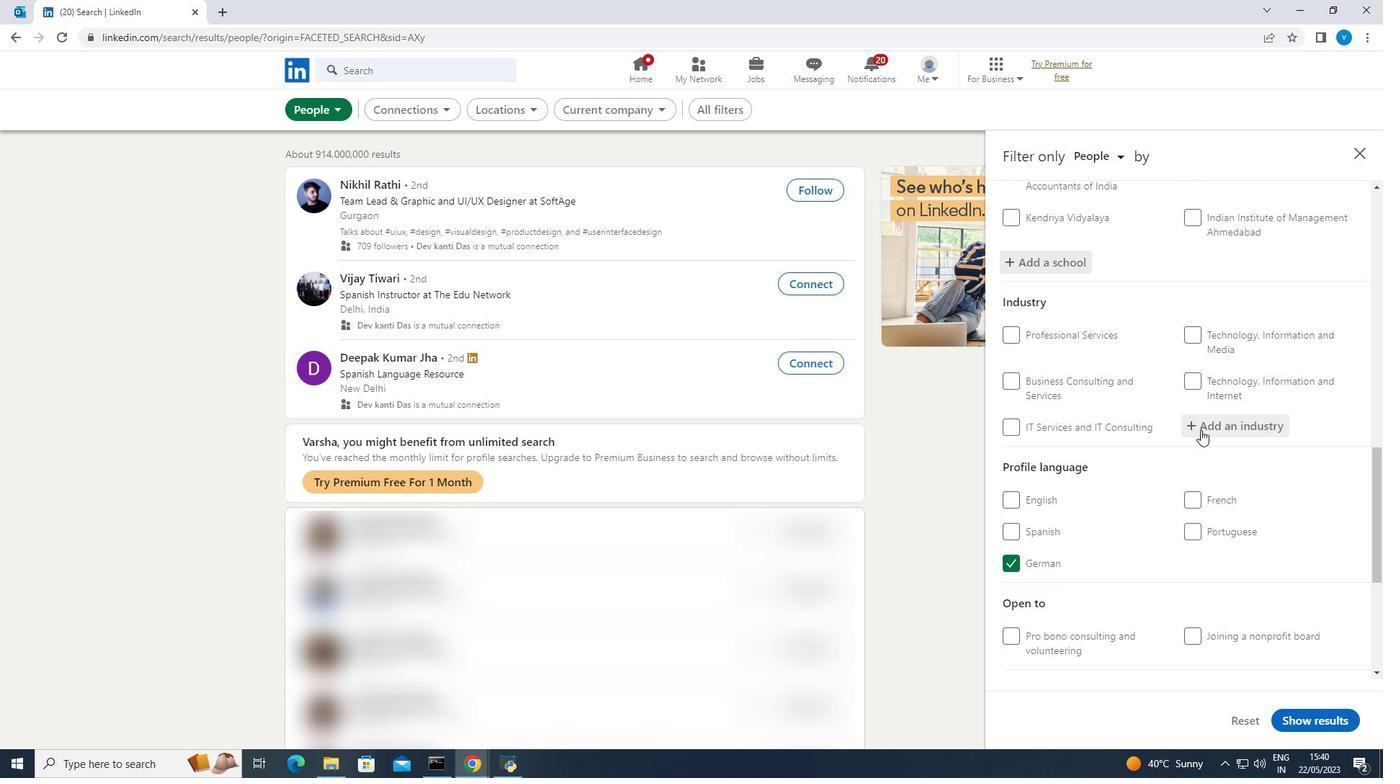 
Action: Mouse pressed left at (1207, 427)
Screenshot: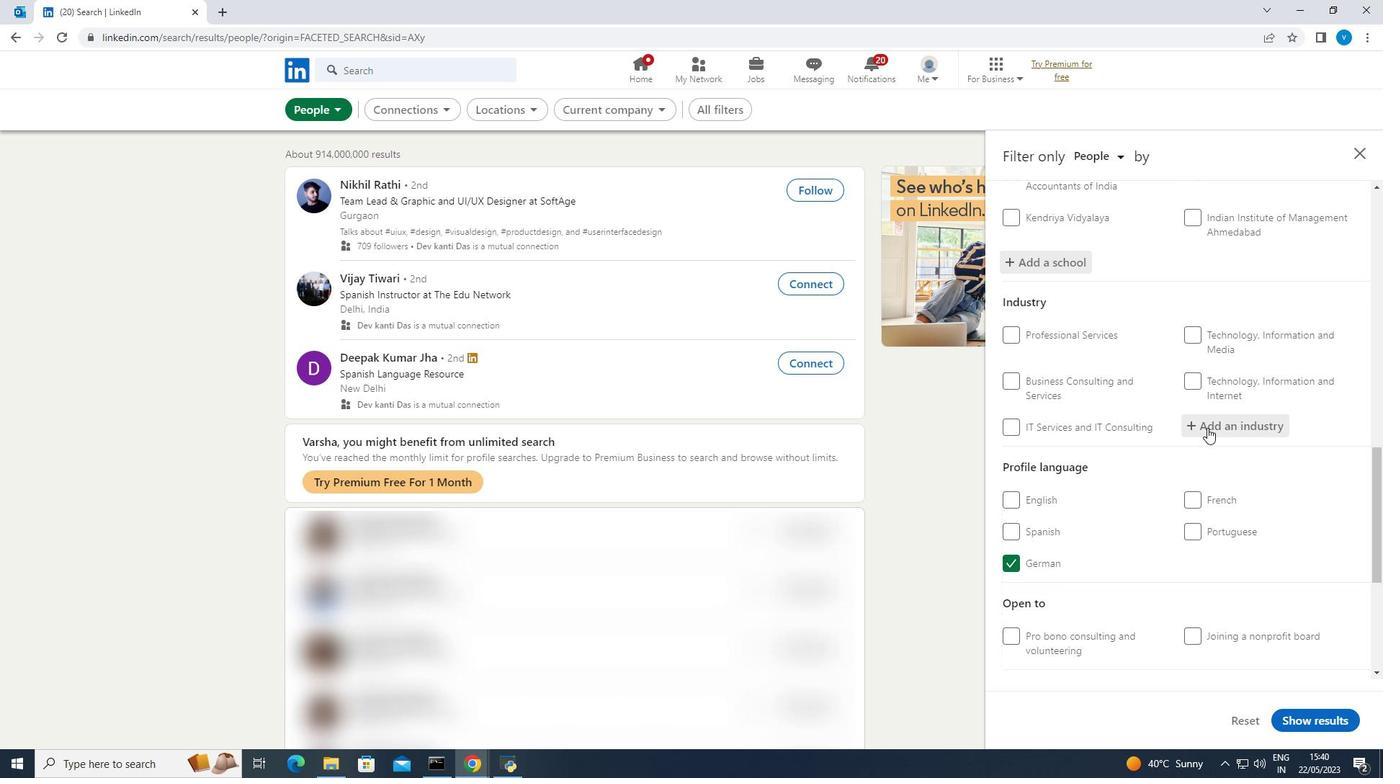 
Action: Mouse moved to (1208, 427)
Screenshot: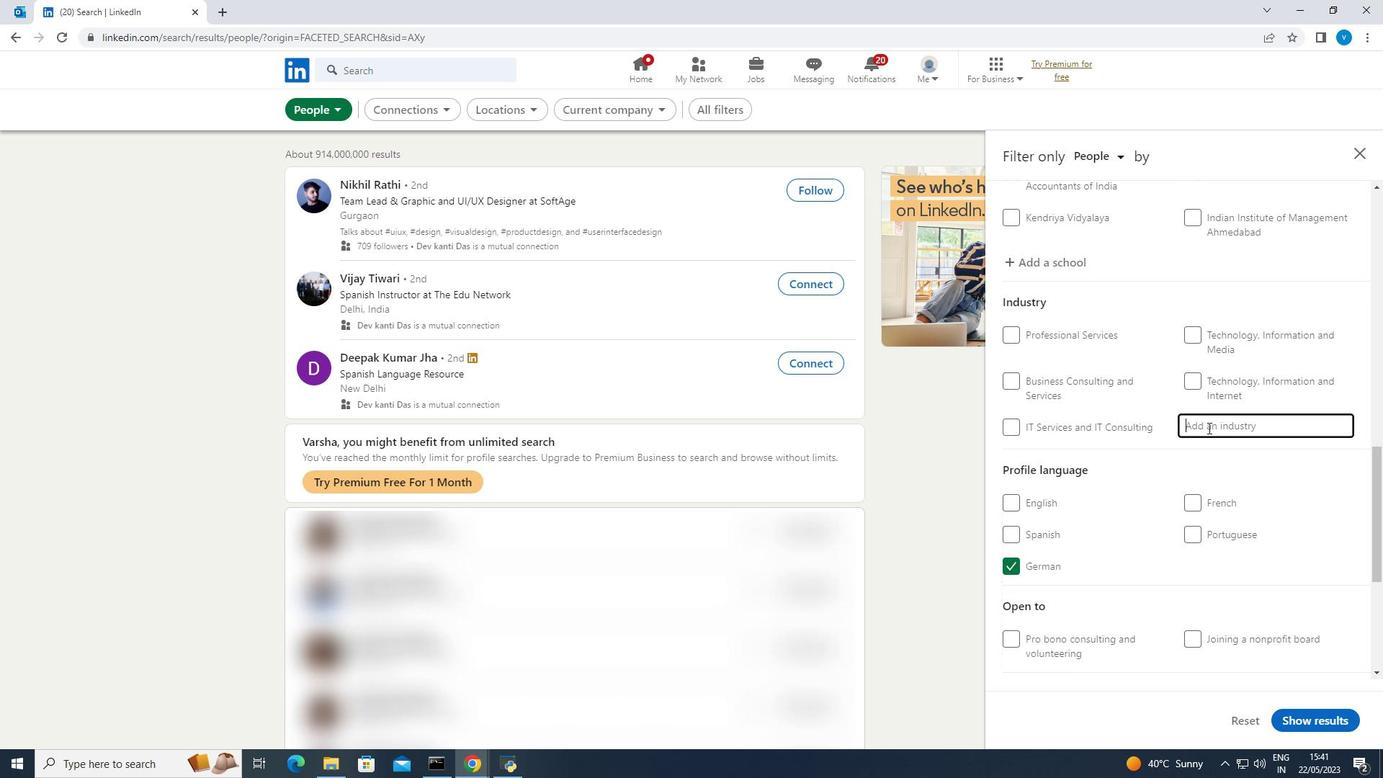 
Action: Key pressed <Key.shift><Key.shift><Key.shift><Key.shift><Key.shift>Market<Key.space>
Screenshot: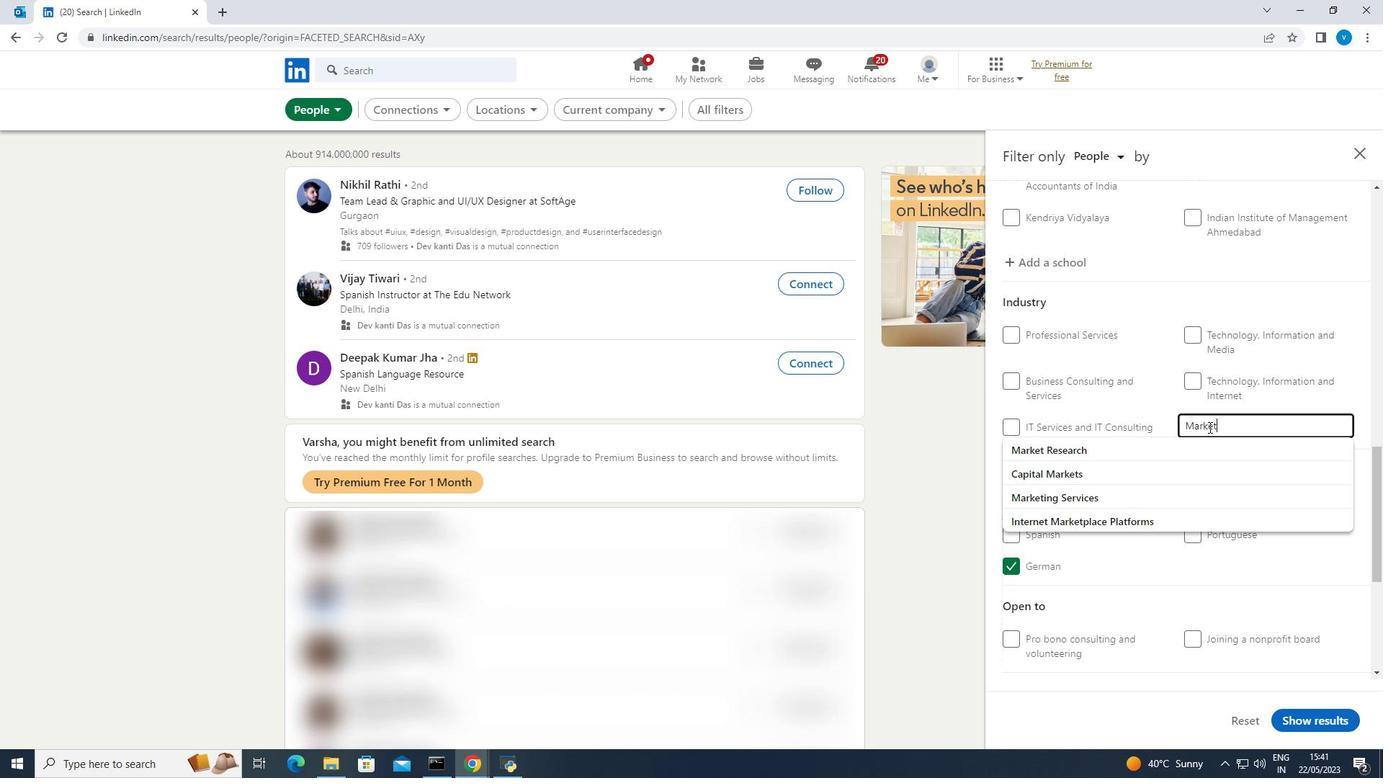 
Action: Mouse moved to (1118, 442)
Screenshot: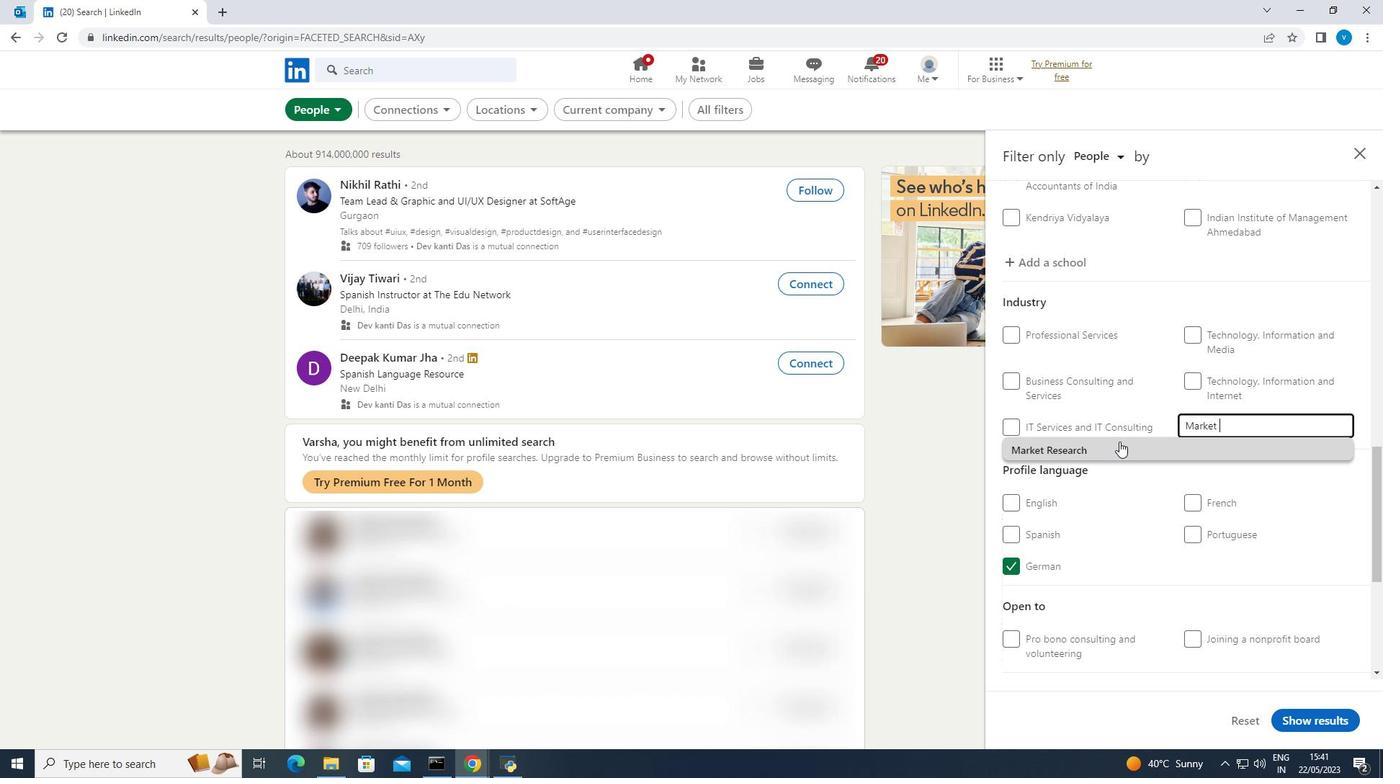 
Action: Mouse pressed left at (1118, 442)
Screenshot: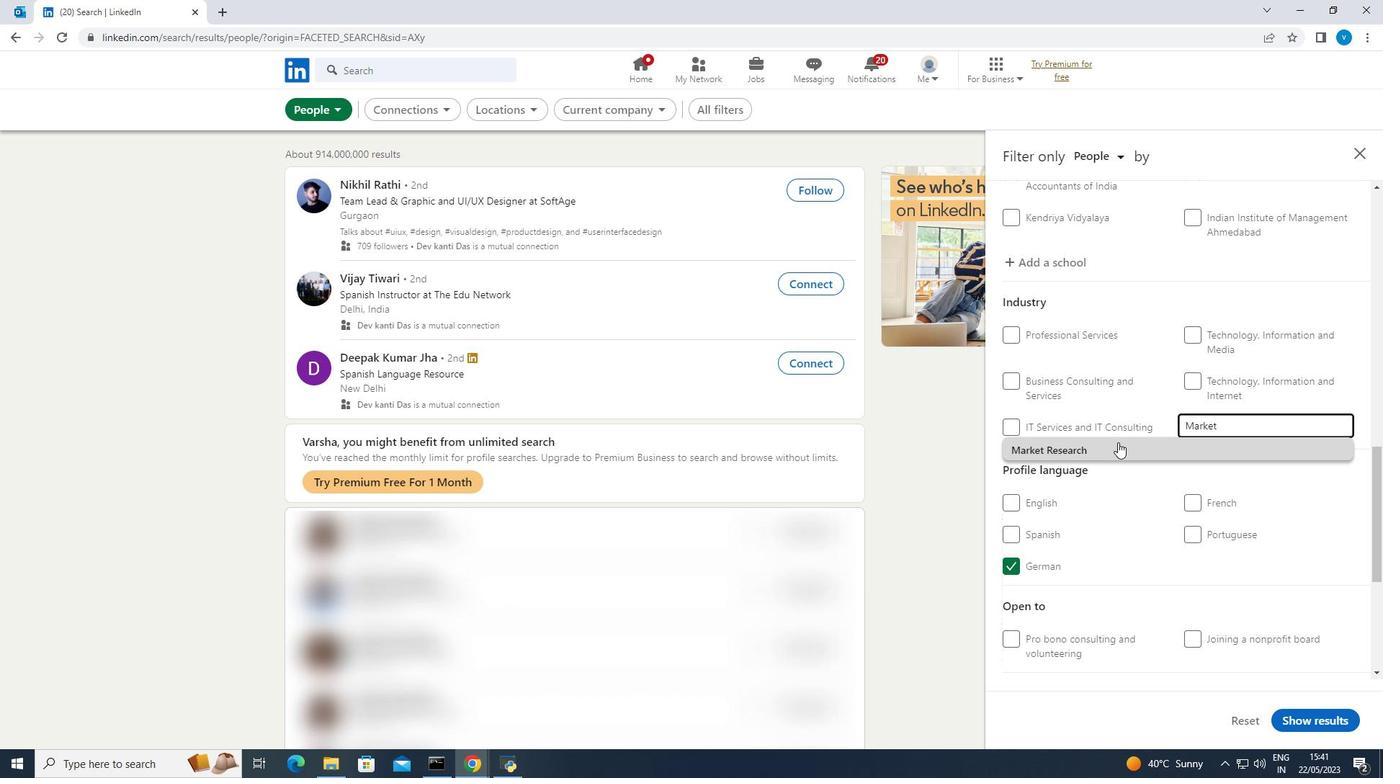 
Action: Mouse moved to (1116, 443)
Screenshot: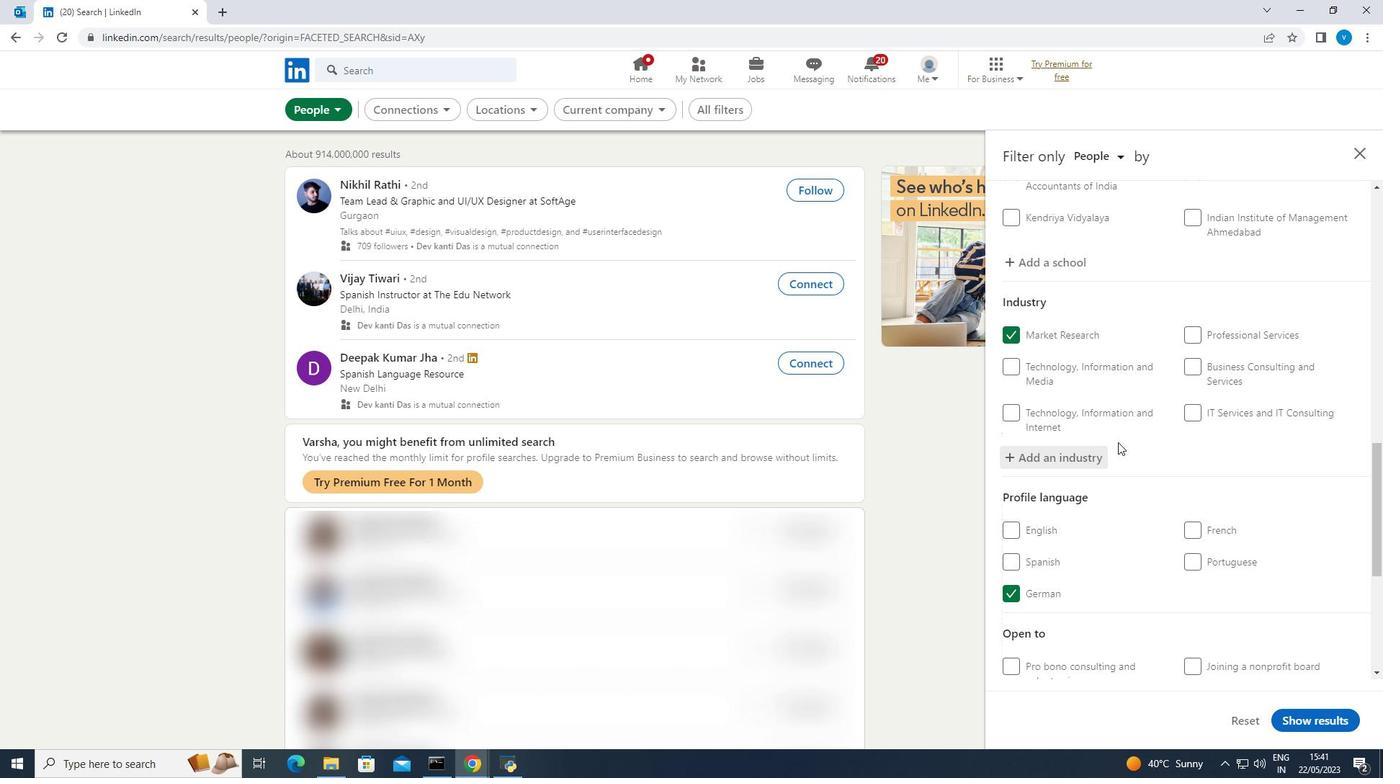 
Action: Mouse scrolled (1116, 442) with delta (0, 0)
Screenshot: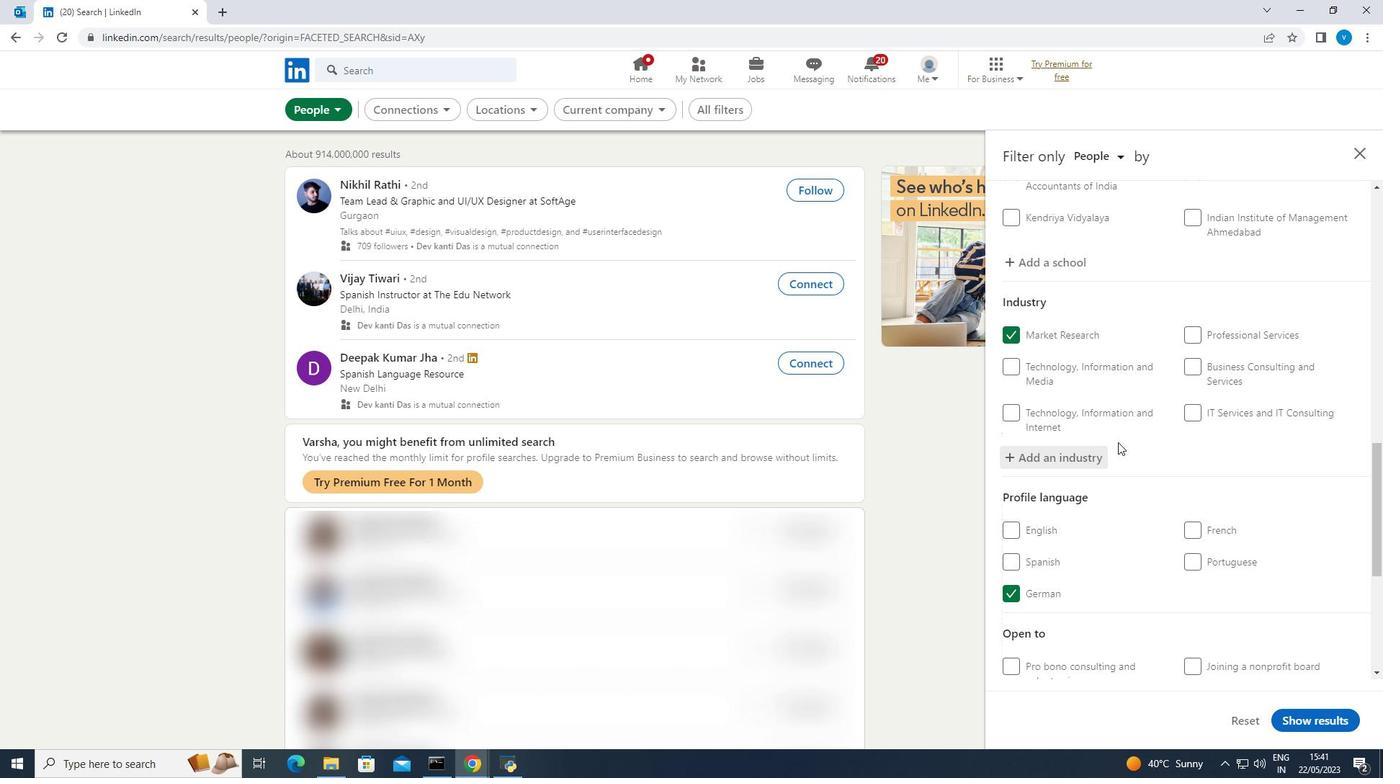 
Action: Mouse moved to (1116, 443)
Screenshot: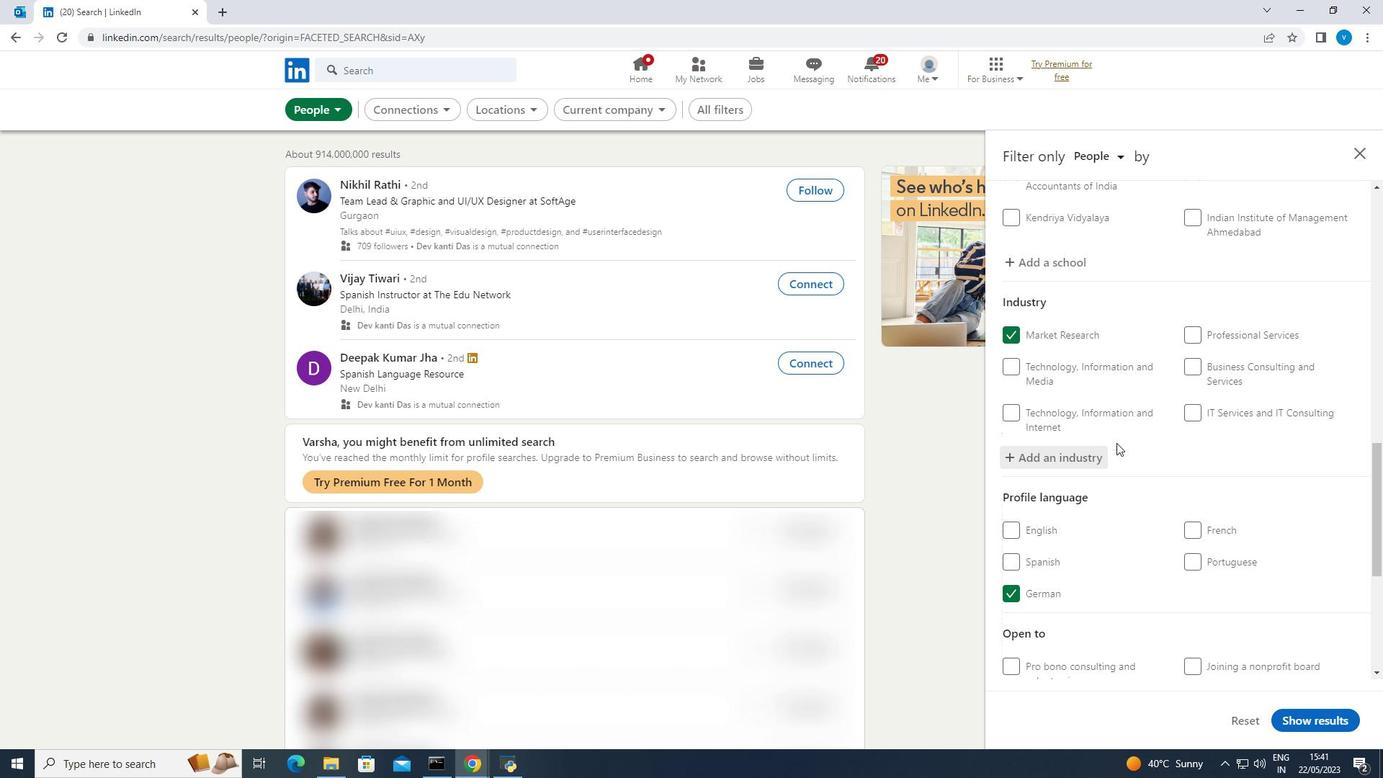 
Action: Mouse scrolled (1116, 443) with delta (0, 0)
Screenshot: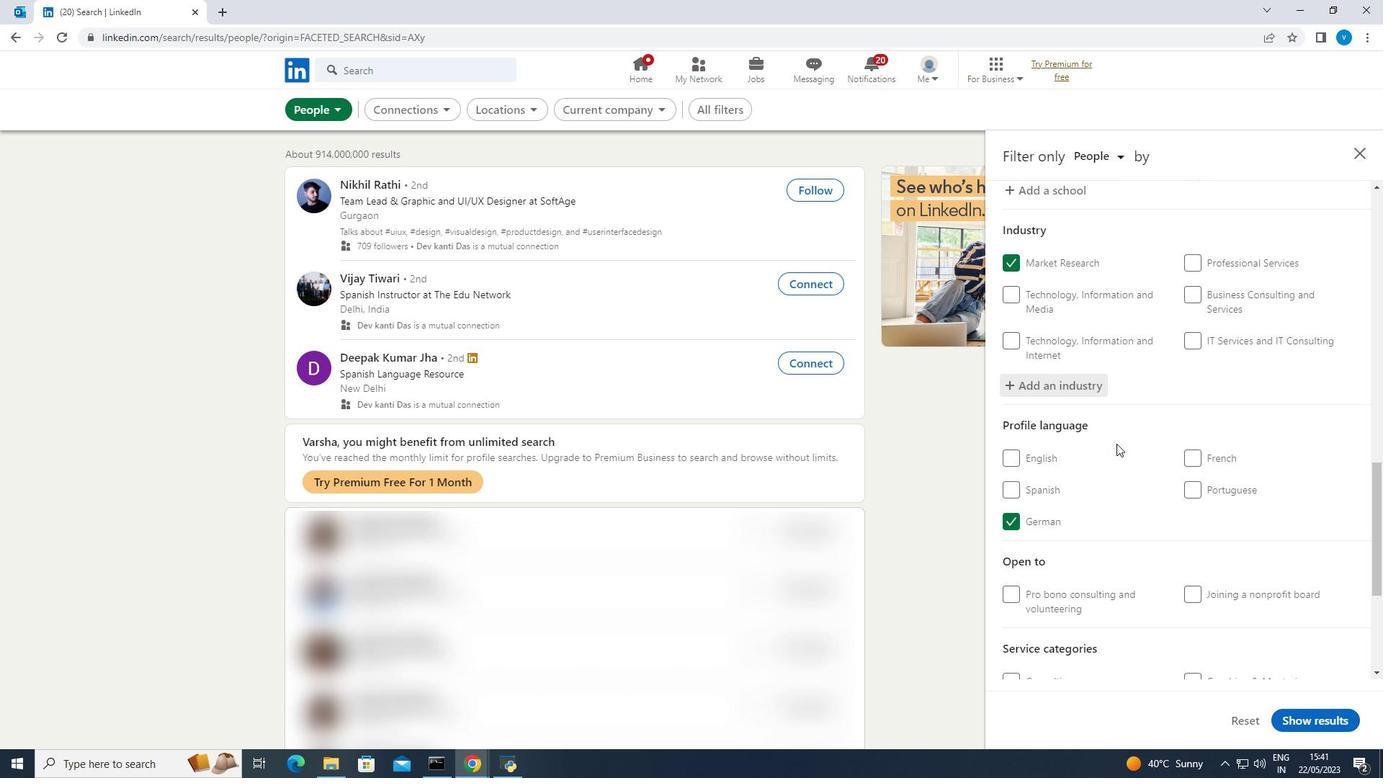 
Action: Mouse scrolled (1116, 443) with delta (0, 0)
Screenshot: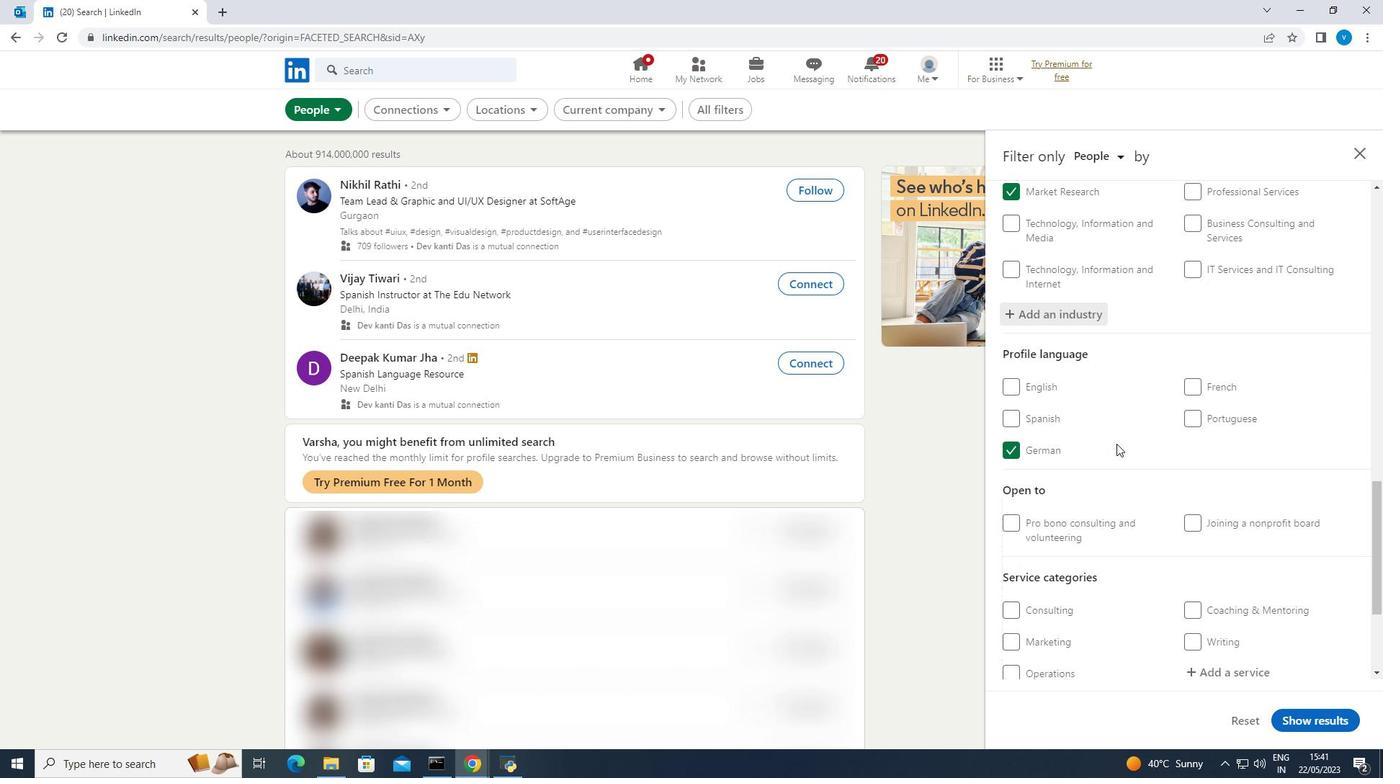 
Action: Mouse scrolled (1116, 443) with delta (0, 0)
Screenshot: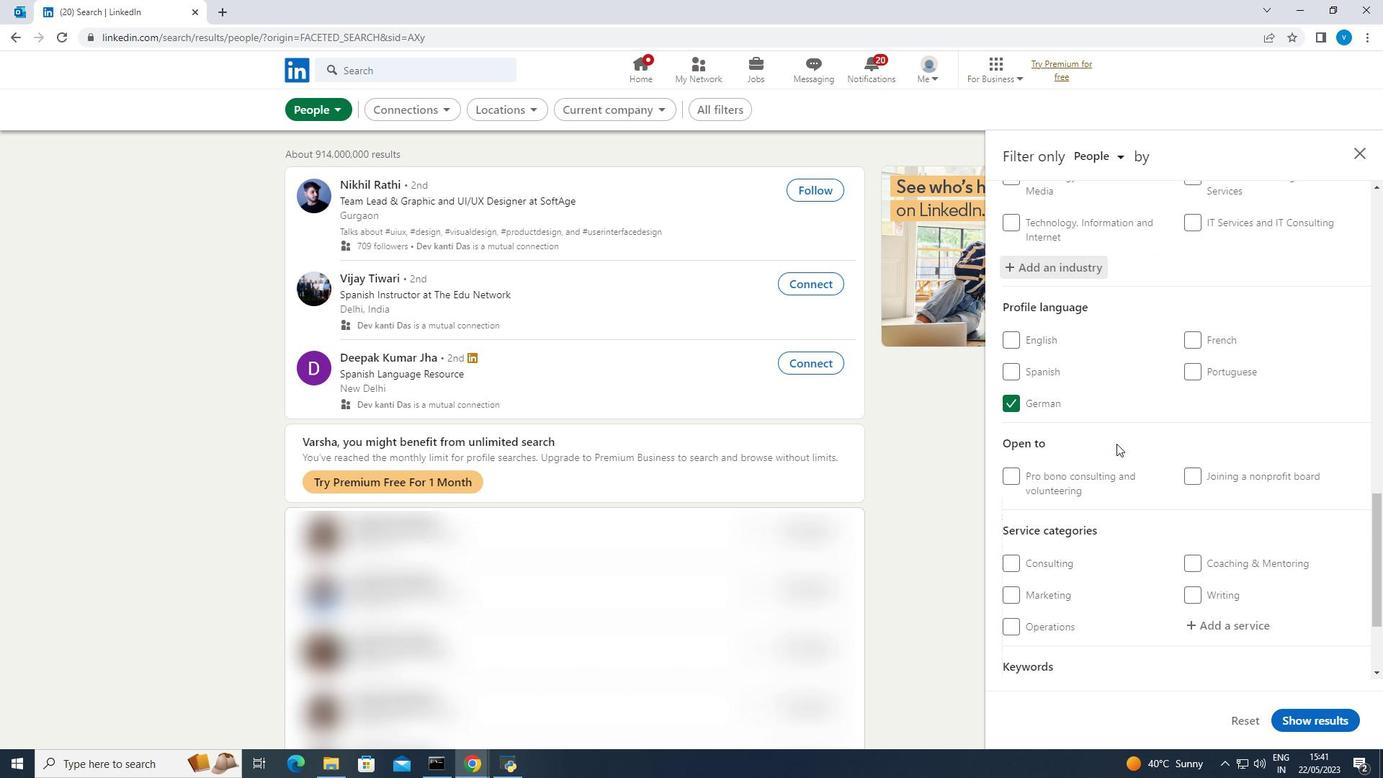 
Action: Mouse moved to (1210, 530)
Screenshot: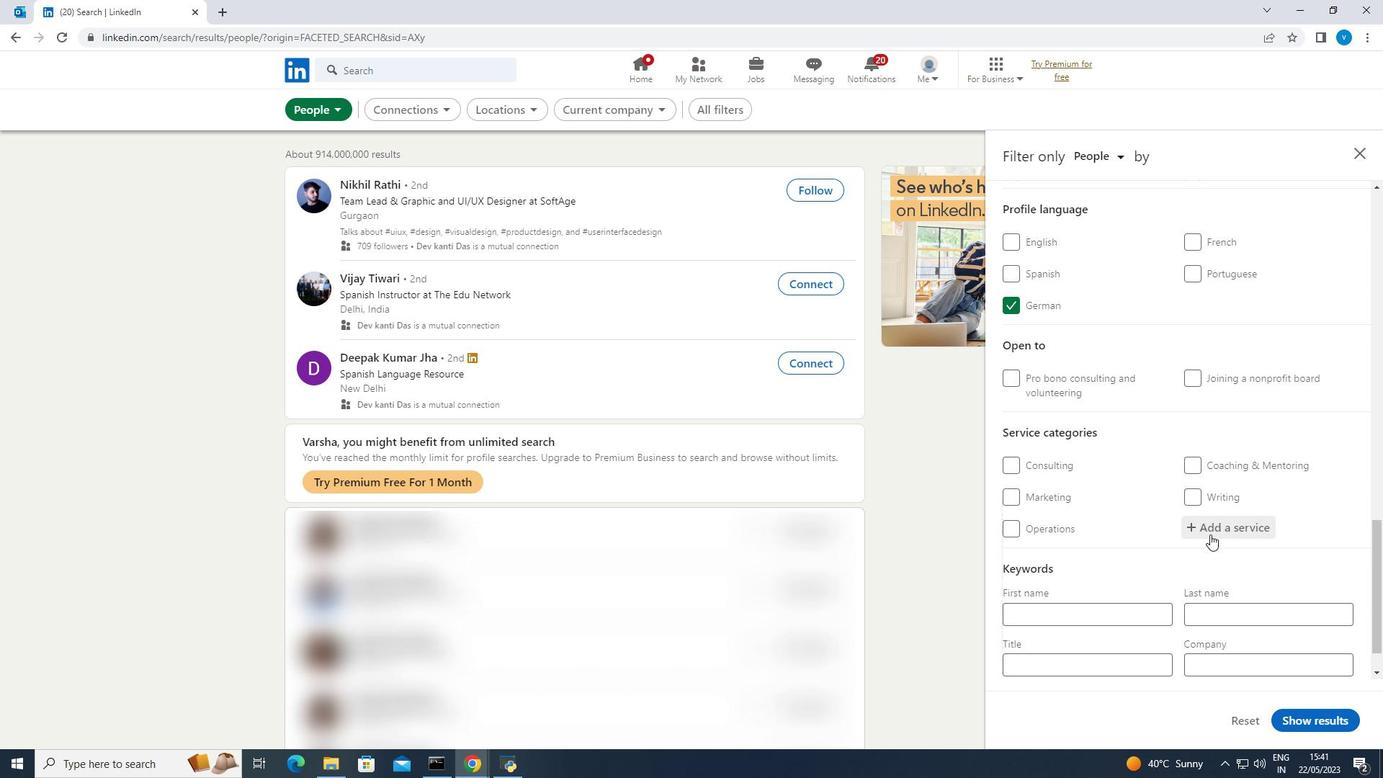 
Action: Mouse pressed left at (1210, 530)
Screenshot: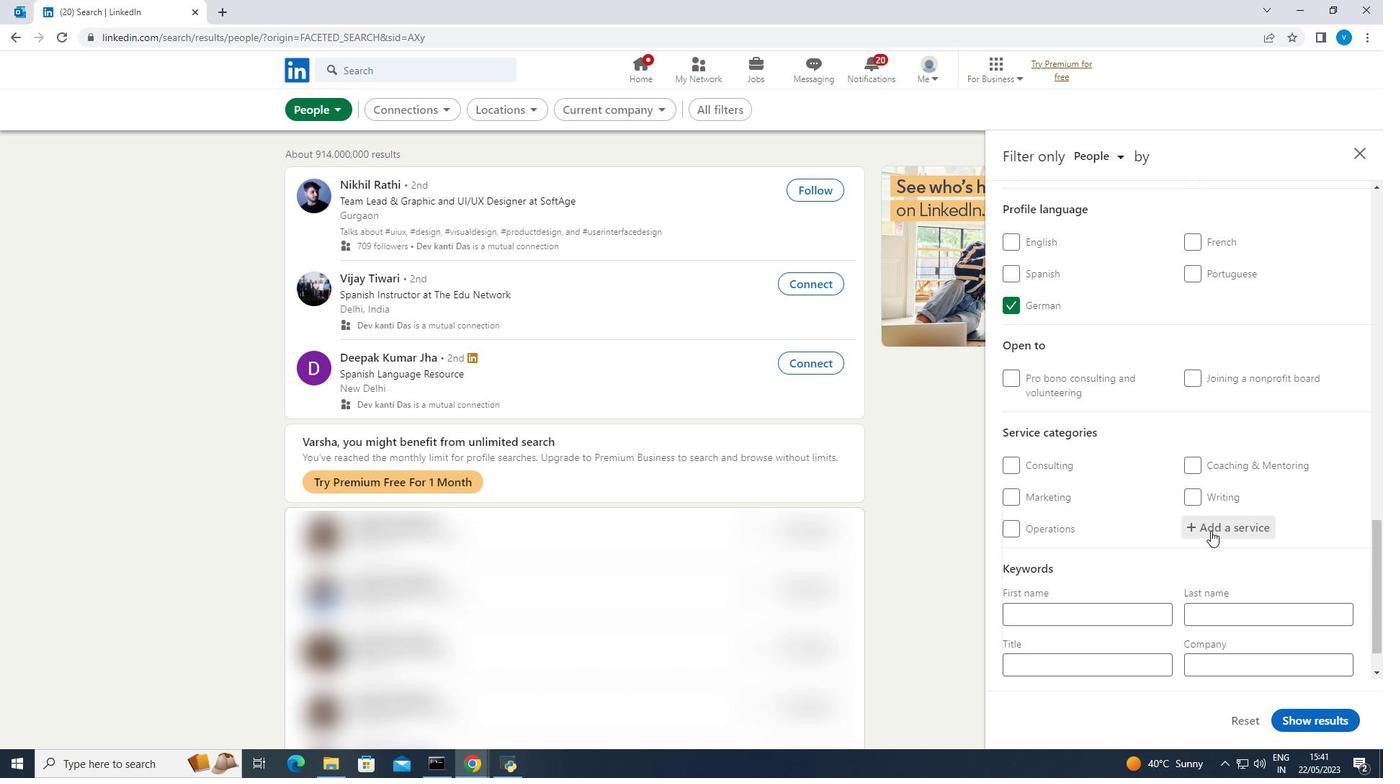 
Action: Mouse moved to (1255, 500)
Screenshot: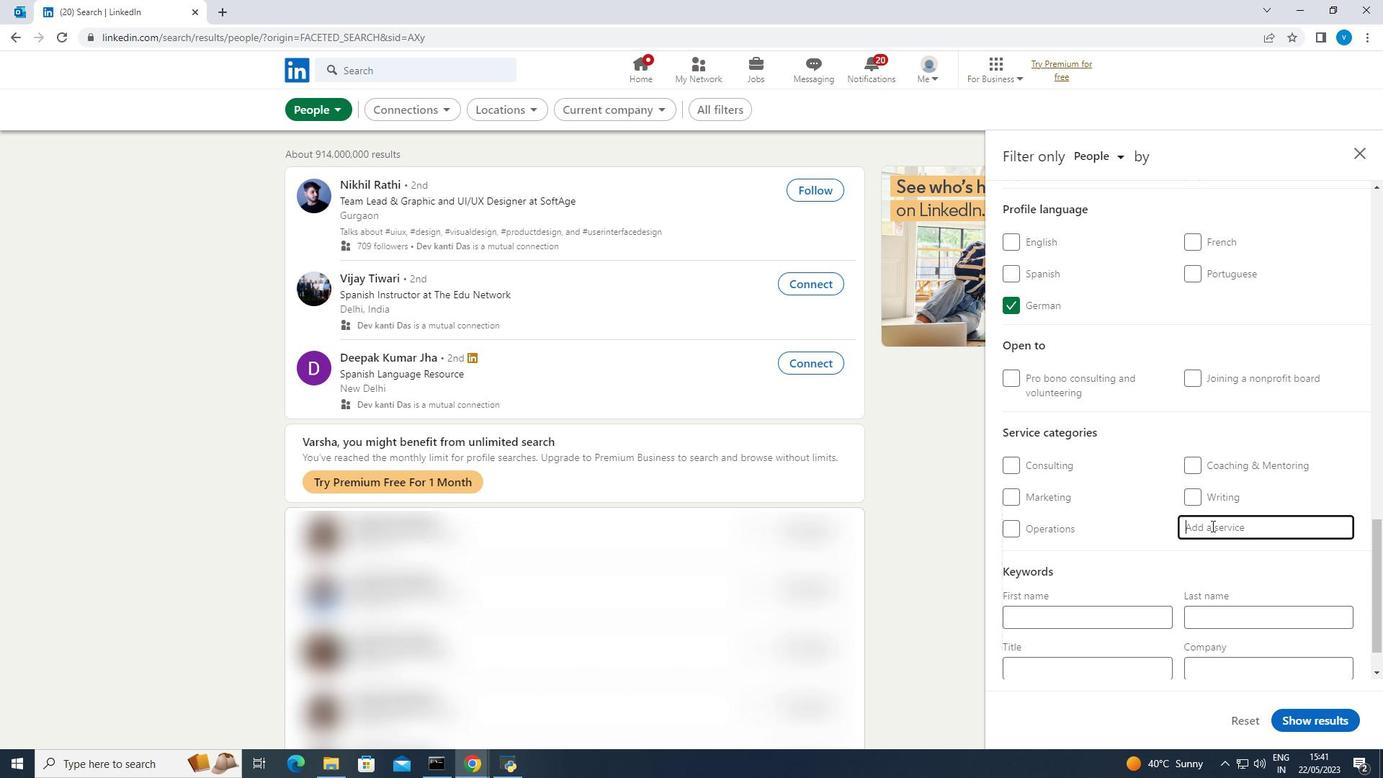 
Action: Key pressed <Key.shift><Key.shift><Key.shift><Key.shift><Key.shift>Information<Key.space><Key.shift><Key.shift><Key.shift><Key.shift><Key.shift><Key.shift><Key.shift>M
Screenshot: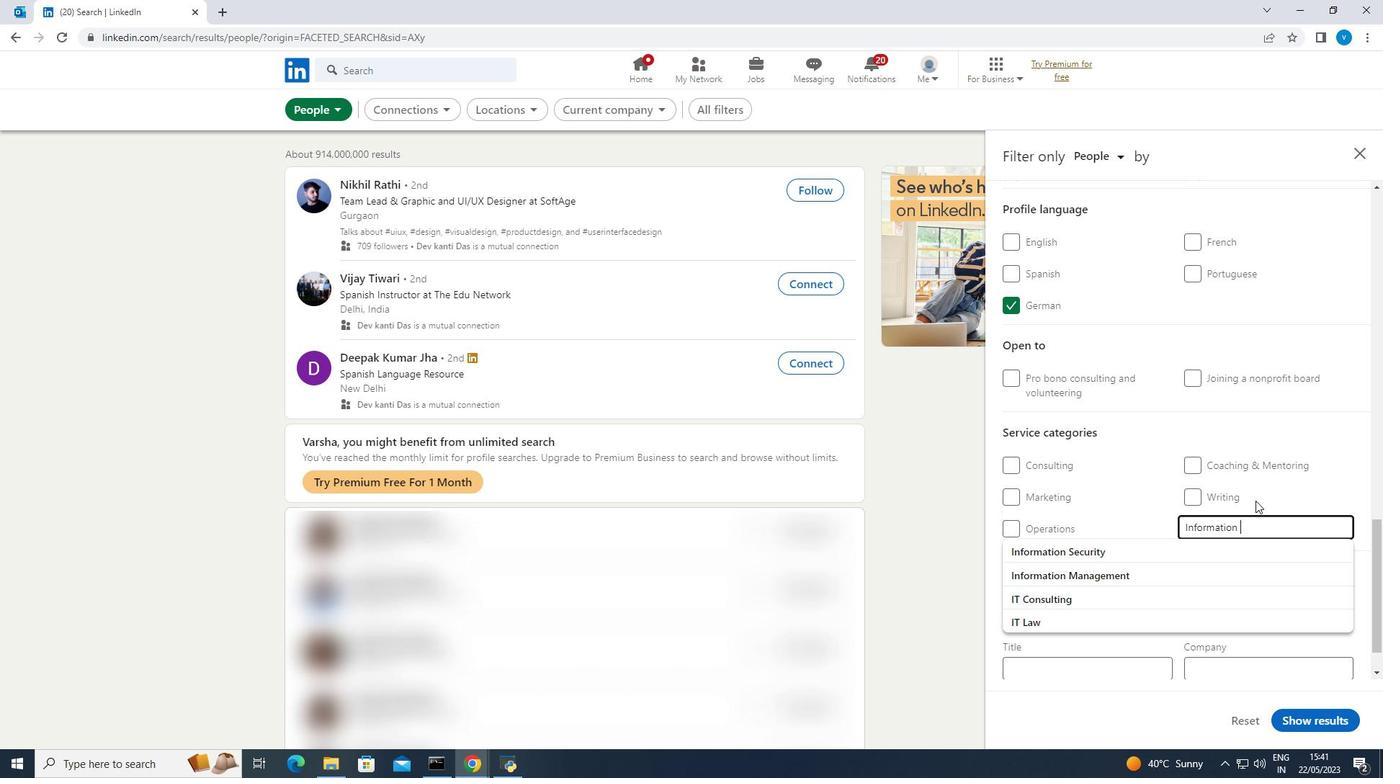 
Action: Mouse moved to (1185, 546)
Screenshot: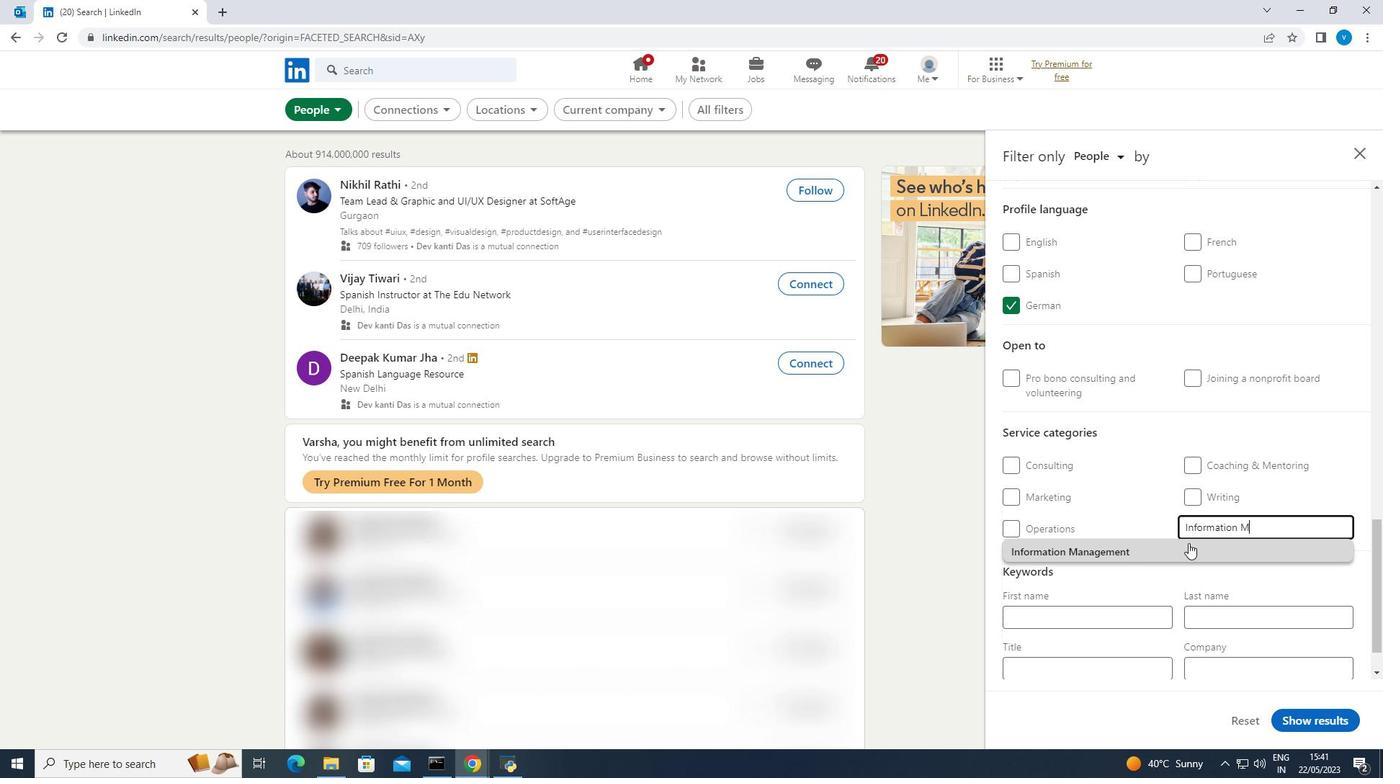 
Action: Mouse pressed left at (1185, 546)
Screenshot: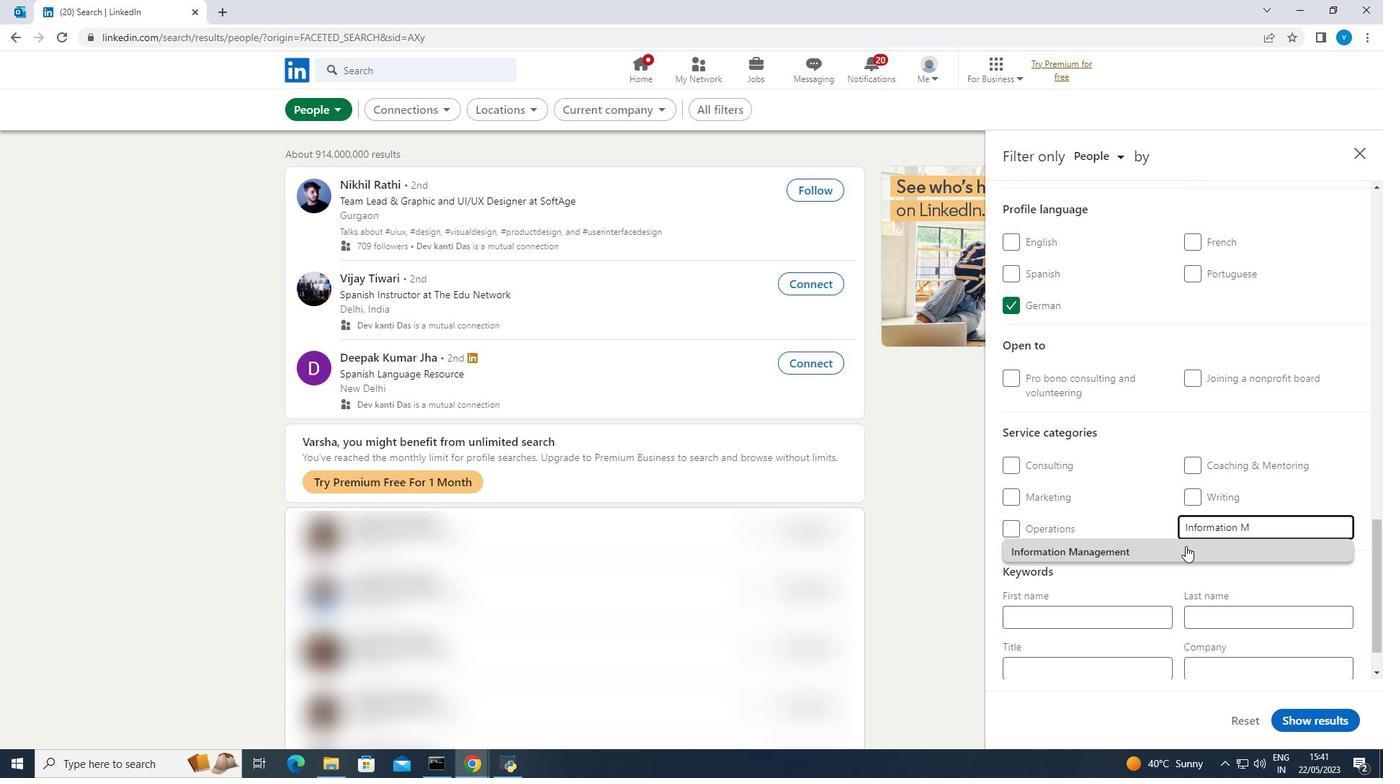
Action: Mouse moved to (1186, 541)
Screenshot: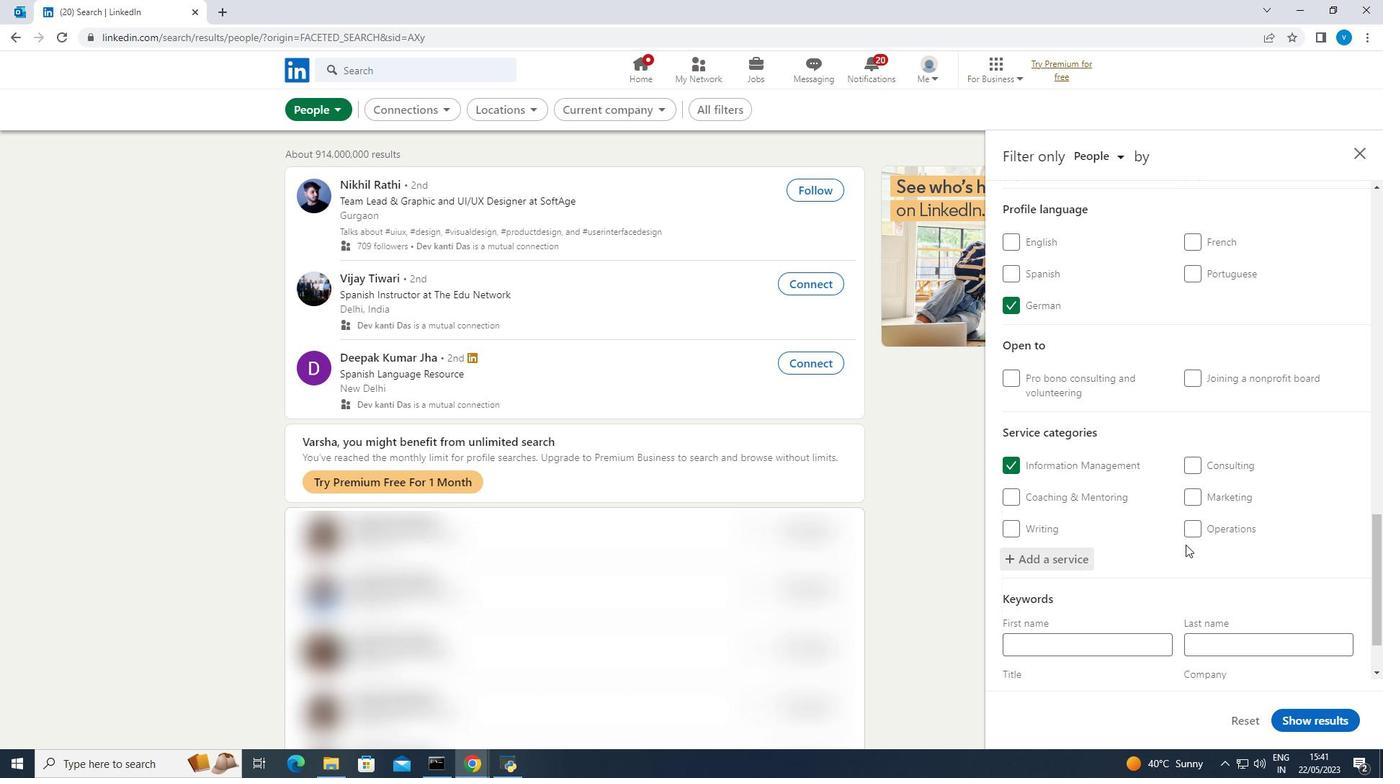 
Action: Mouse scrolled (1186, 541) with delta (0, 0)
Screenshot: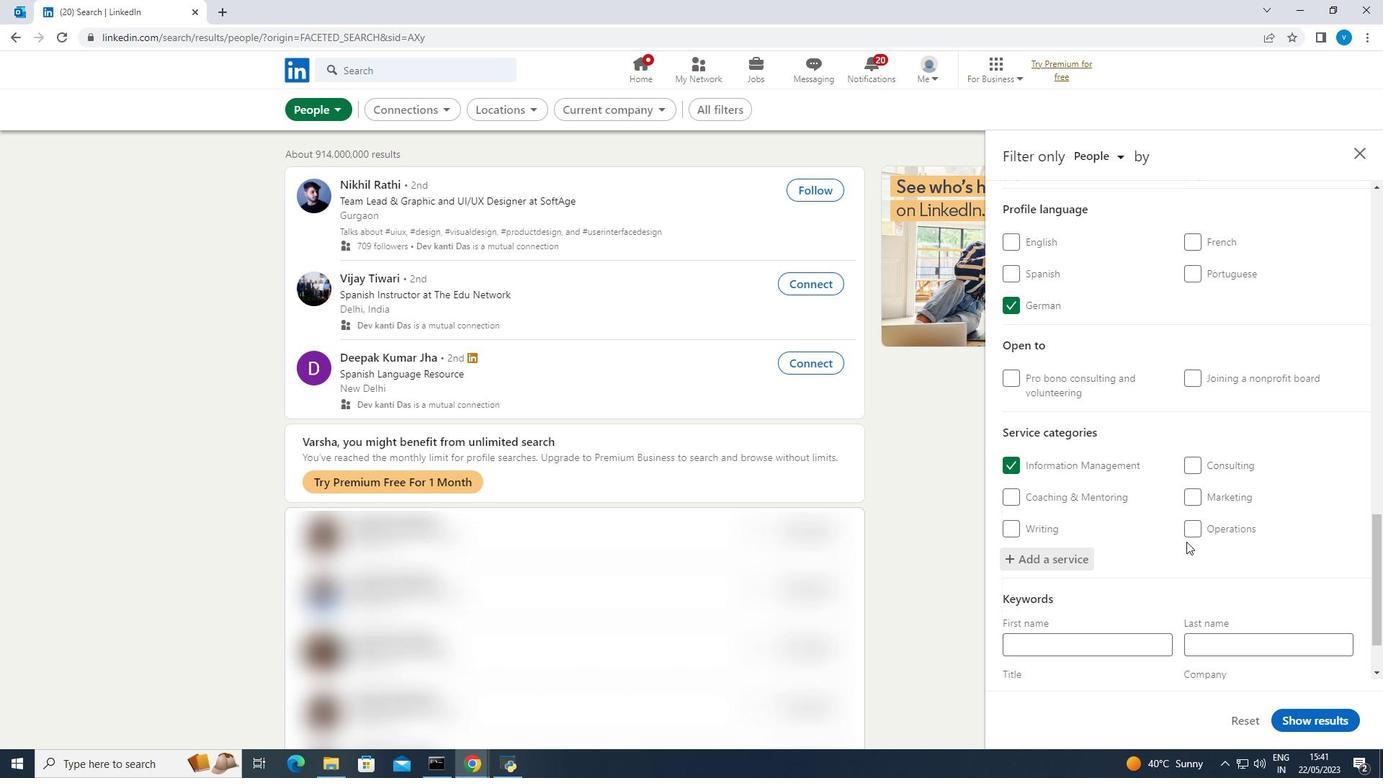 
Action: Mouse moved to (1187, 541)
Screenshot: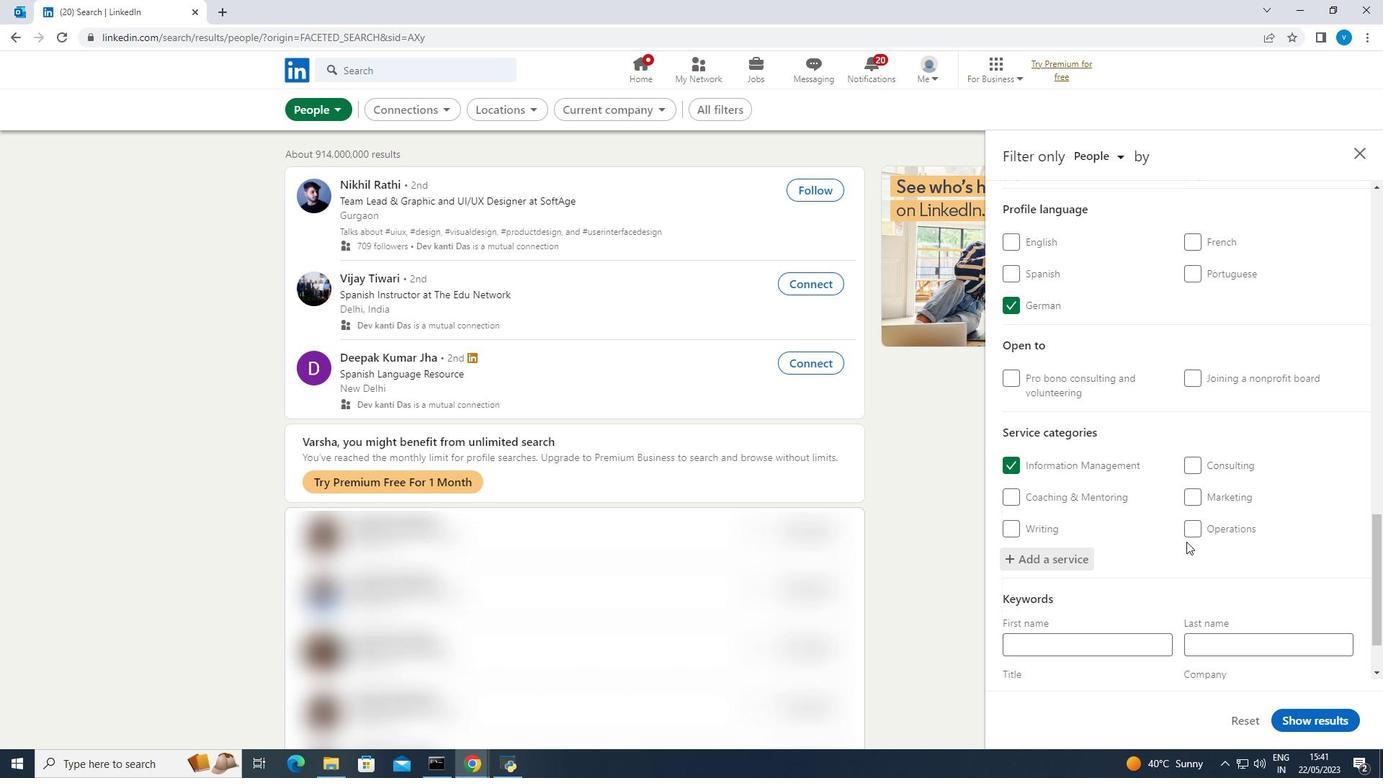 
Action: Mouse scrolled (1187, 540) with delta (0, 0)
Screenshot: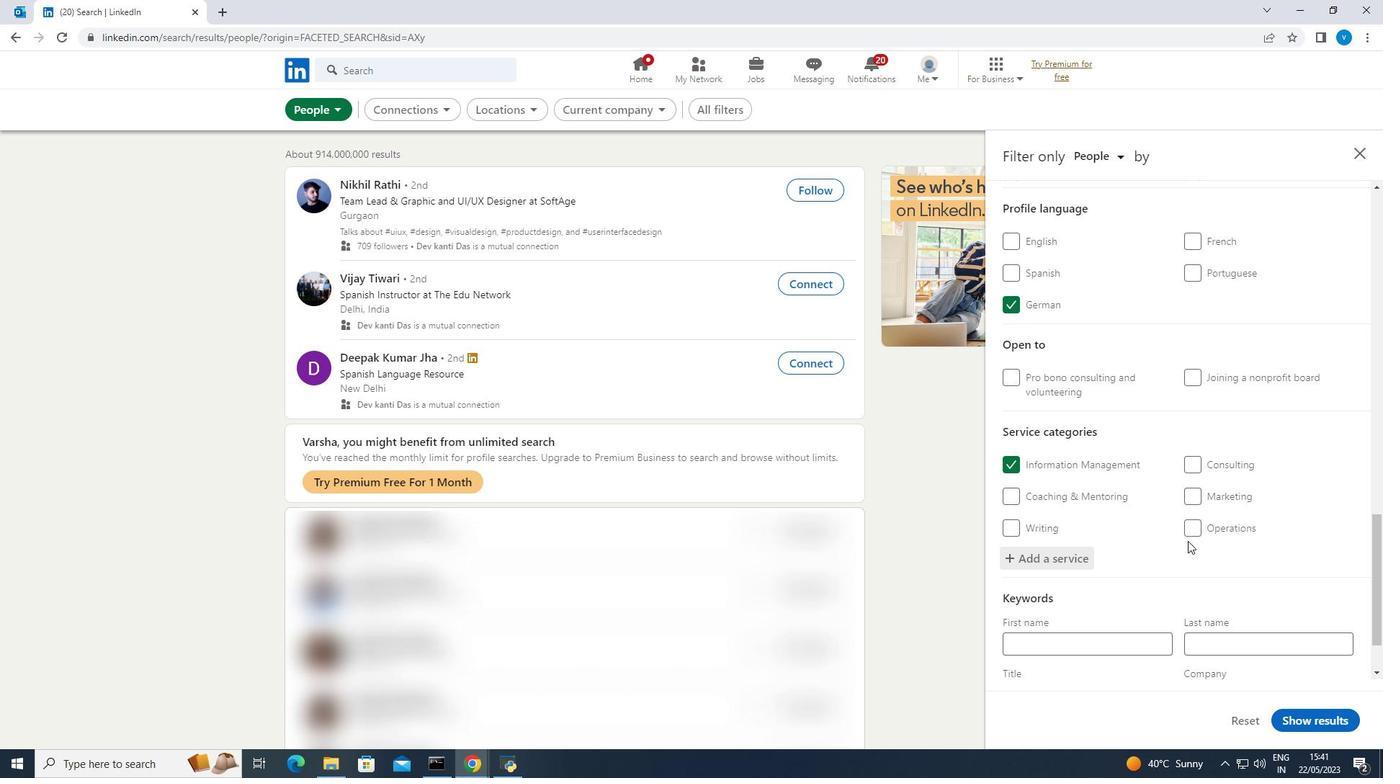
Action: Mouse moved to (1187, 541)
Screenshot: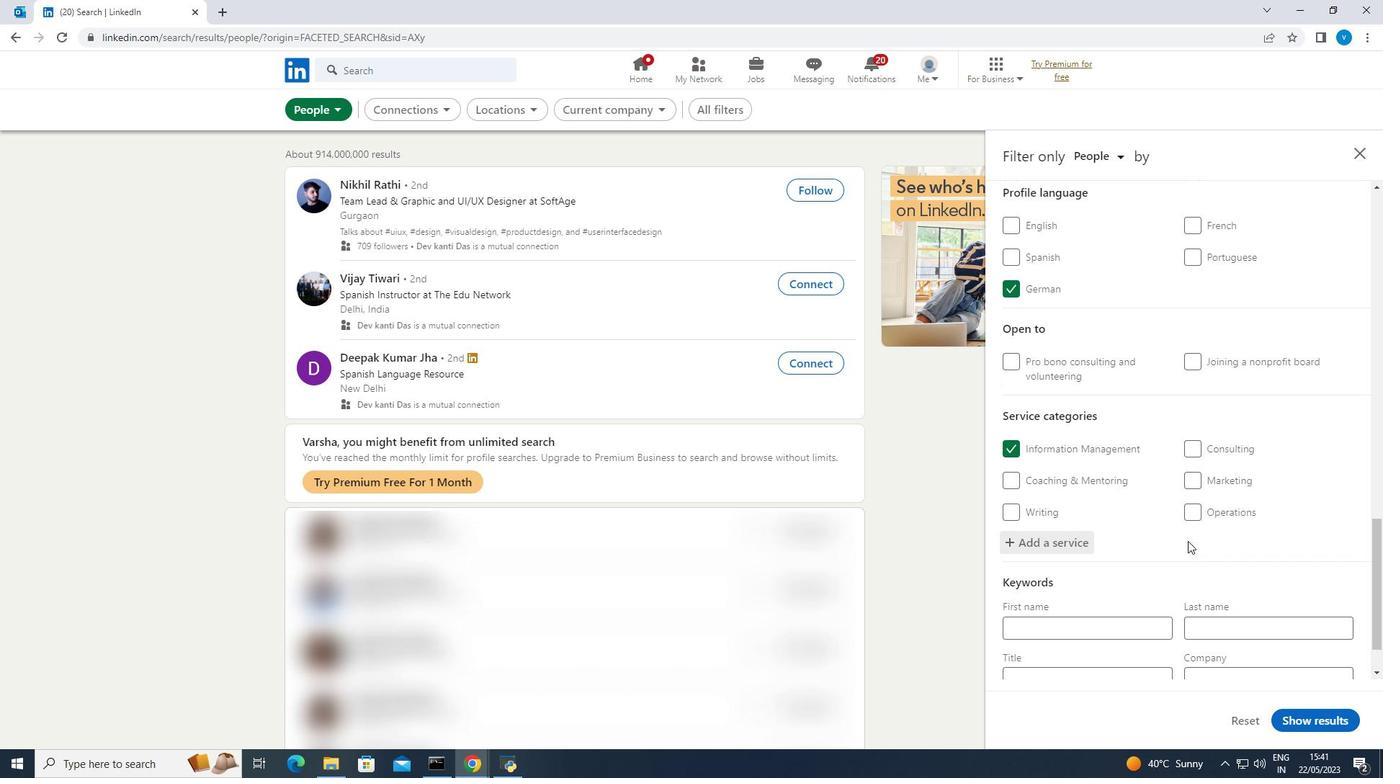 
Action: Mouse scrolled (1187, 540) with delta (0, 0)
Screenshot: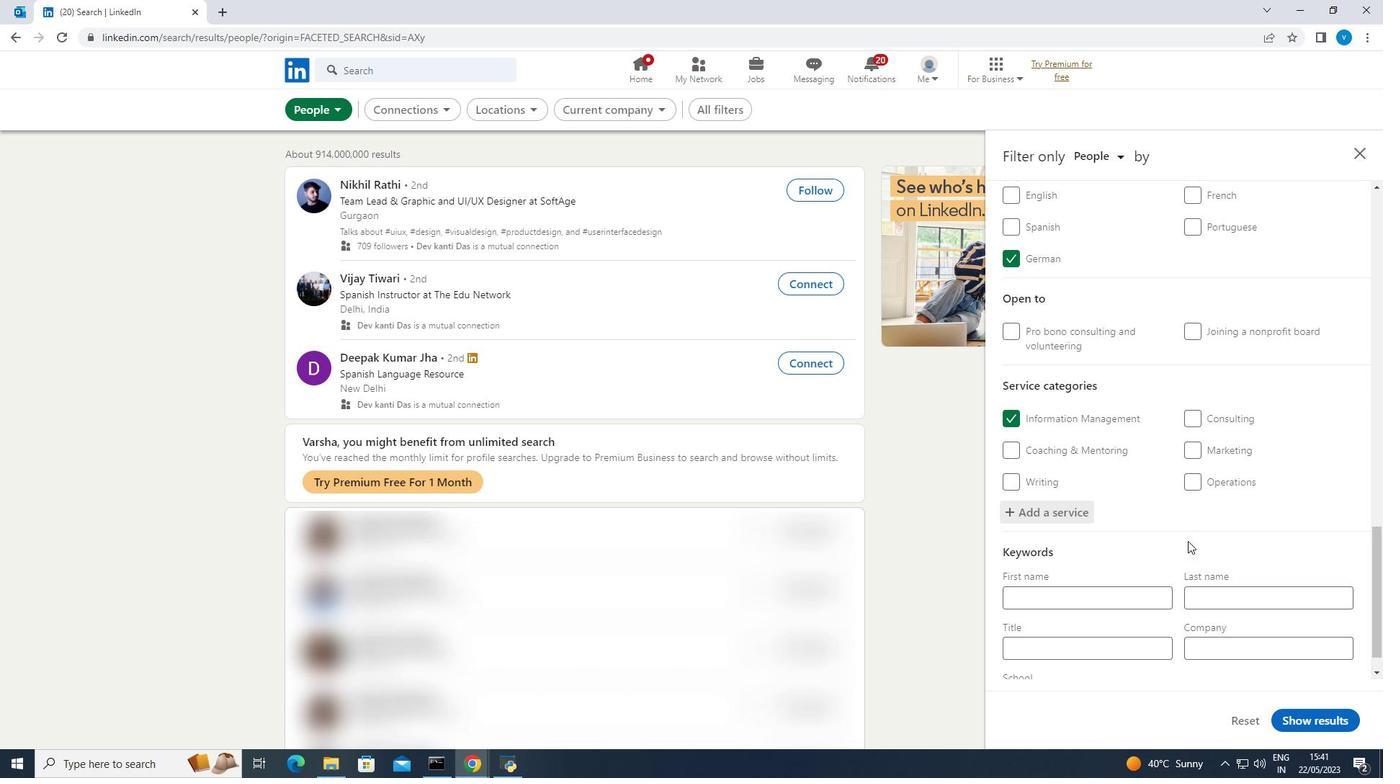 
Action: Mouse scrolled (1187, 540) with delta (0, 0)
Screenshot: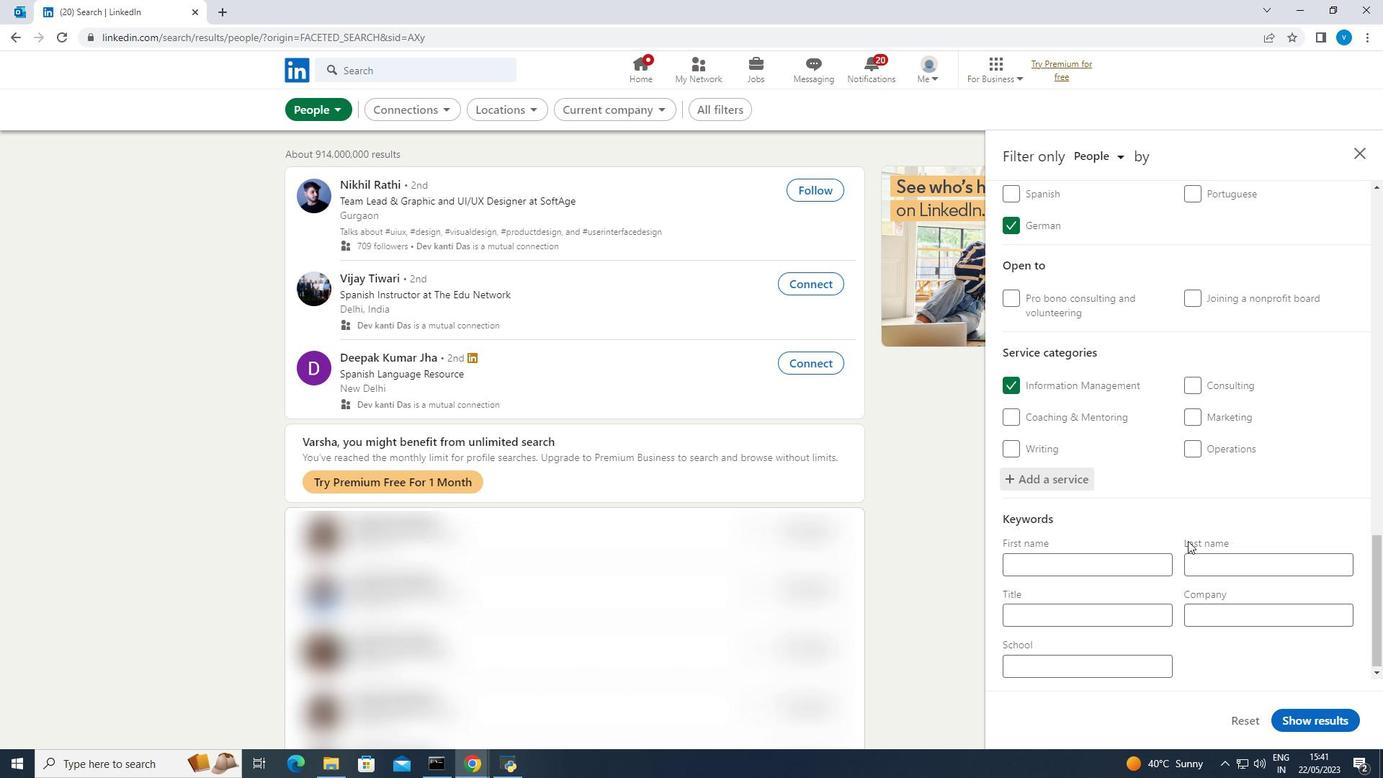 
Action: Mouse moved to (1154, 607)
Screenshot: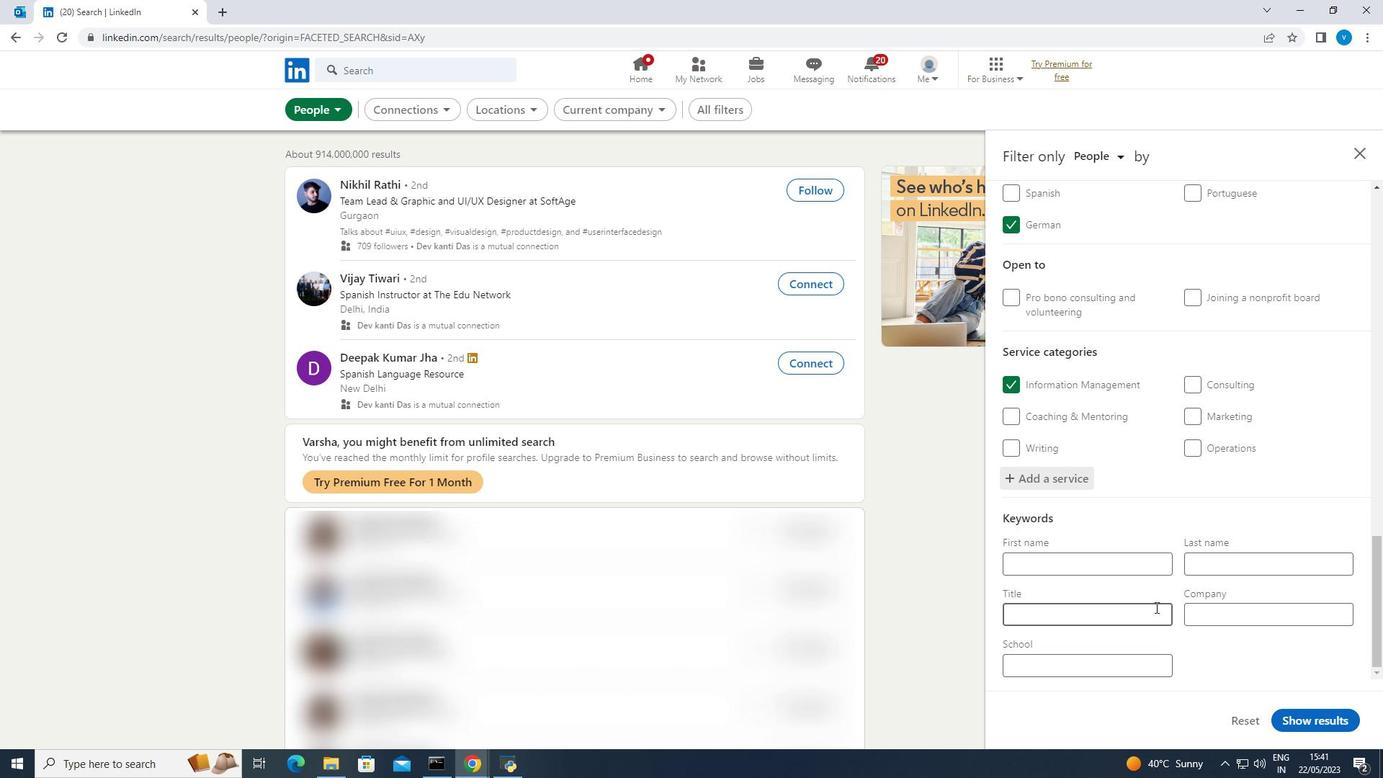 
Action: Mouse pressed left at (1154, 607)
Screenshot: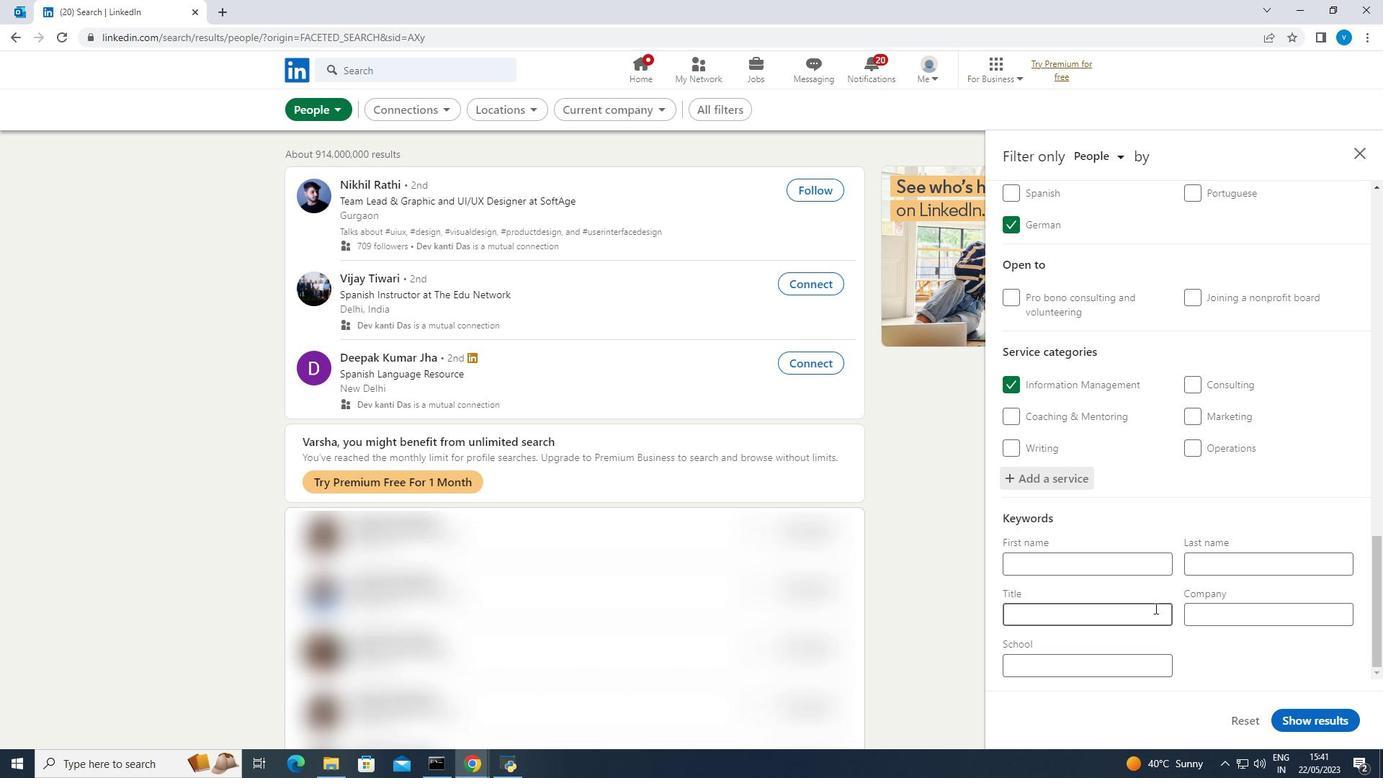 
Action: Mouse moved to (1152, 557)
Screenshot: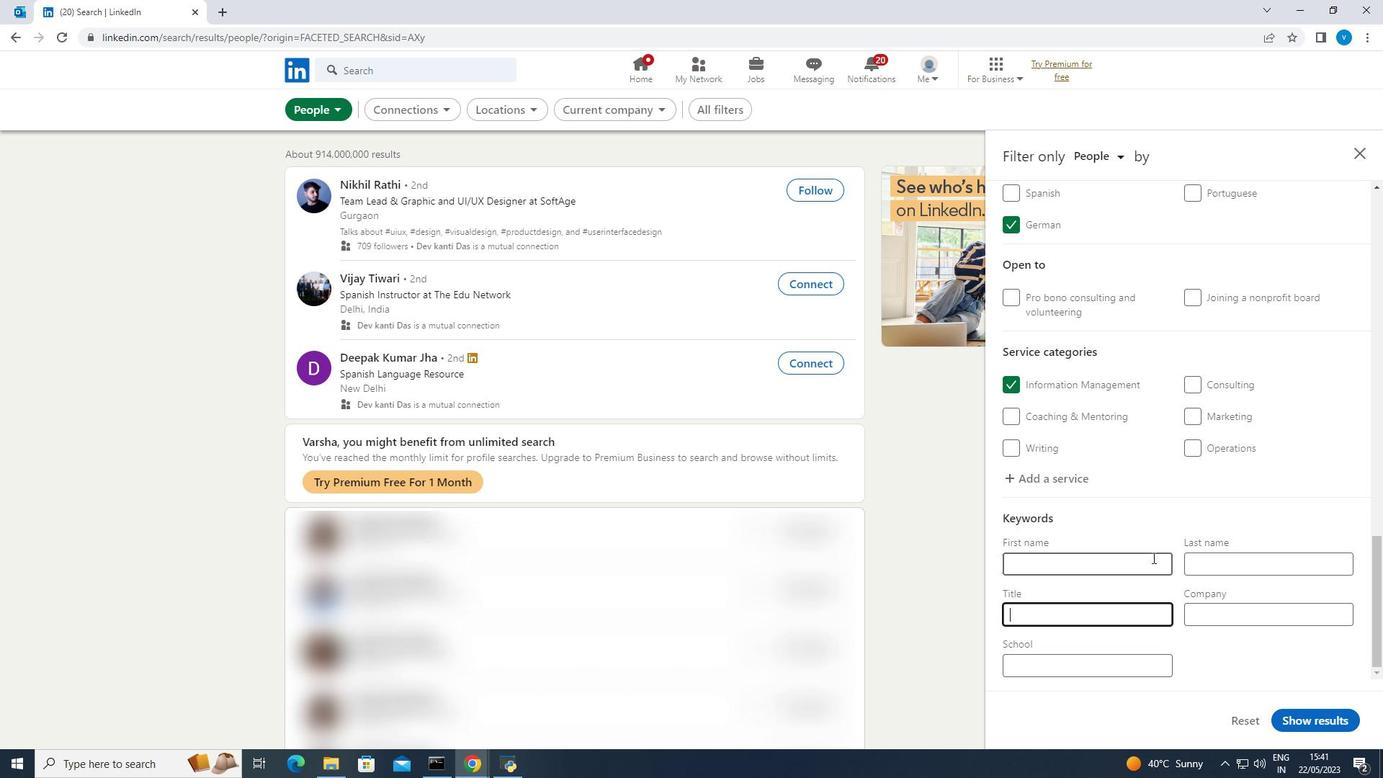 
Action: Key pressed <Key.shift><Key.shift><Key.shift><Key.shift><Key.shift><Key.shift><Key.shift><Key.shift><Key.shift><Key.shift>Physicist
Screenshot: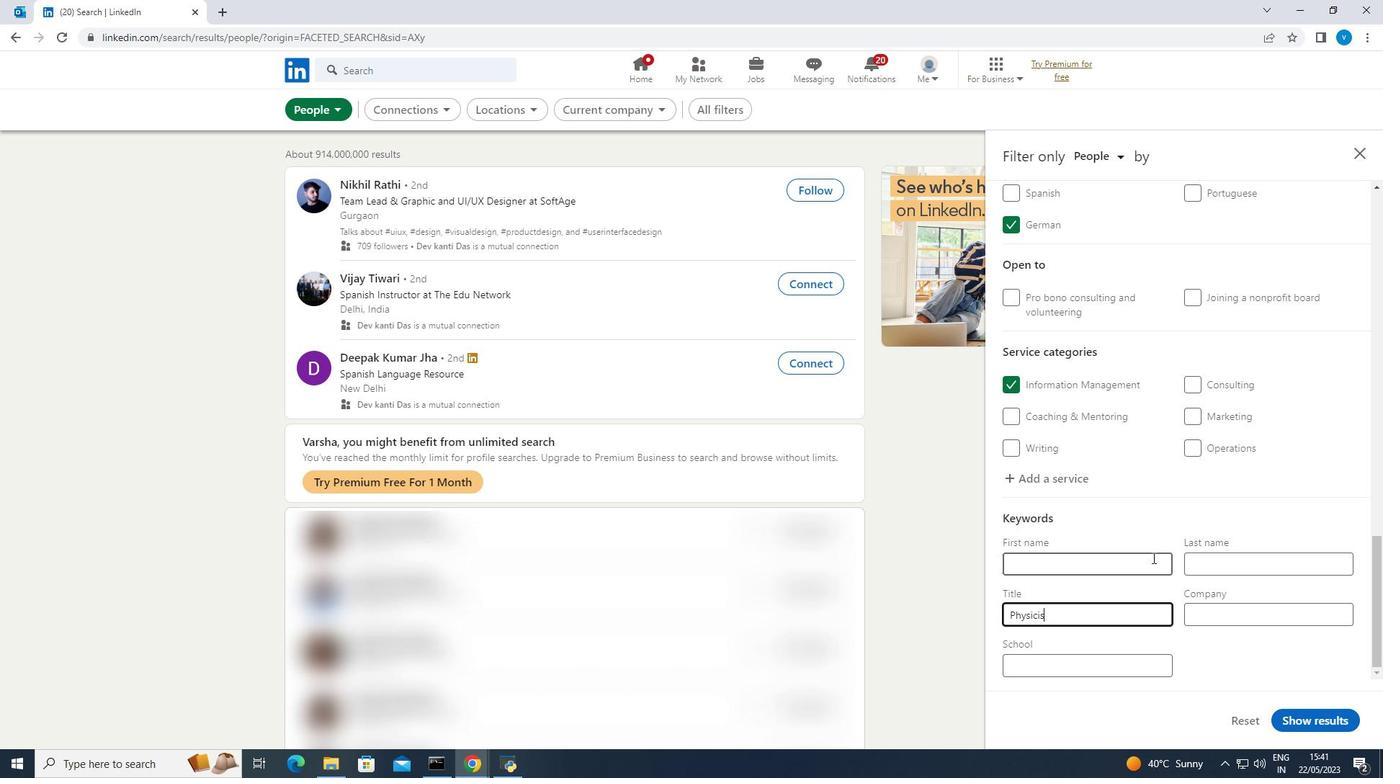 
Action: Mouse moved to (1298, 721)
Screenshot: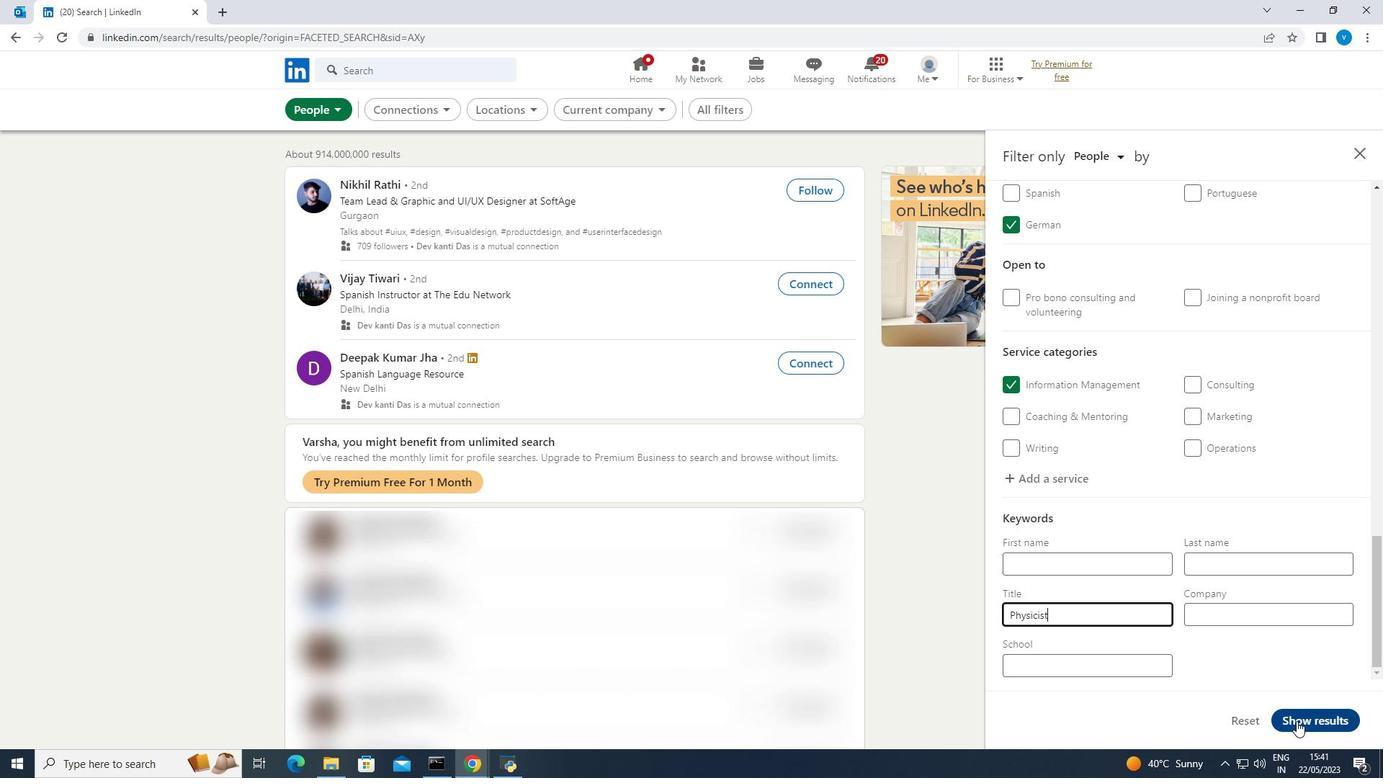 
Action: Mouse pressed left at (1298, 721)
Screenshot: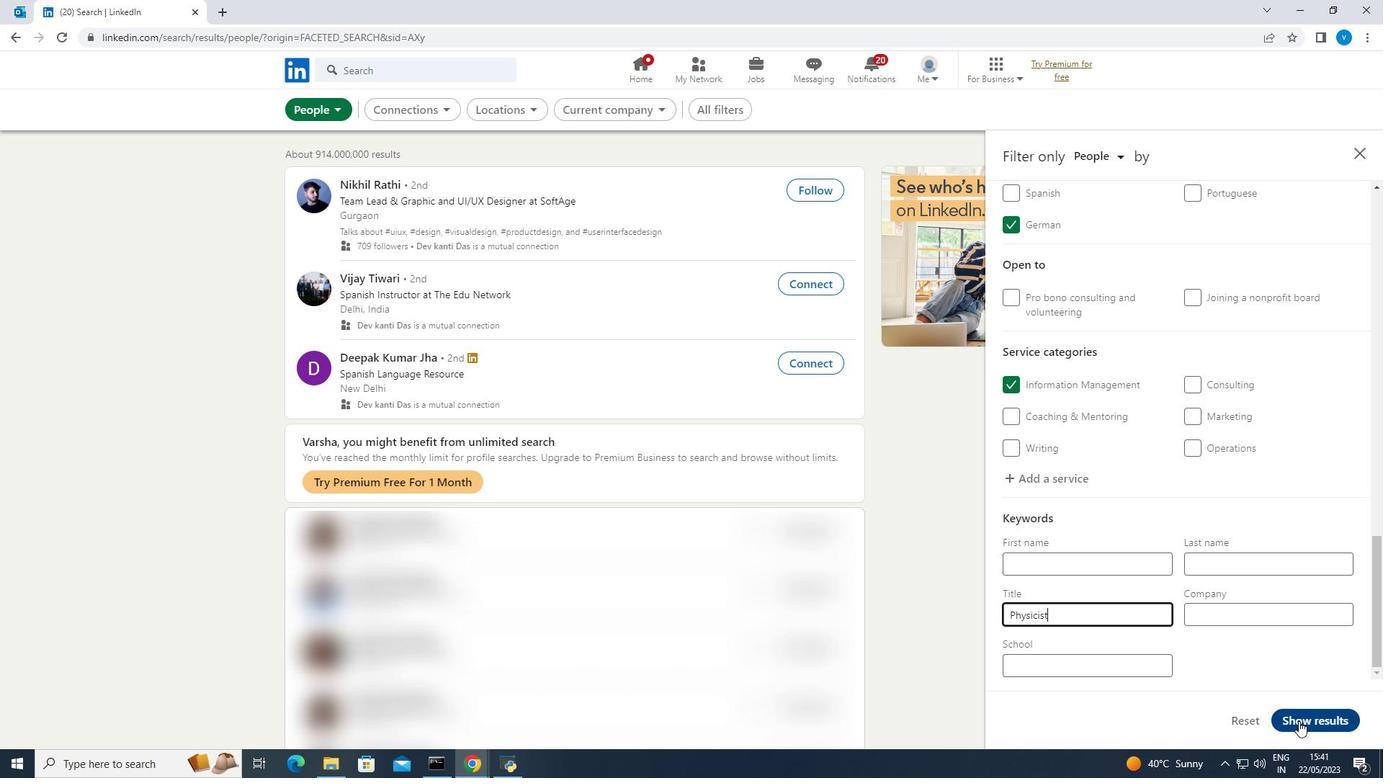 
Action: Mouse moved to (1272, 658)
Screenshot: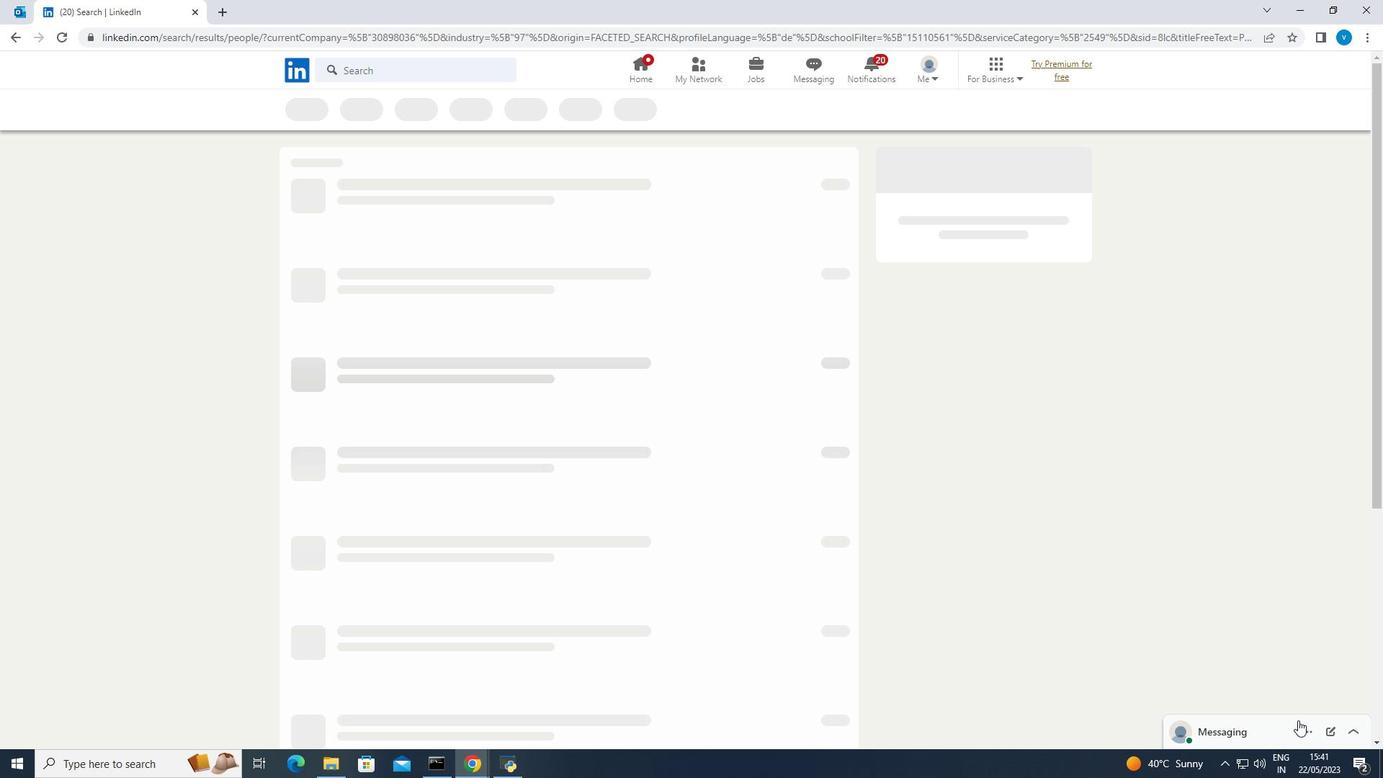
